 Task: Search one way flight ticket for 3 adults, 3 children in business from Jackson: Jackson Hole Airport to Gillette: Gillette Campbell County Airport on 5-1-2023. Choice of flights is American. Number of bags: 4 checked bags. Price is upto 108000. Outbound departure time preference is 8:15.
Action: Mouse moved to (309, 506)
Screenshot: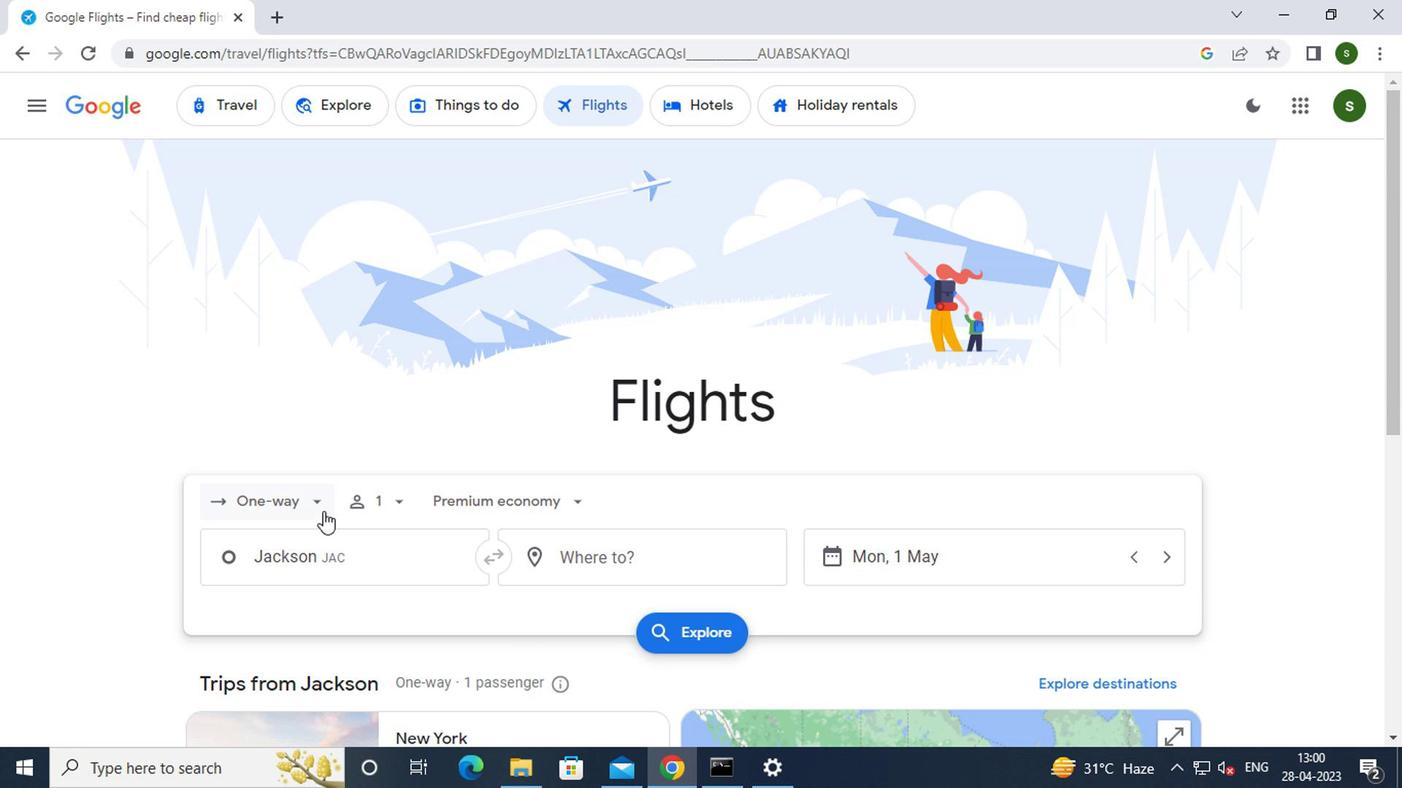 
Action: Mouse pressed left at (309, 506)
Screenshot: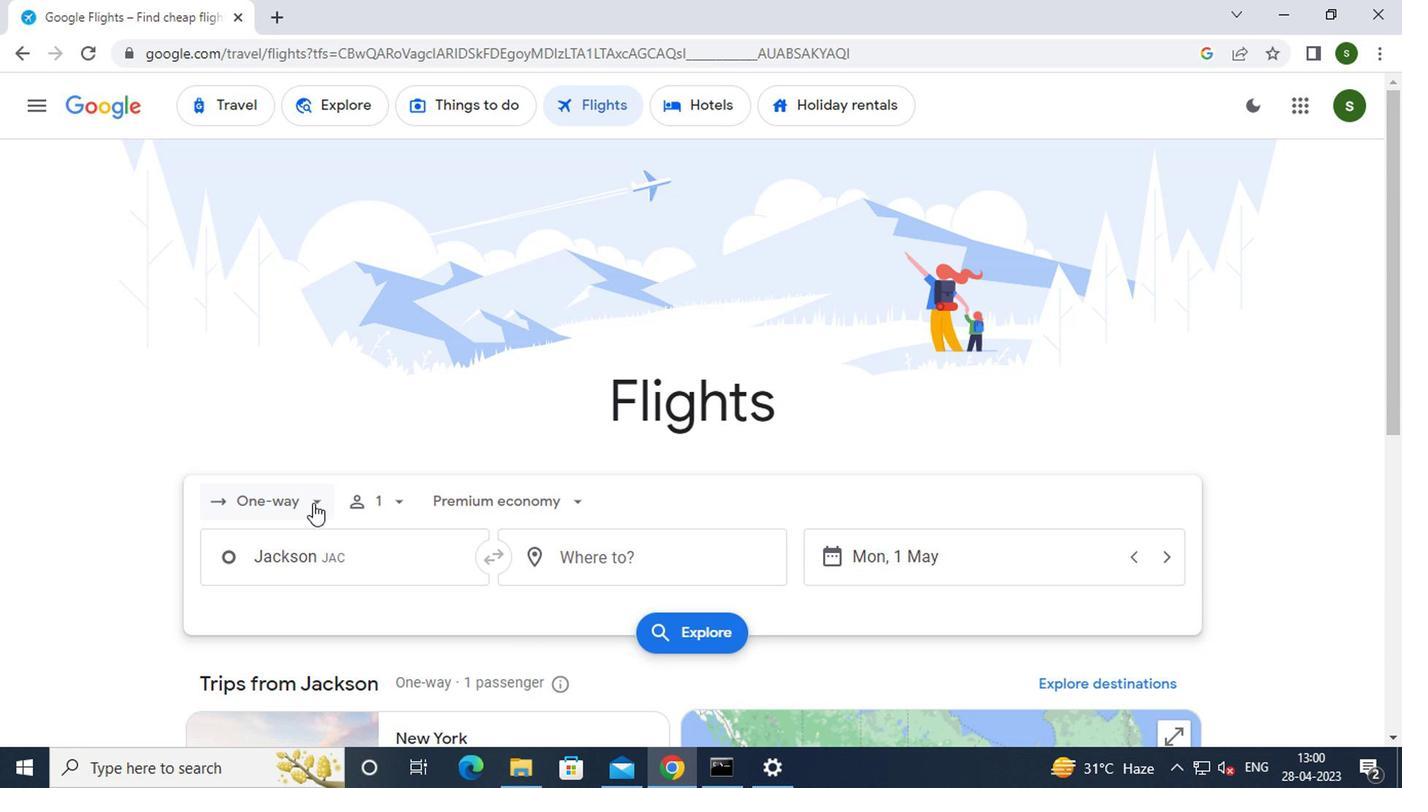 
Action: Mouse moved to (309, 601)
Screenshot: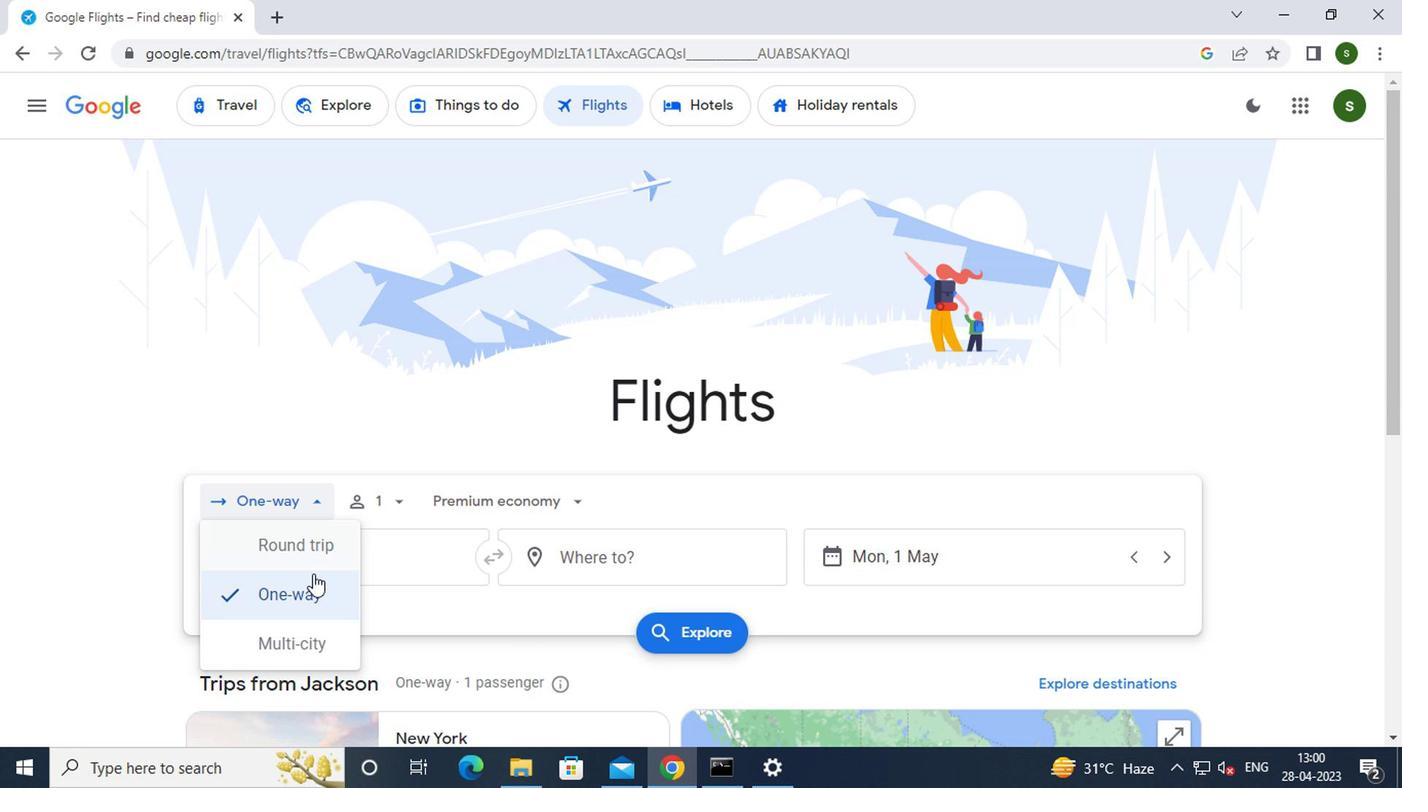 
Action: Mouse pressed left at (309, 601)
Screenshot: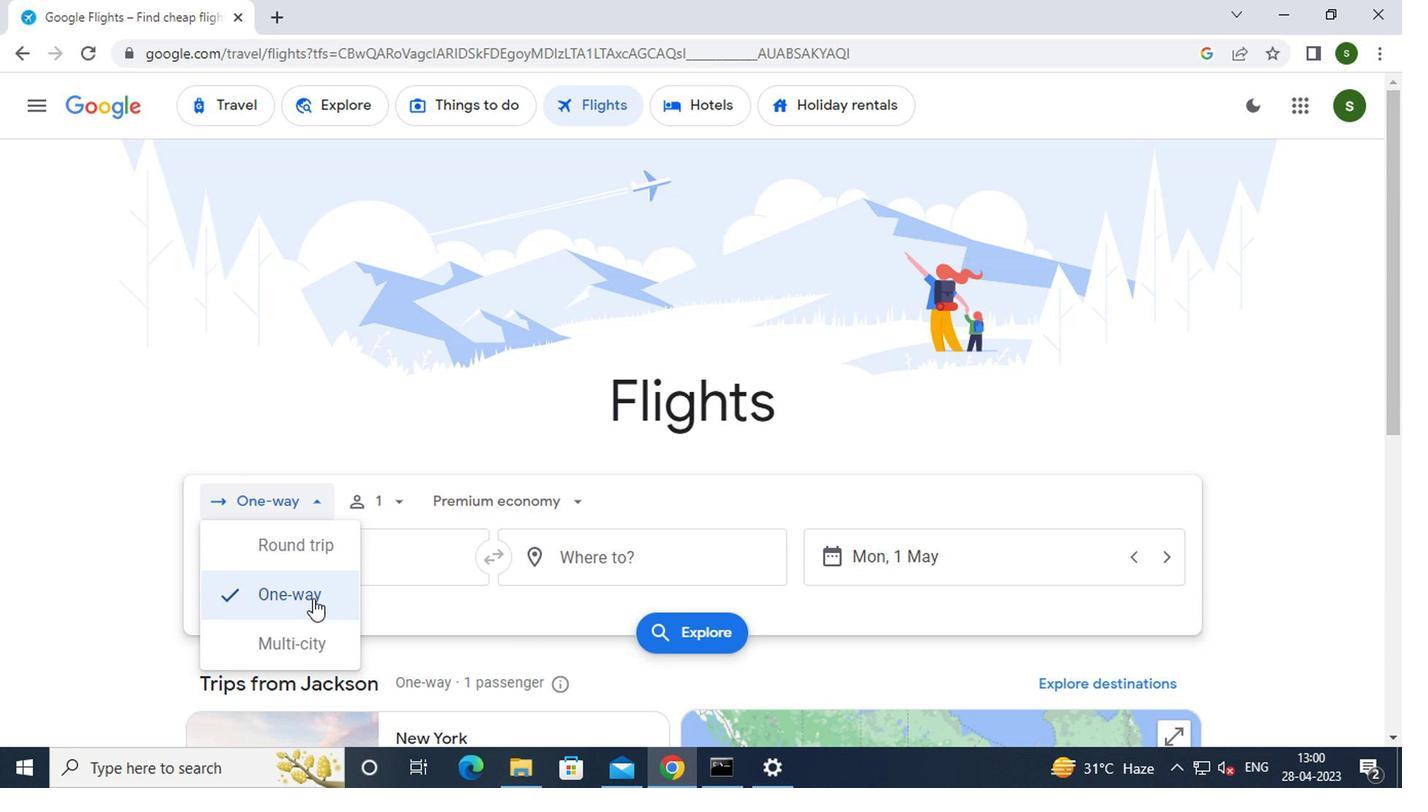 
Action: Mouse moved to (390, 508)
Screenshot: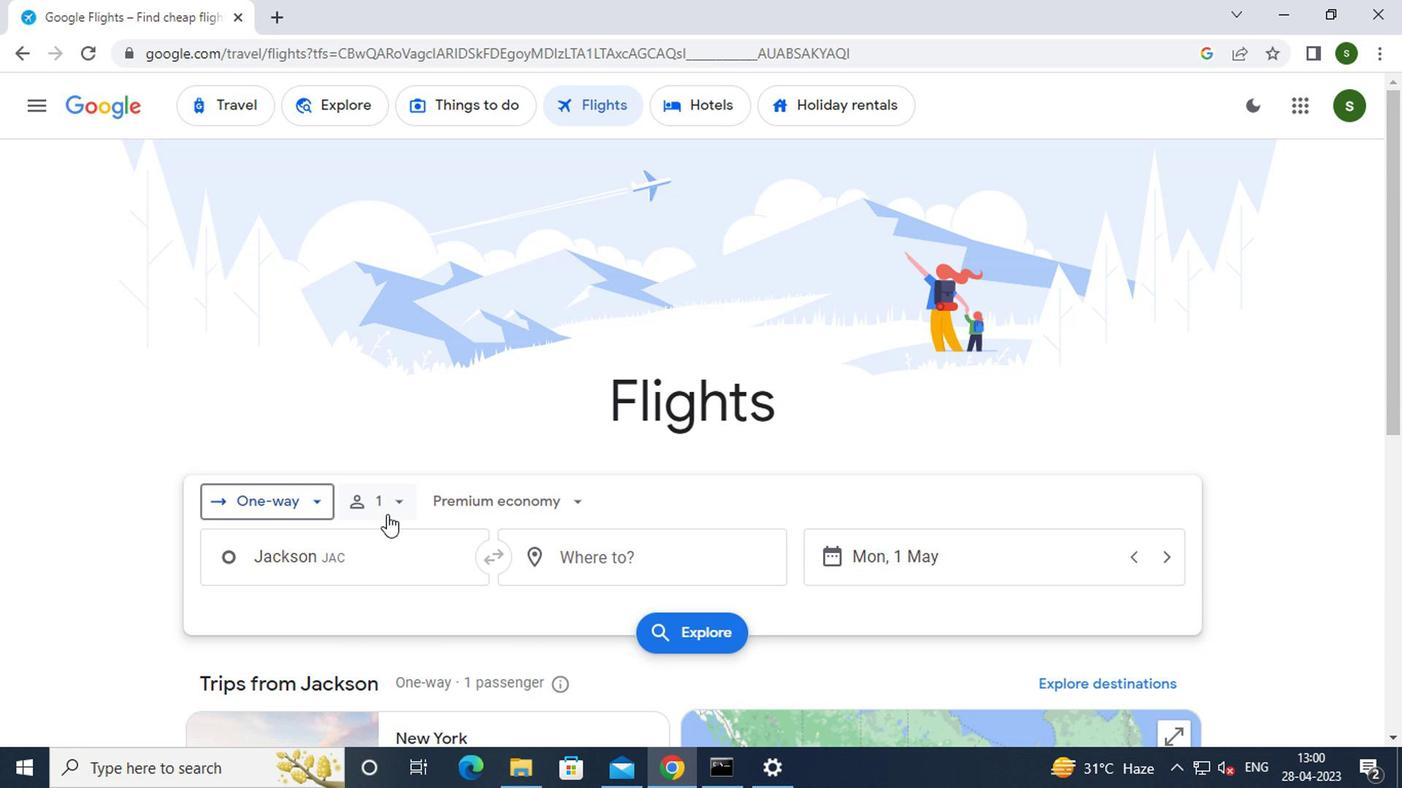 
Action: Mouse pressed left at (390, 508)
Screenshot: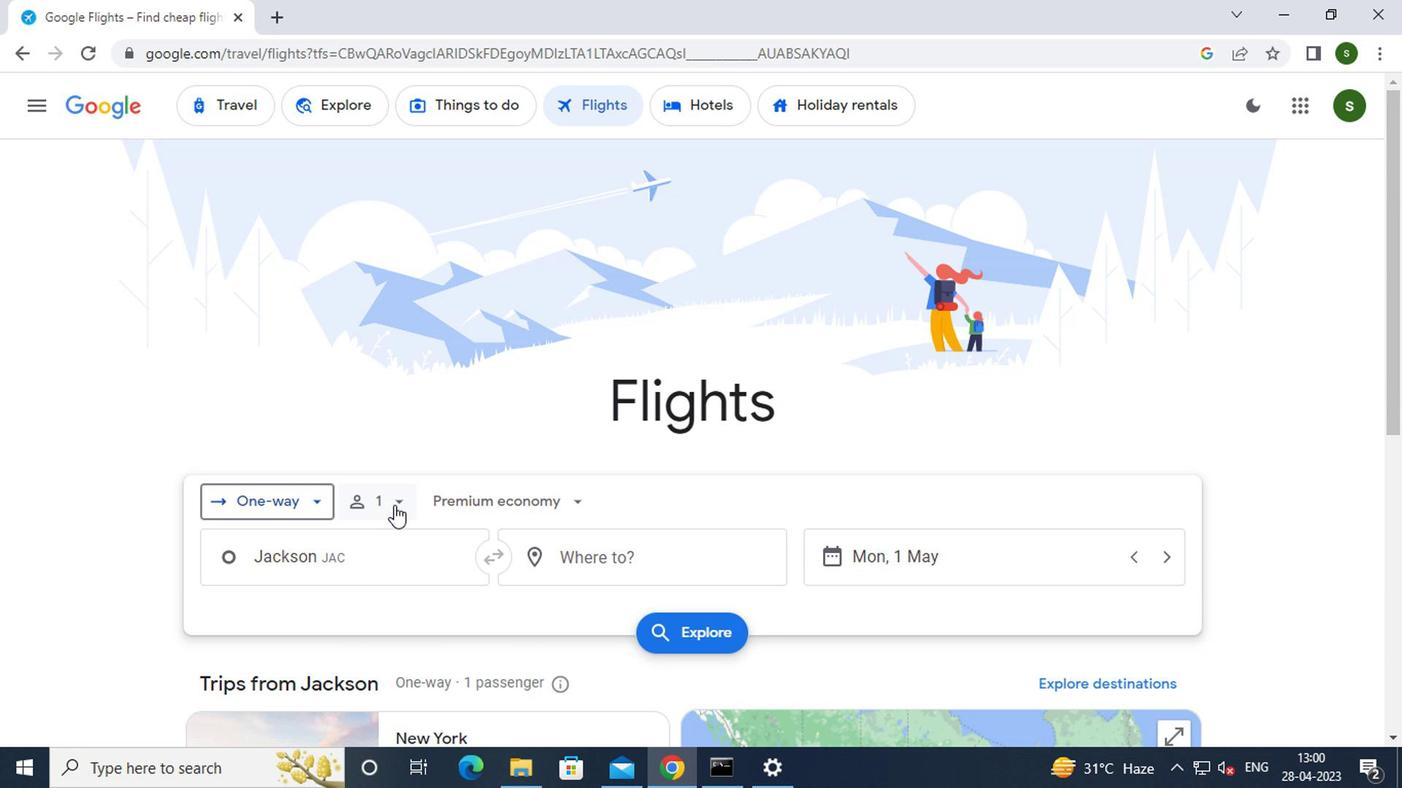 
Action: Mouse moved to (561, 560)
Screenshot: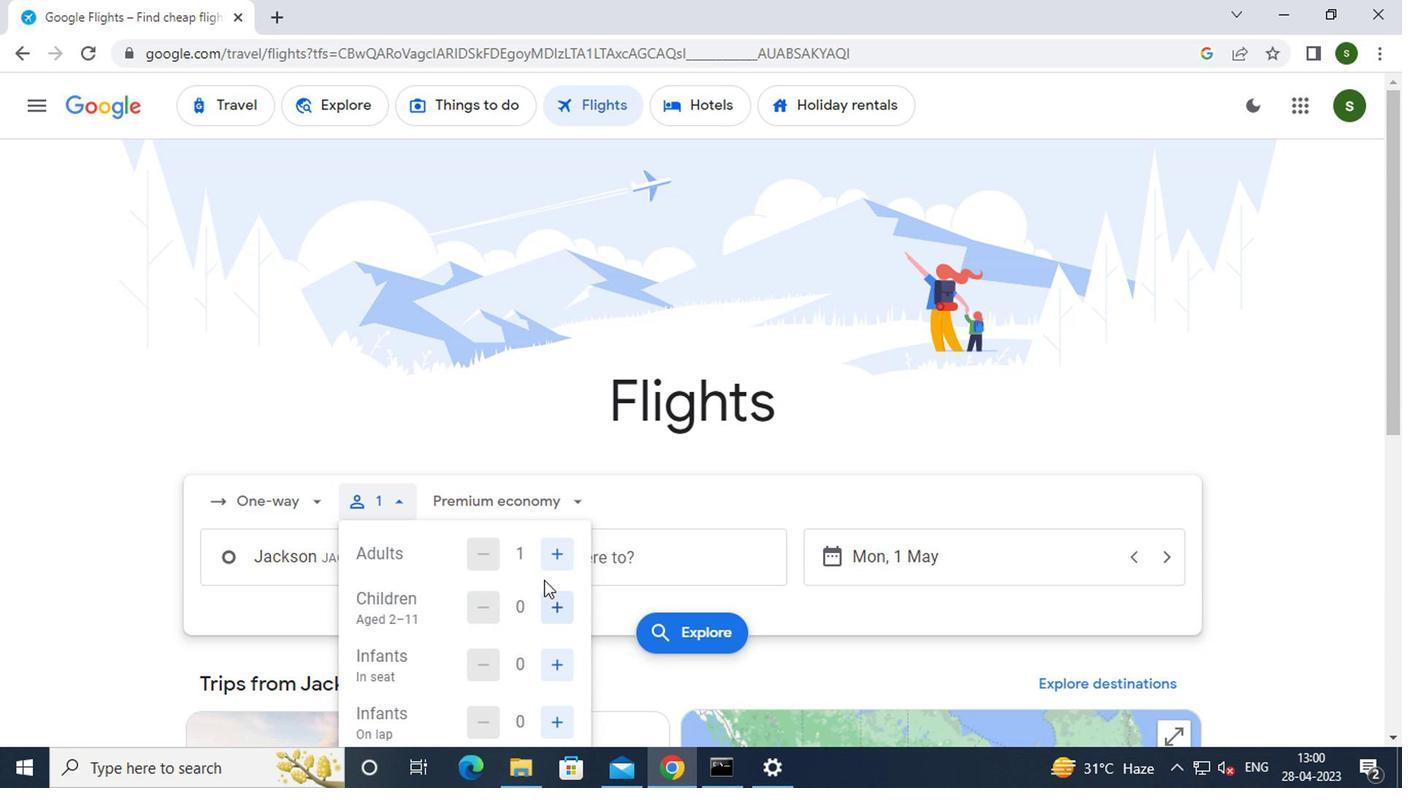 
Action: Mouse pressed left at (561, 560)
Screenshot: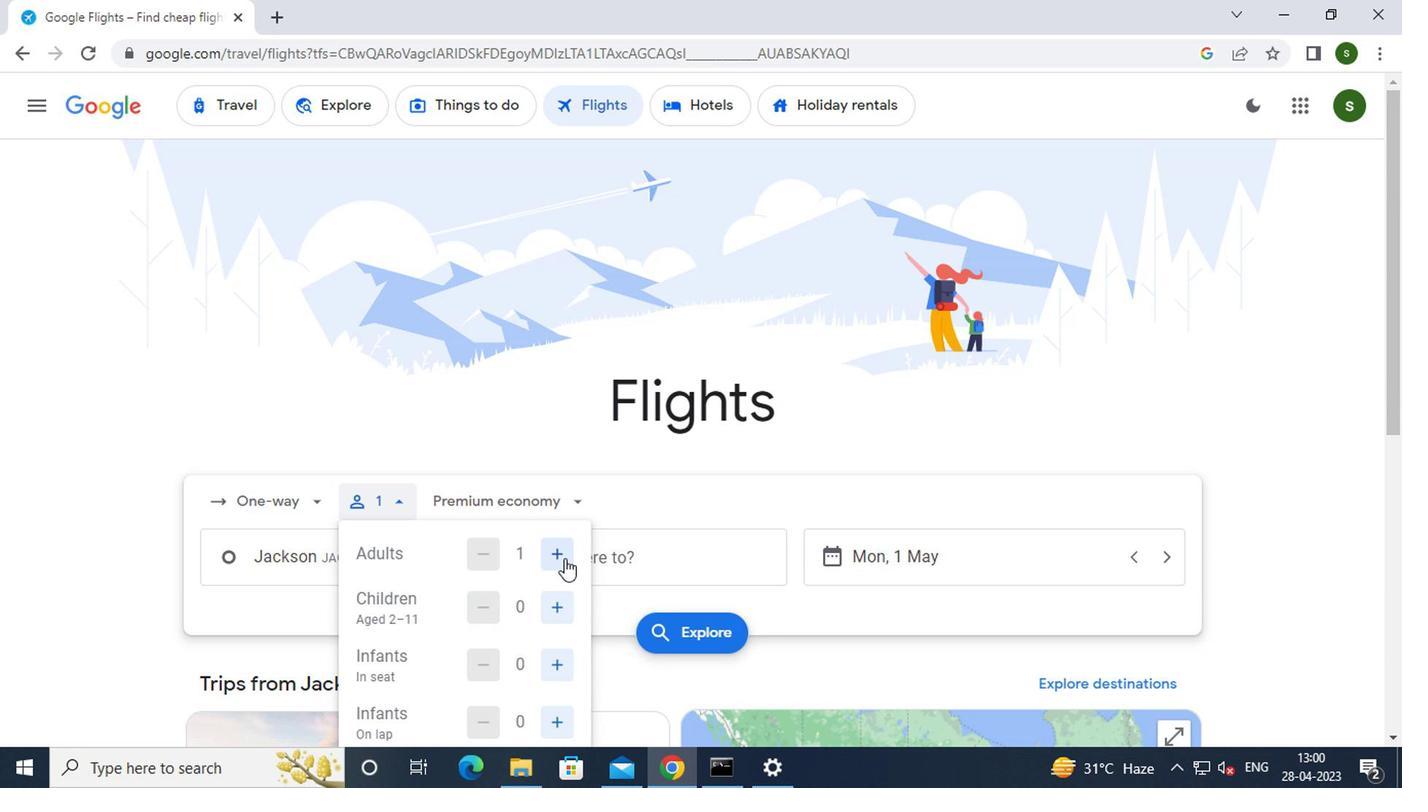 
Action: Mouse pressed left at (561, 560)
Screenshot: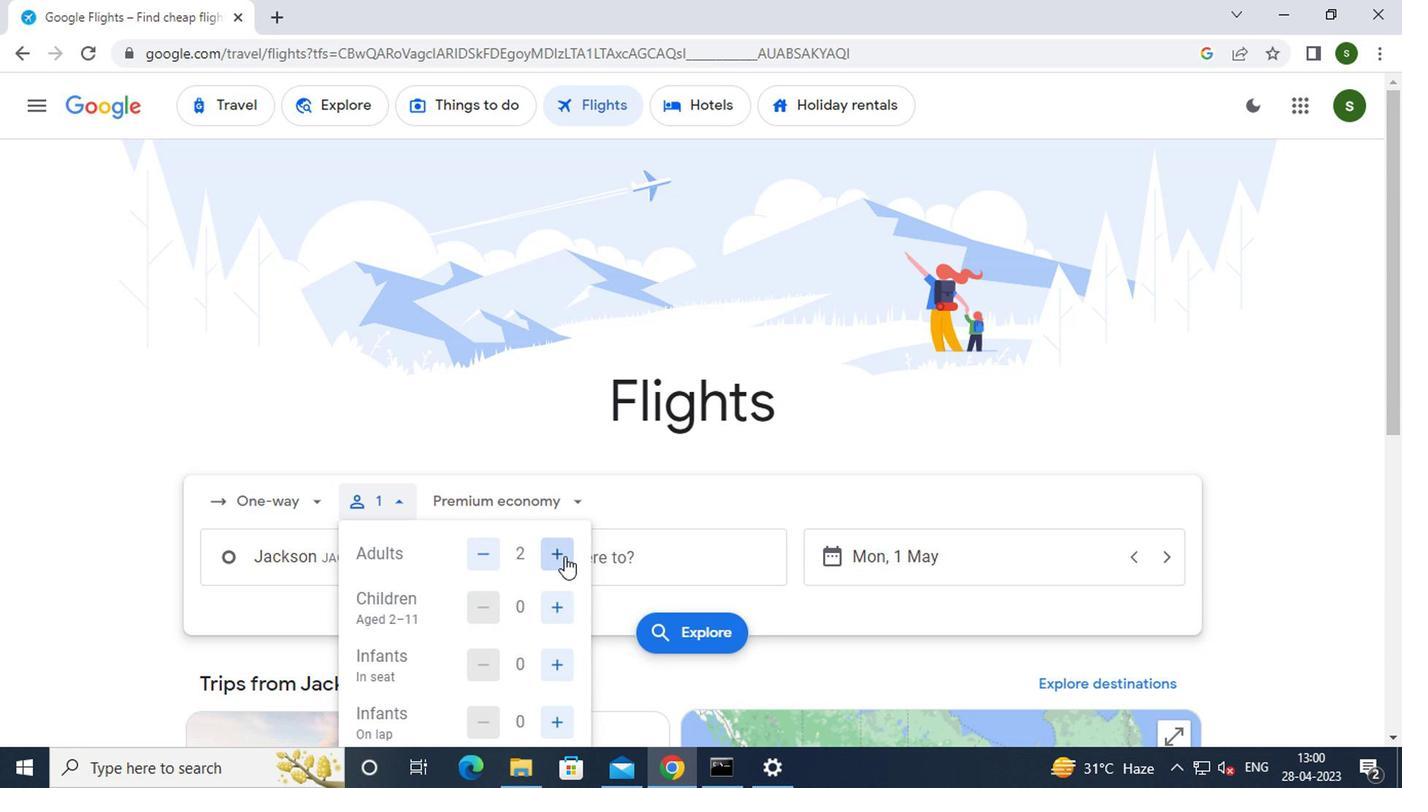 
Action: Mouse moved to (562, 603)
Screenshot: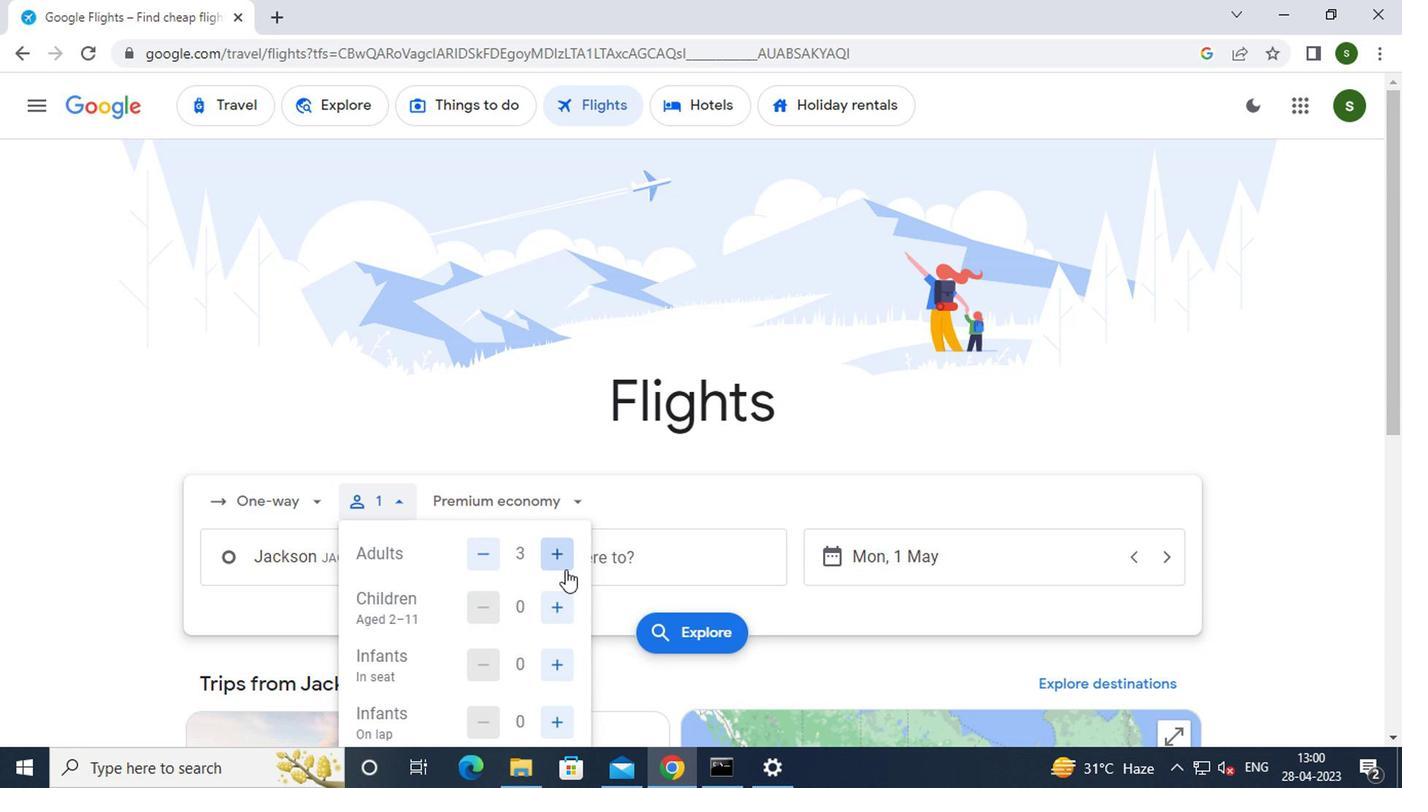 
Action: Mouse pressed left at (562, 603)
Screenshot: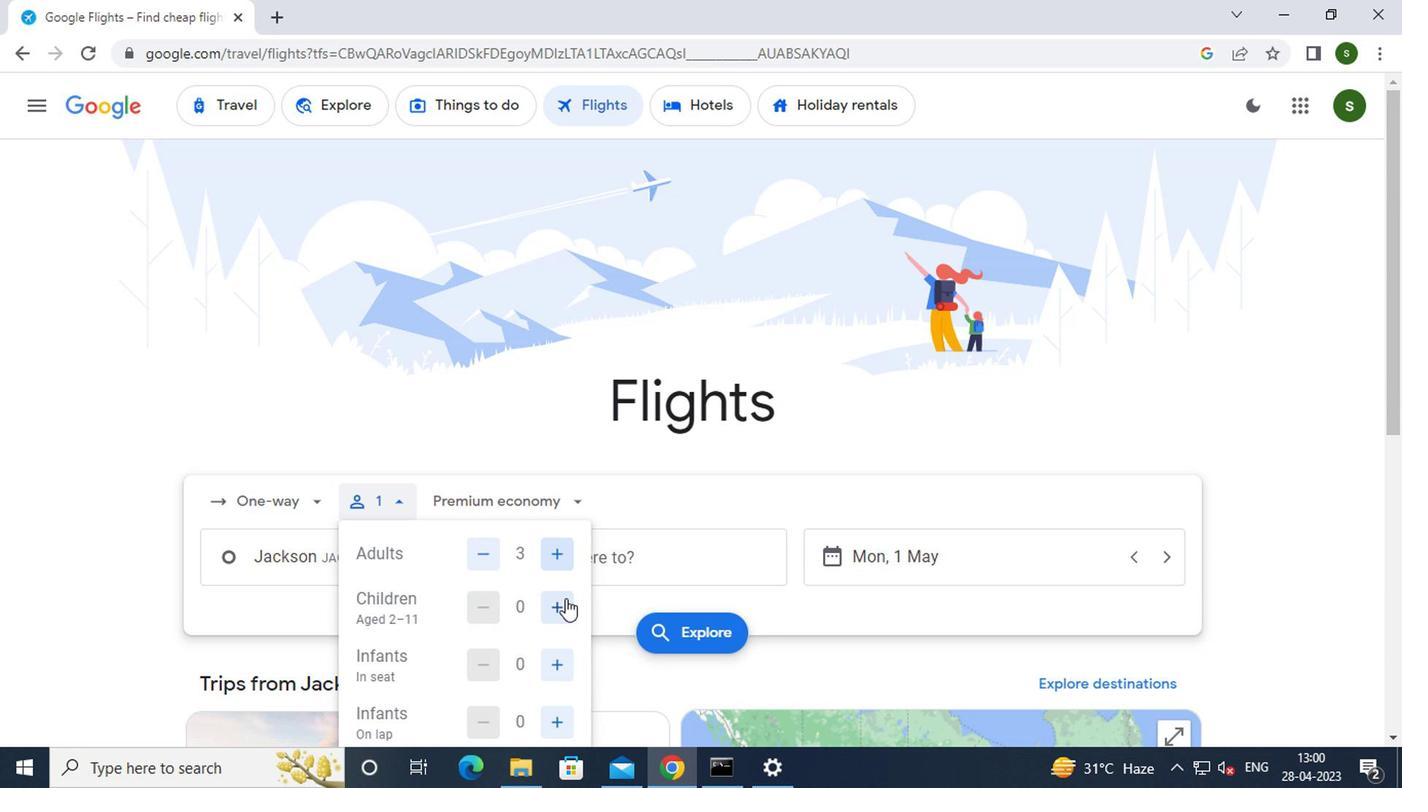 
Action: Mouse pressed left at (562, 603)
Screenshot: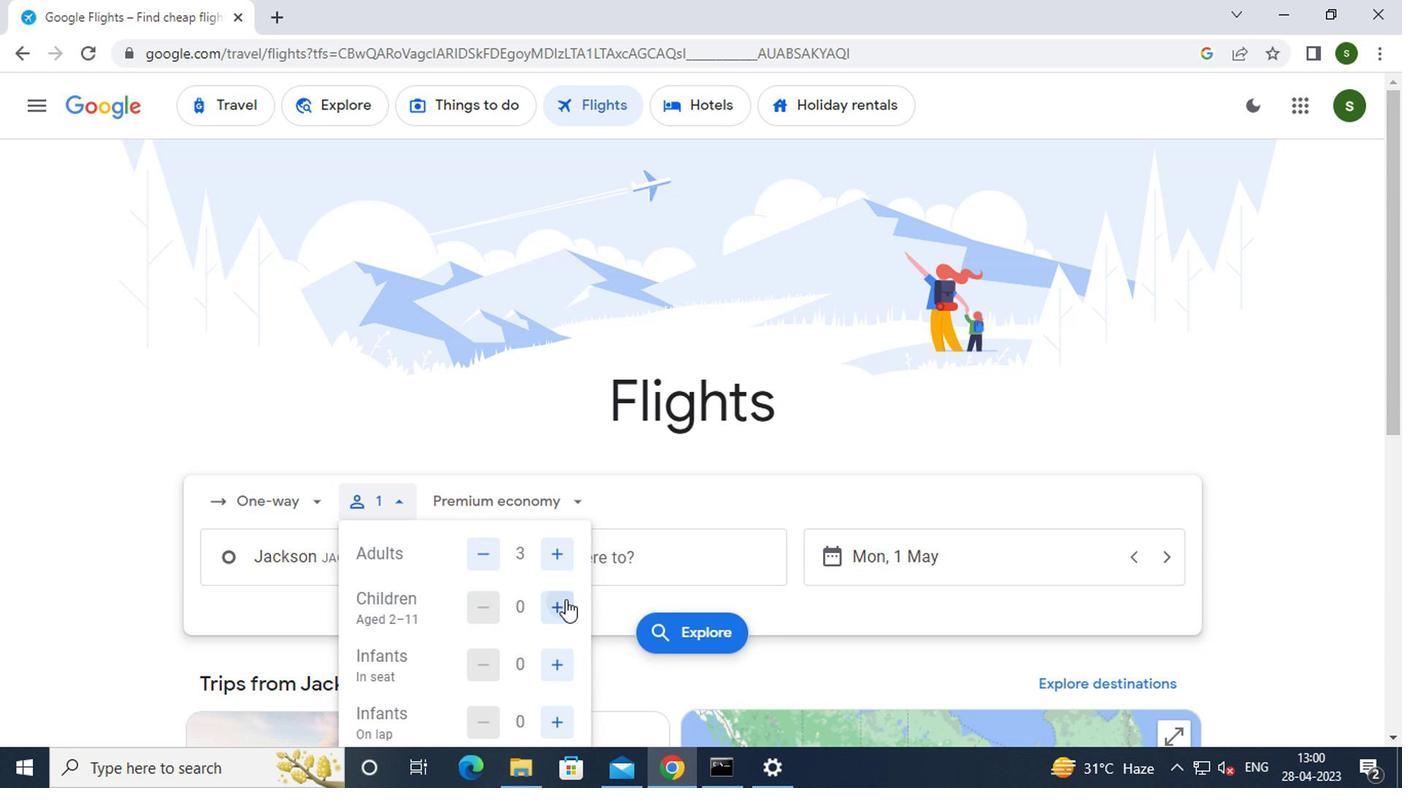 
Action: Mouse pressed left at (562, 603)
Screenshot: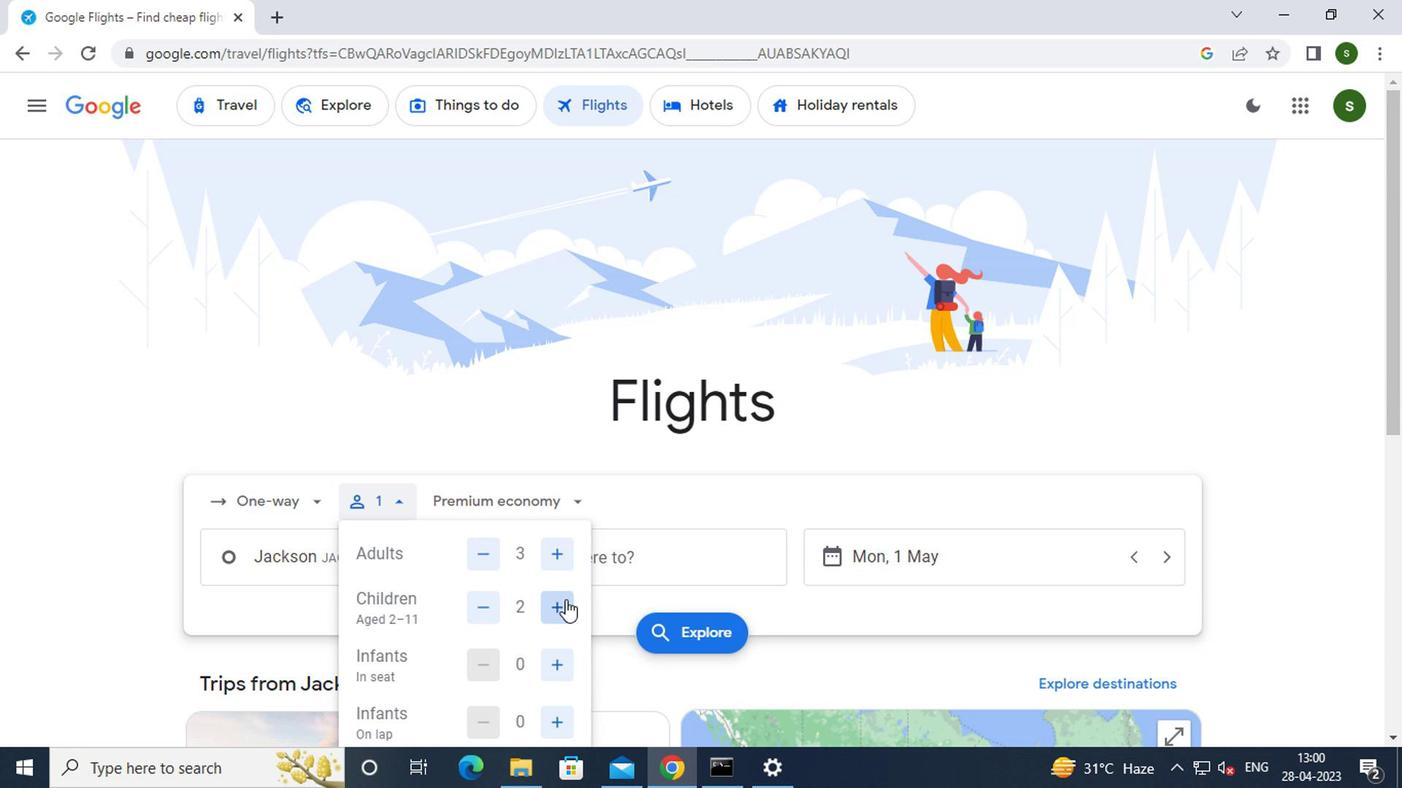 
Action: Mouse moved to (514, 498)
Screenshot: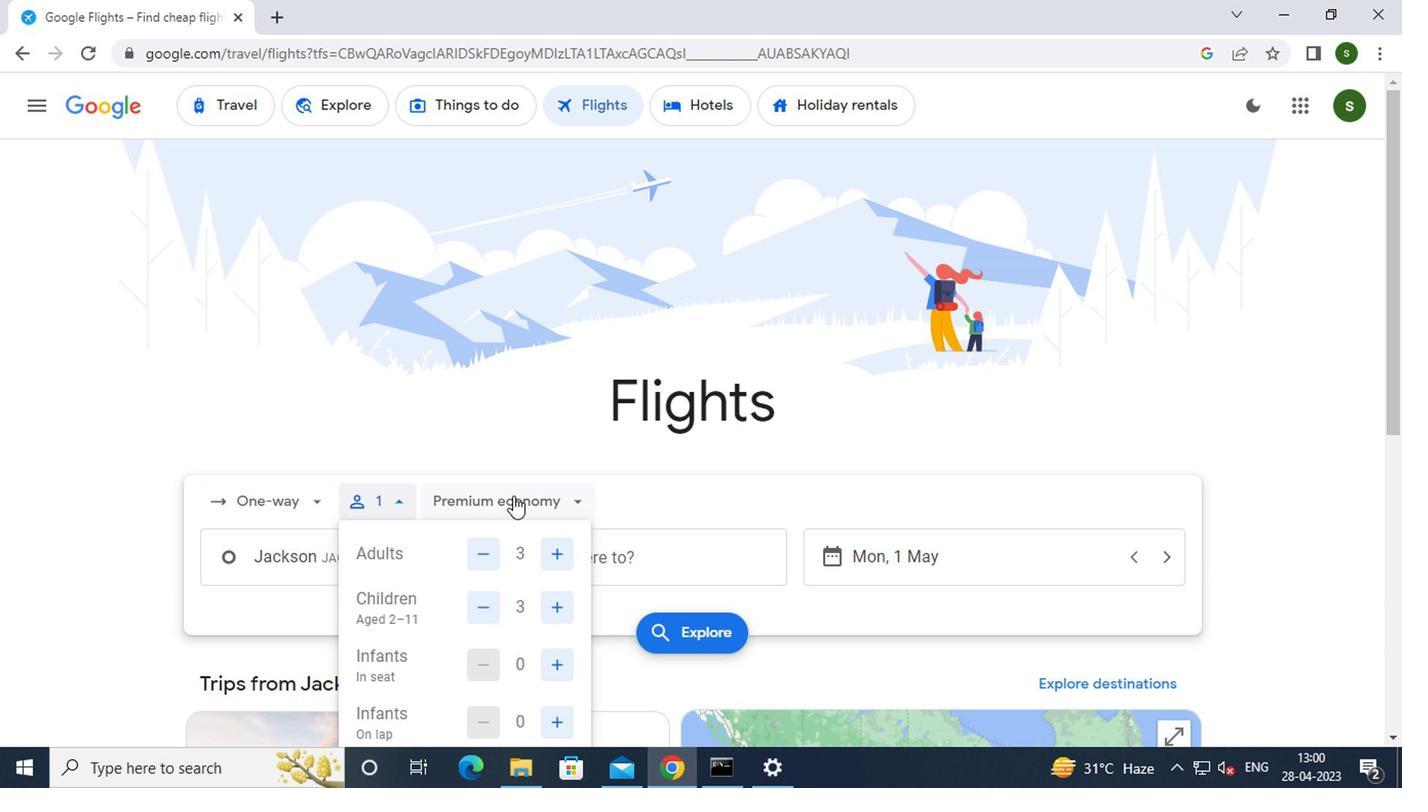 
Action: Mouse pressed left at (514, 498)
Screenshot: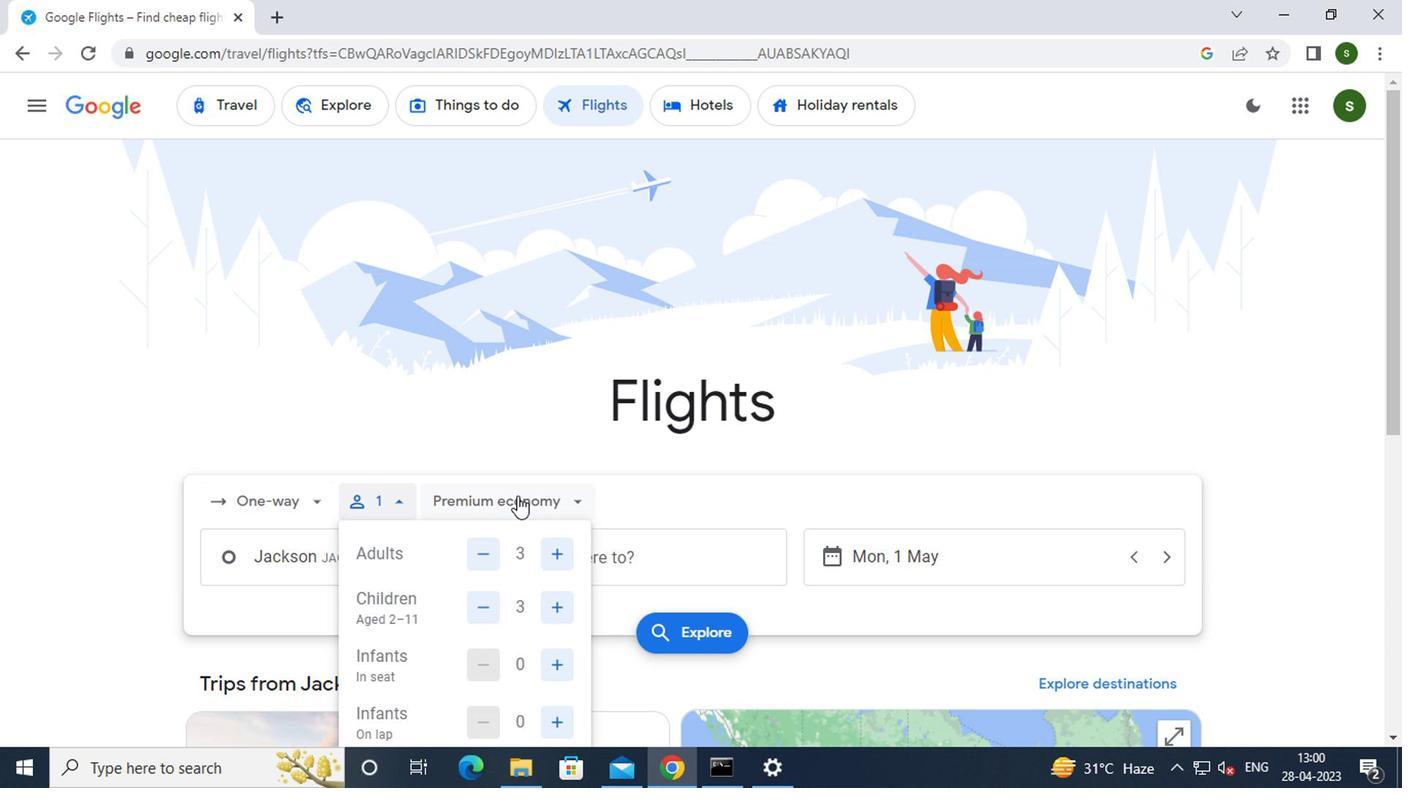 
Action: Mouse moved to (547, 642)
Screenshot: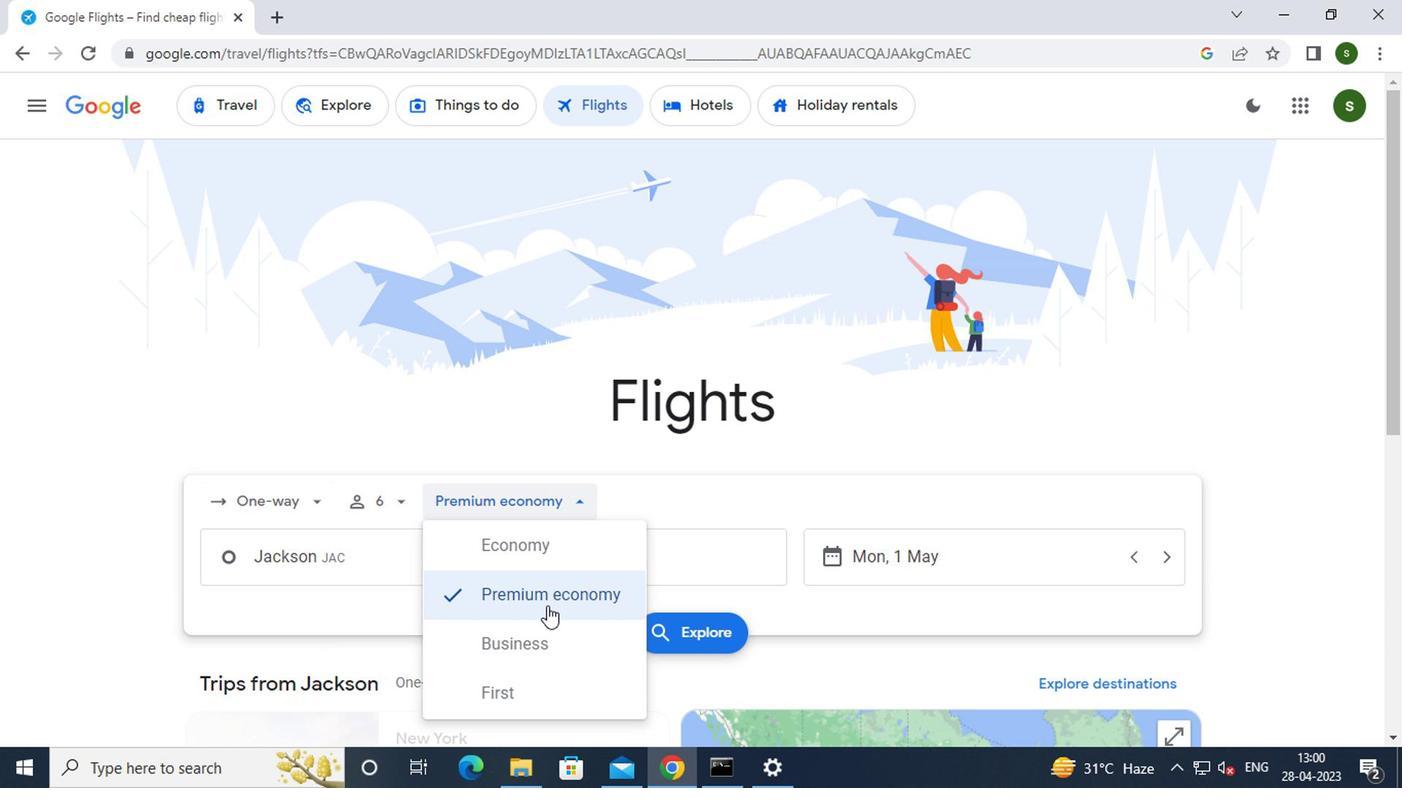 
Action: Mouse pressed left at (547, 642)
Screenshot: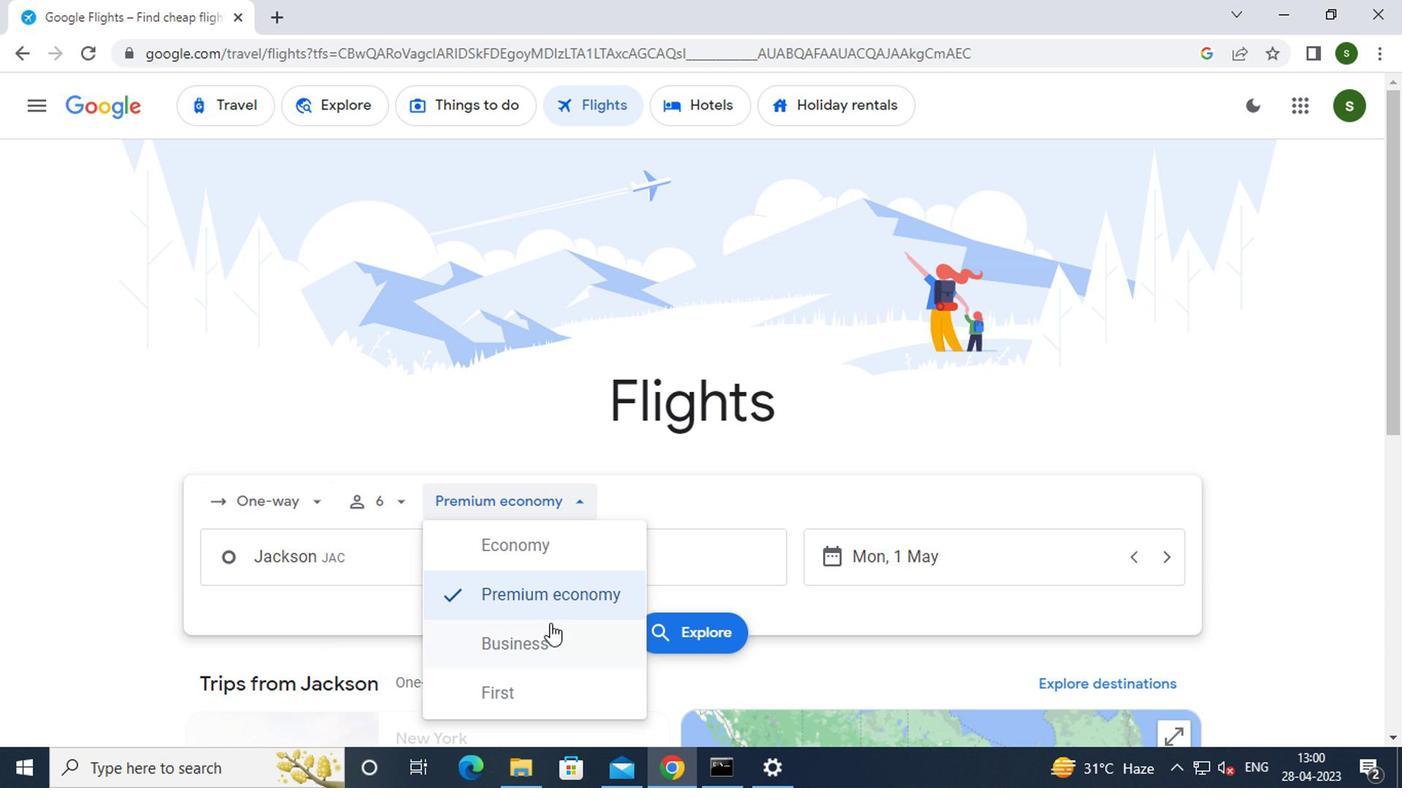 
Action: Mouse moved to (410, 565)
Screenshot: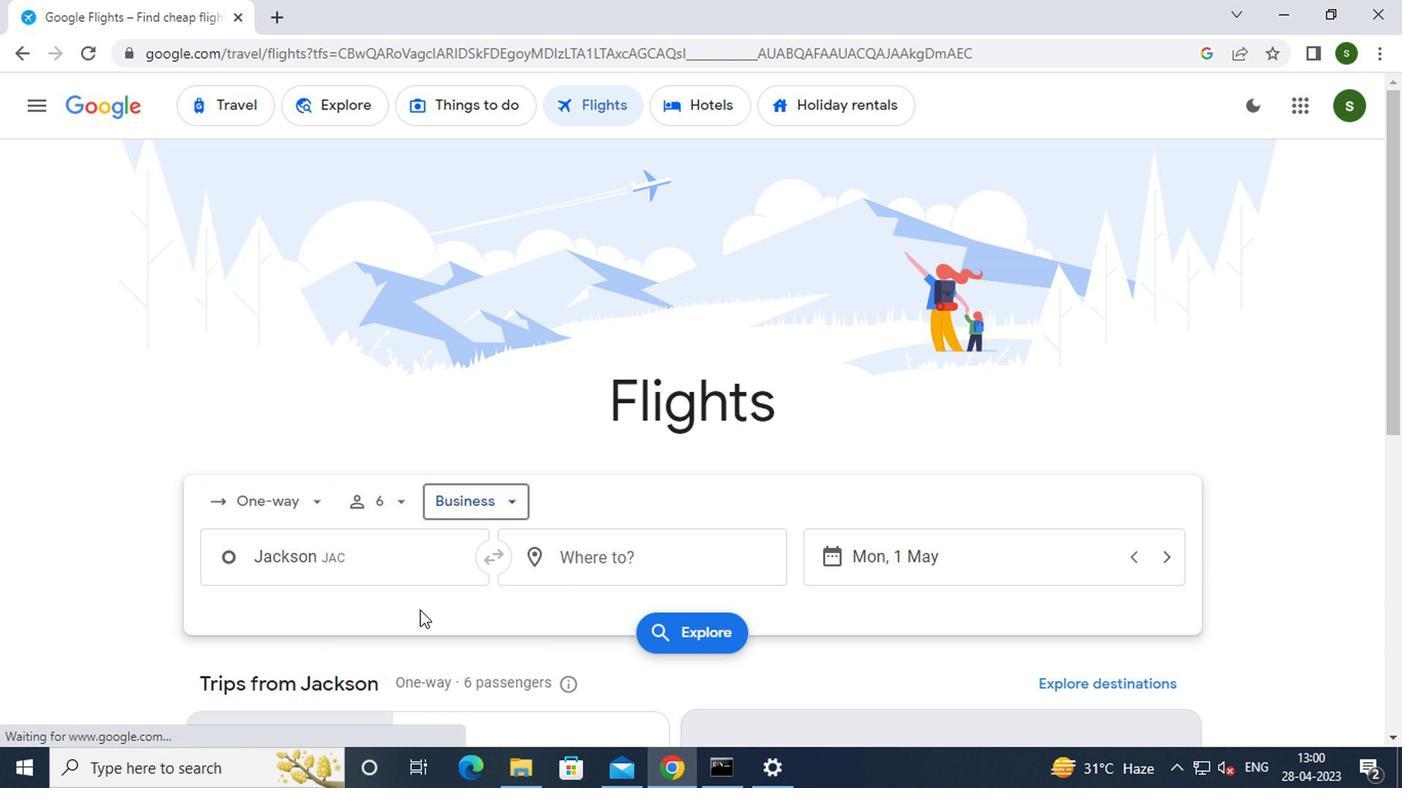 
Action: Mouse pressed left at (410, 565)
Screenshot: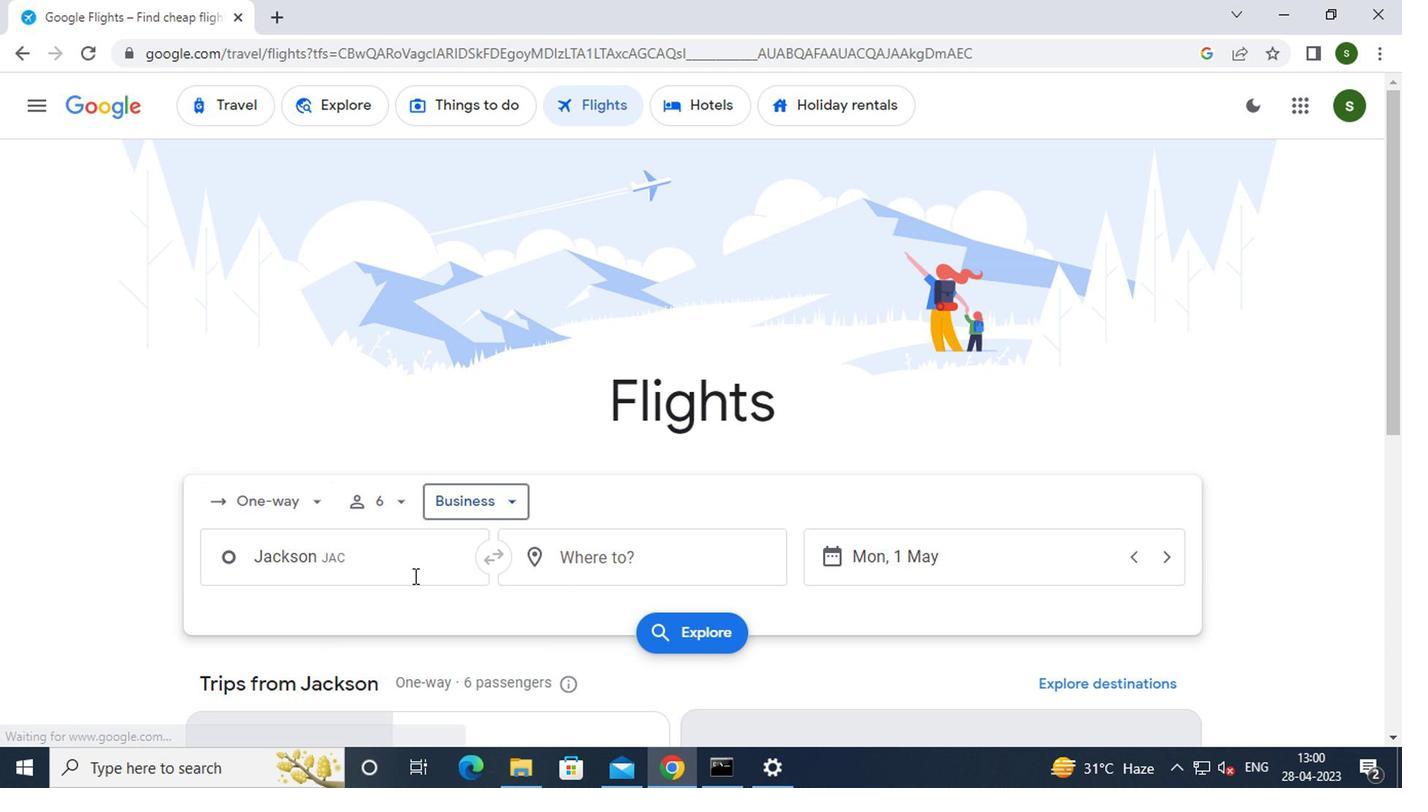 
Action: Mouse moved to (411, 560)
Screenshot: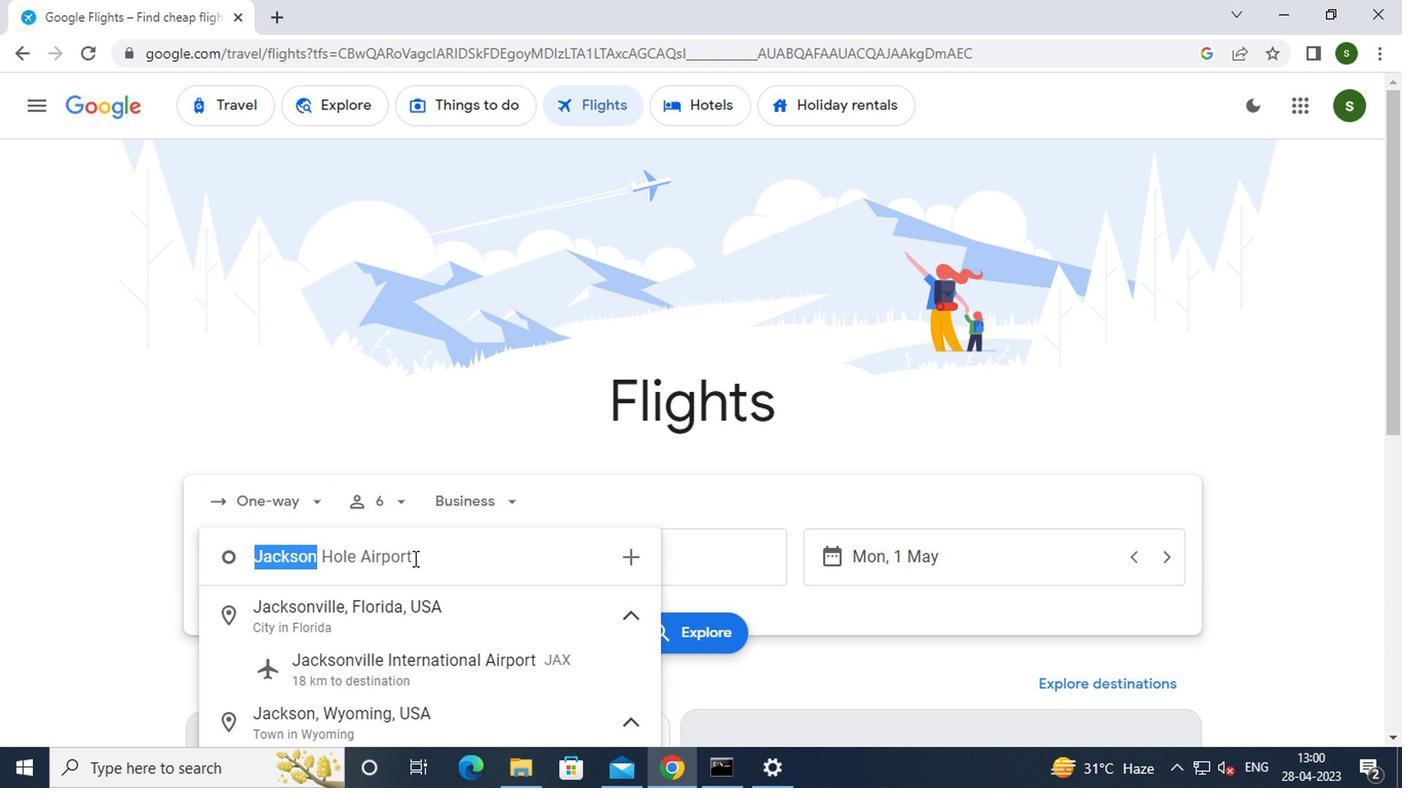 
Action: Key pressed j<Key.caps_lock>ackson<Key.space><Key.caps_lock>h<Key.caps_lock>ole
Screenshot: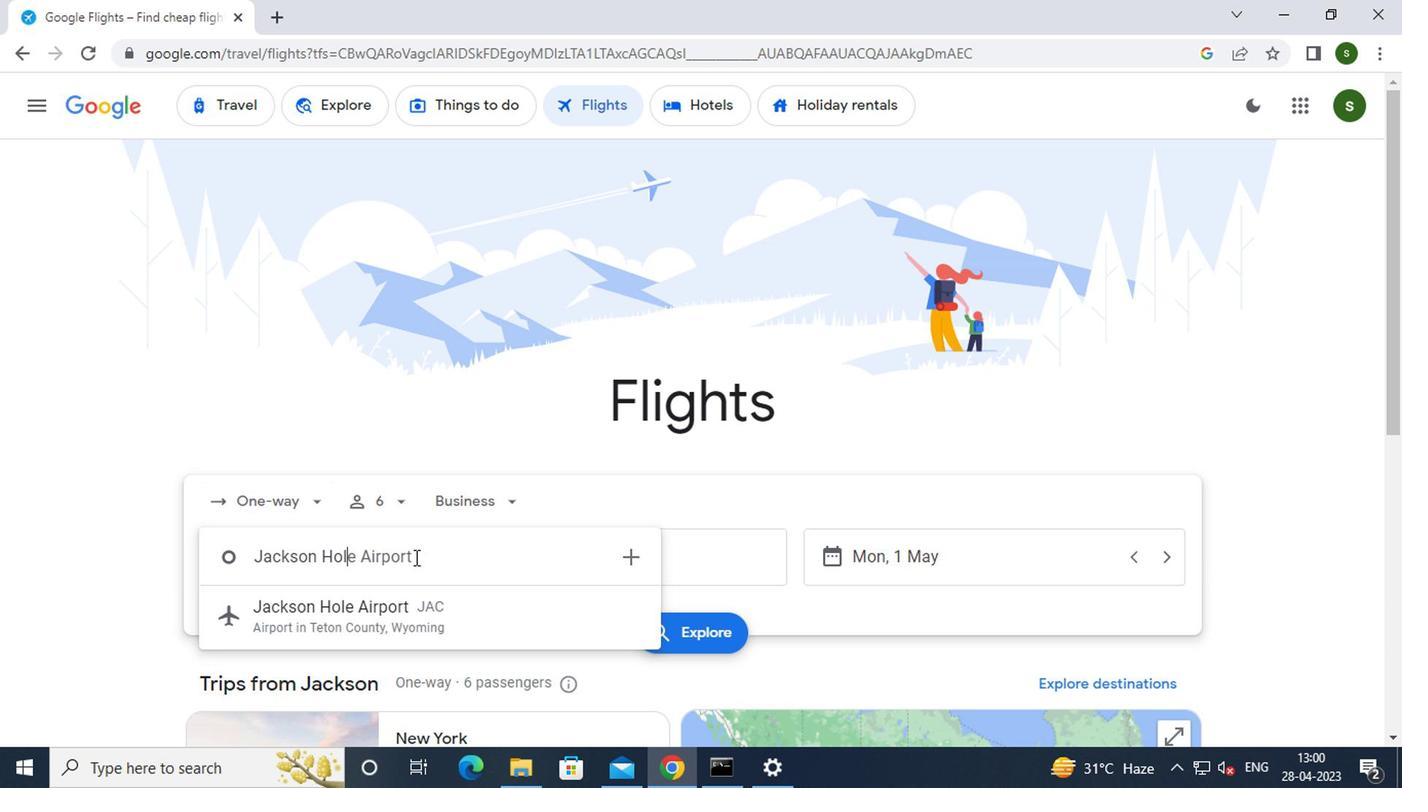 
Action: Mouse moved to (413, 625)
Screenshot: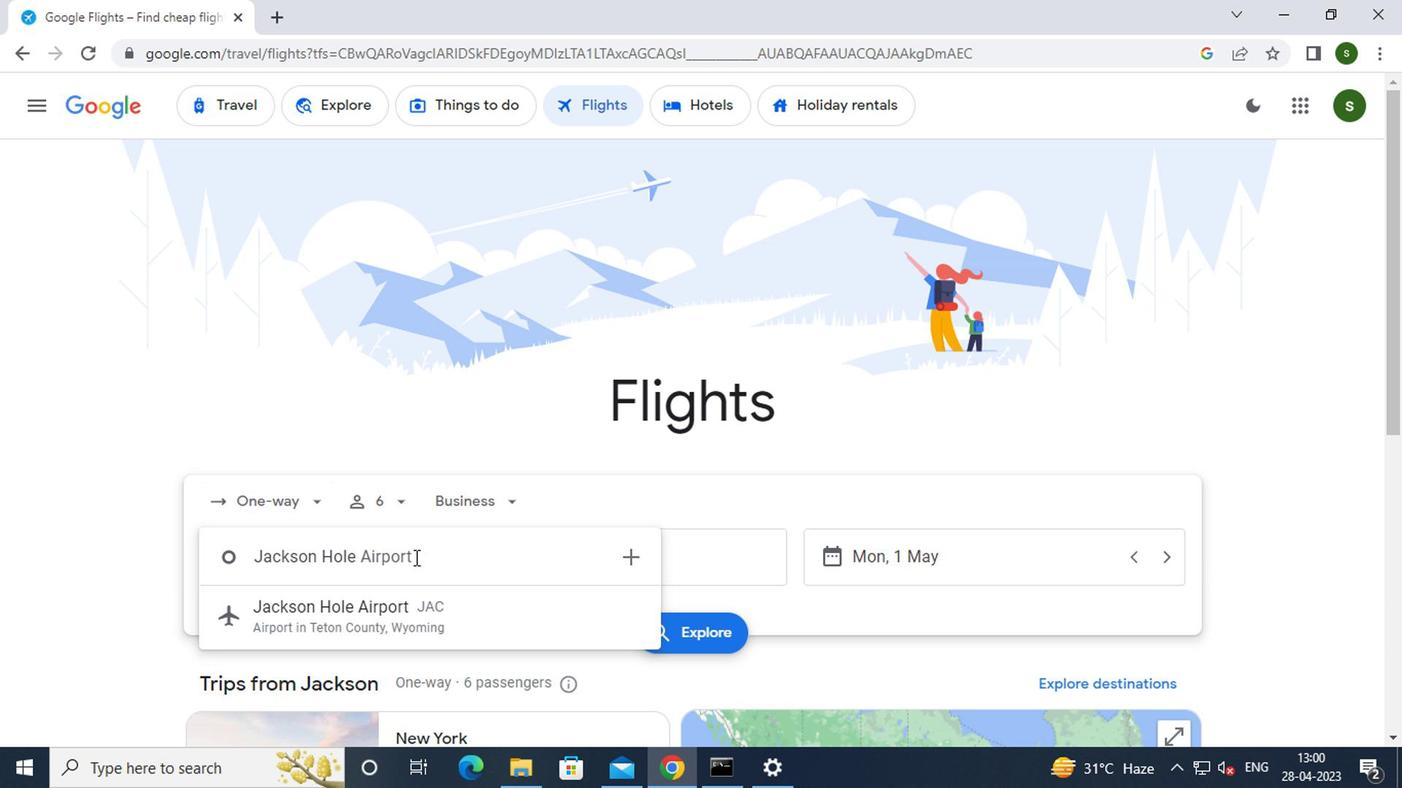 
Action: Mouse pressed left at (413, 625)
Screenshot: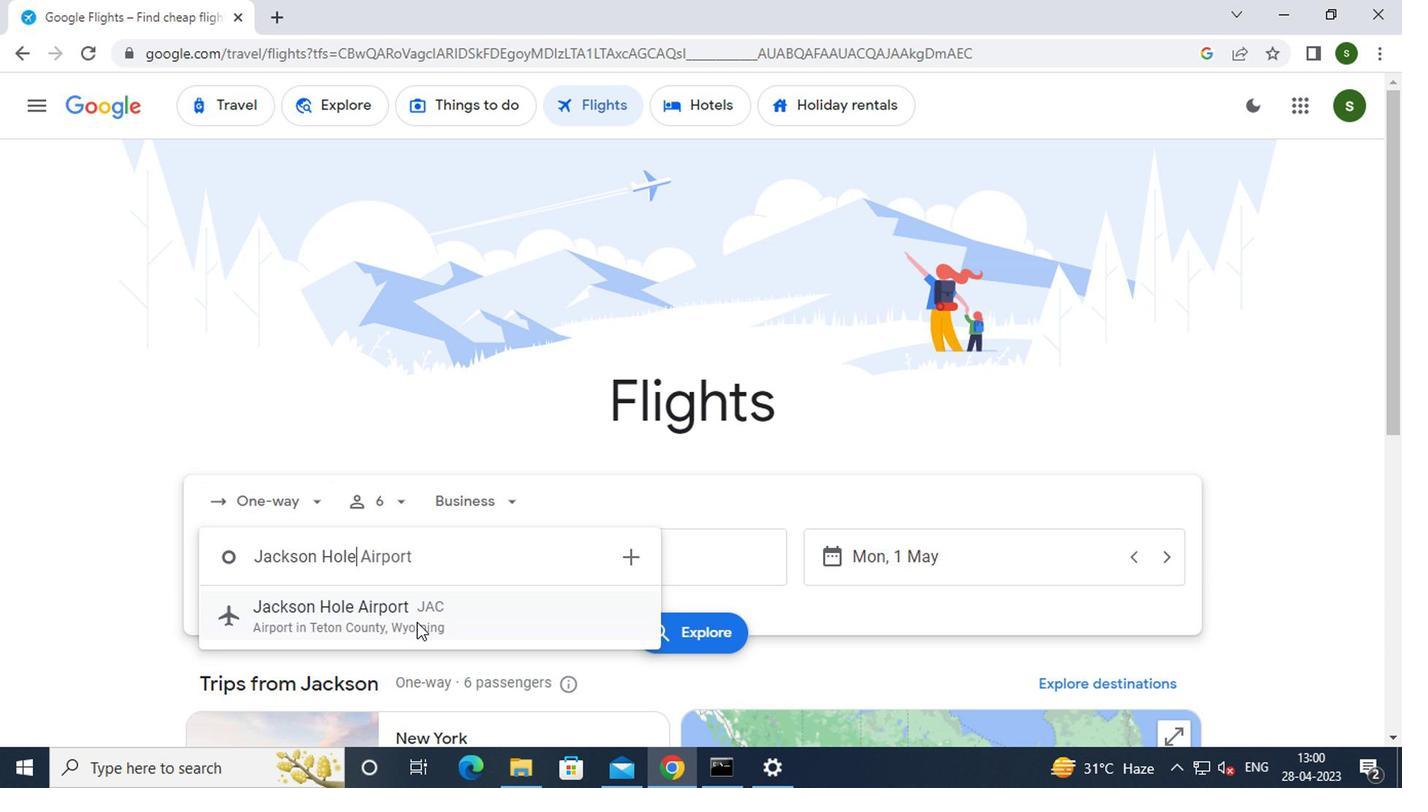 
Action: Mouse moved to (631, 552)
Screenshot: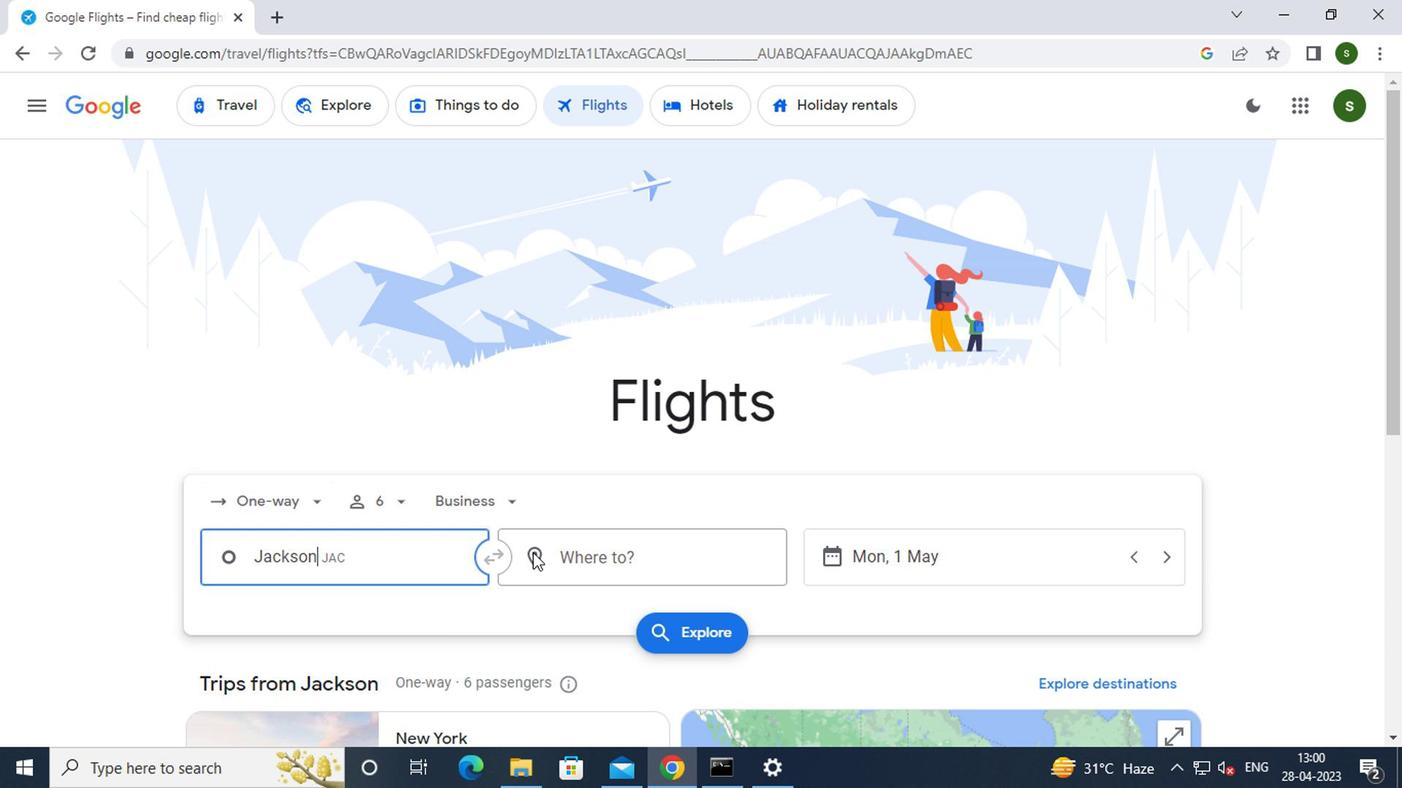 
Action: Mouse pressed left at (631, 552)
Screenshot: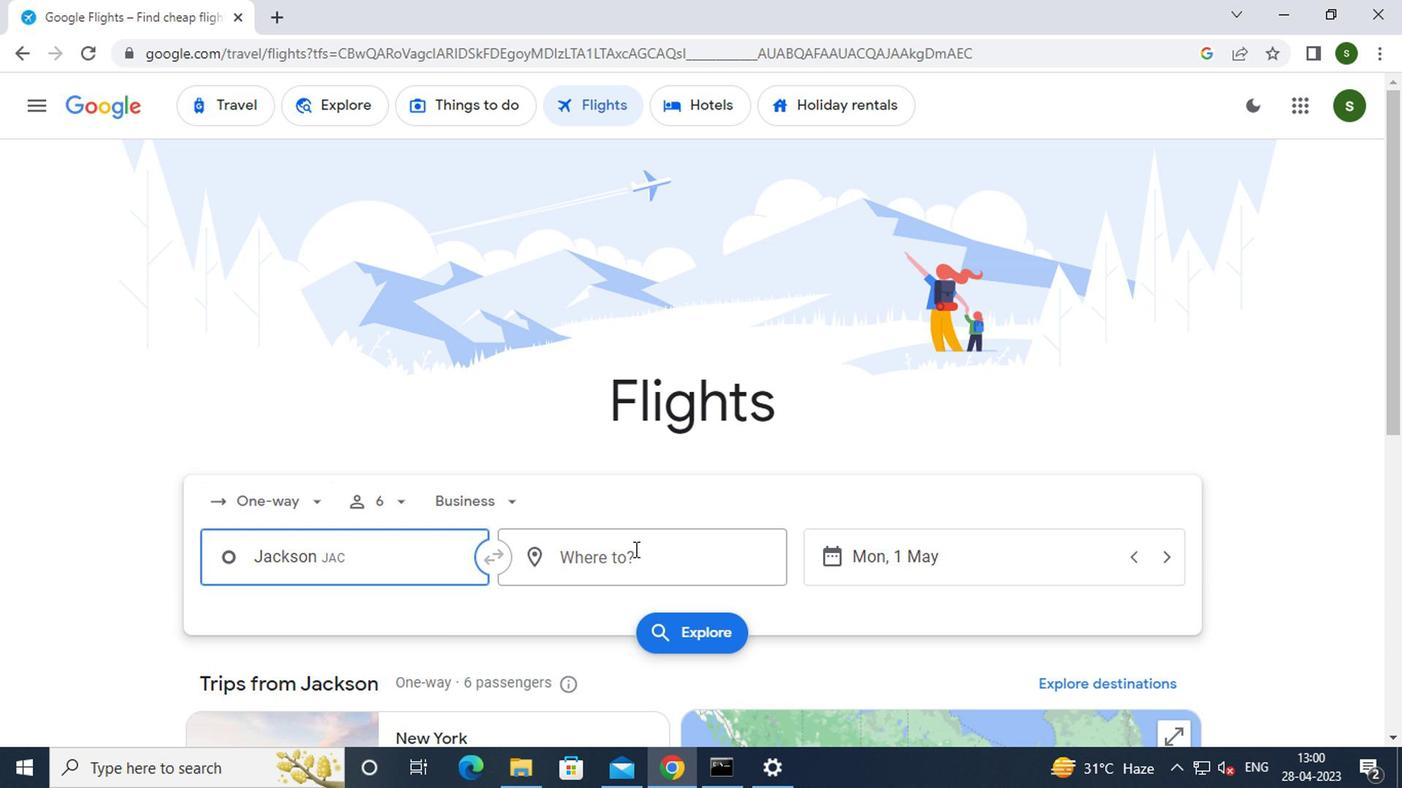 
Action: Key pressed <Key.caps_lock>g<Key.caps_lock>illette<Key.enter>
Screenshot: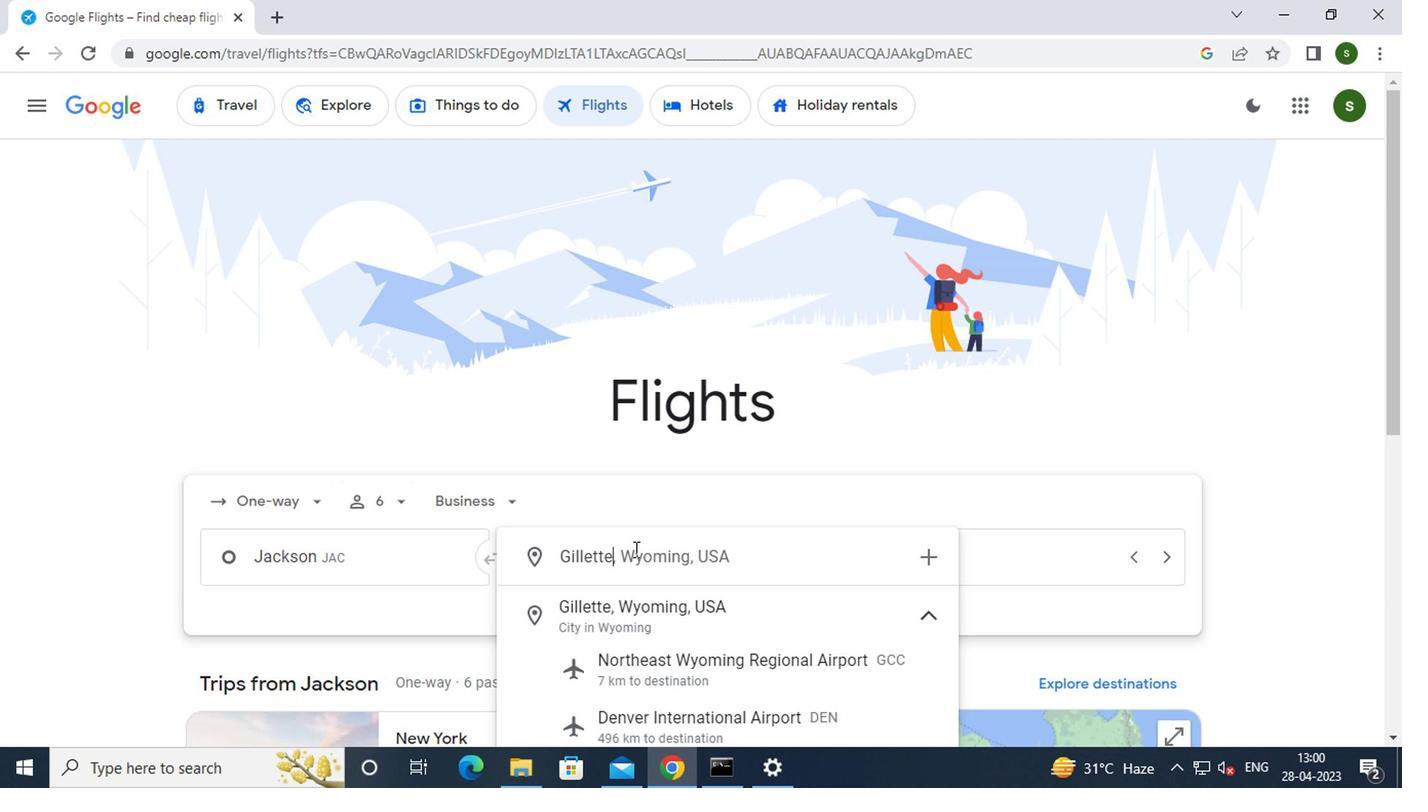
Action: Mouse moved to (1020, 573)
Screenshot: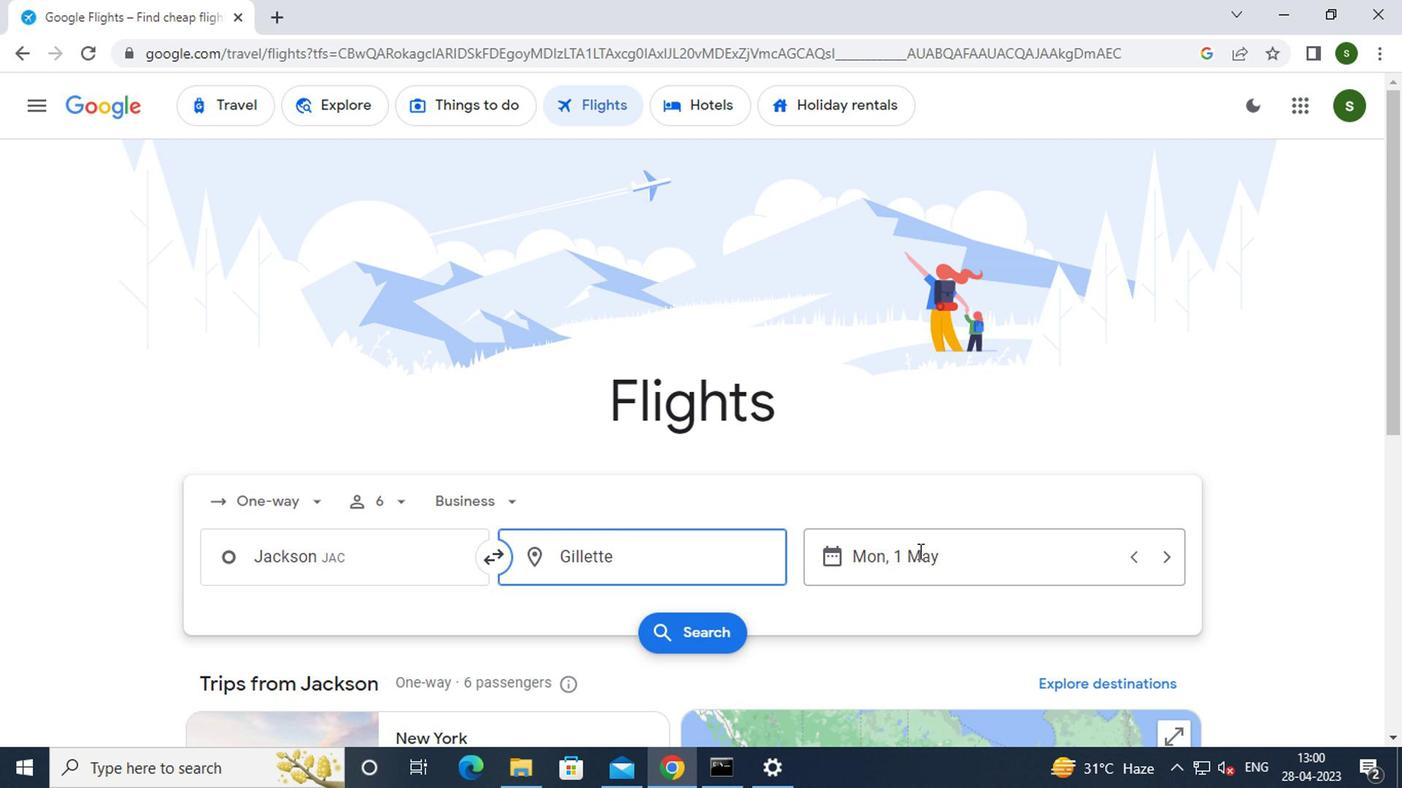 
Action: Mouse pressed left at (1020, 573)
Screenshot: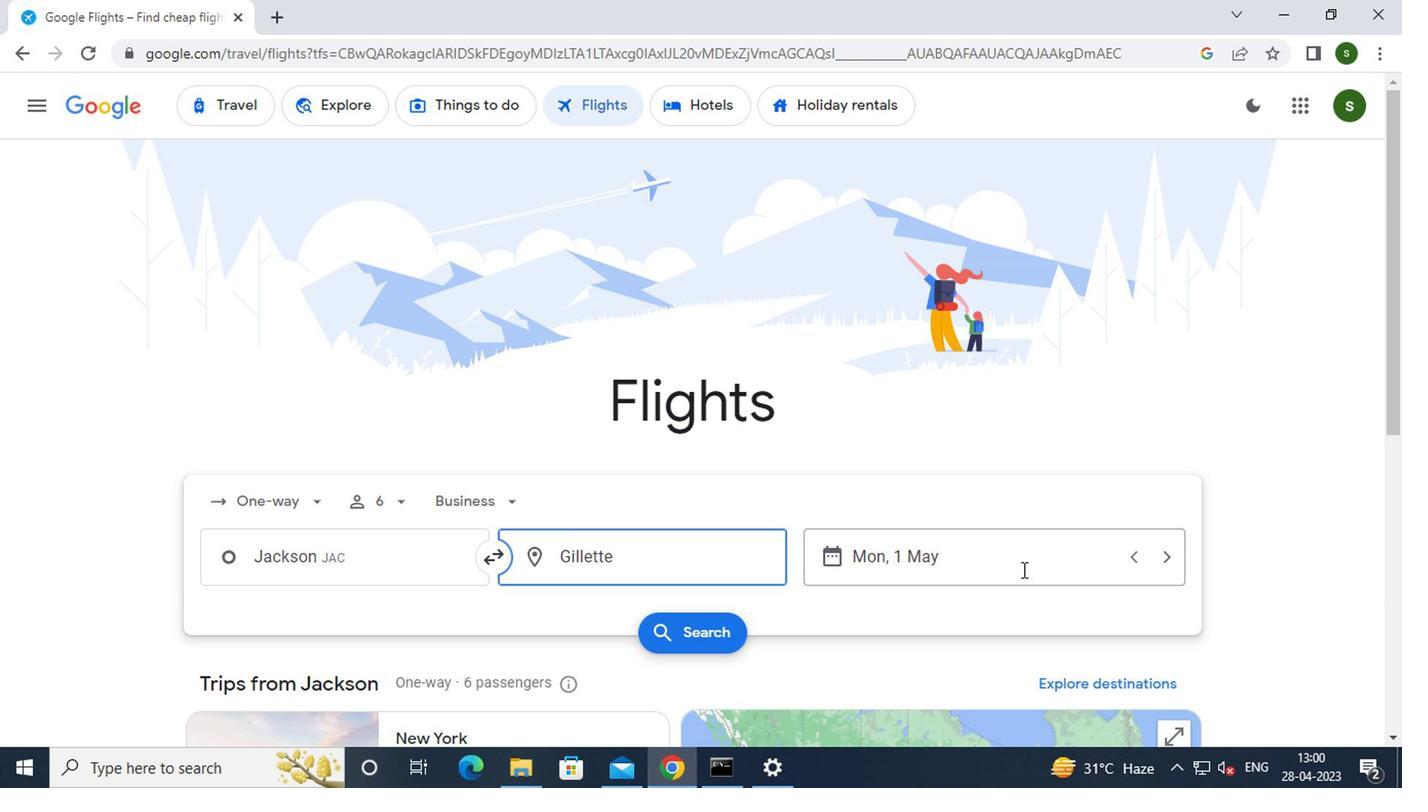 
Action: Mouse moved to (906, 365)
Screenshot: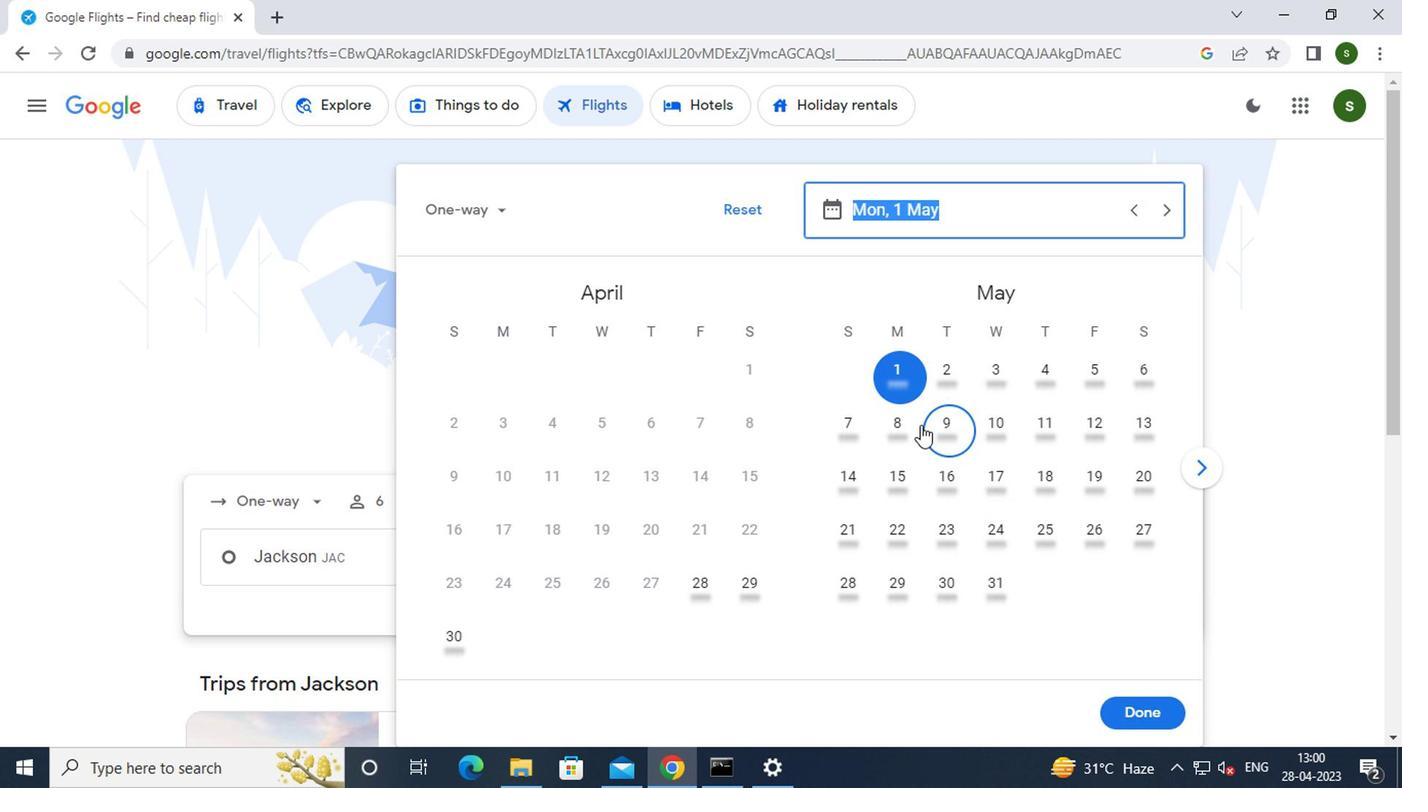 
Action: Mouse pressed left at (906, 365)
Screenshot: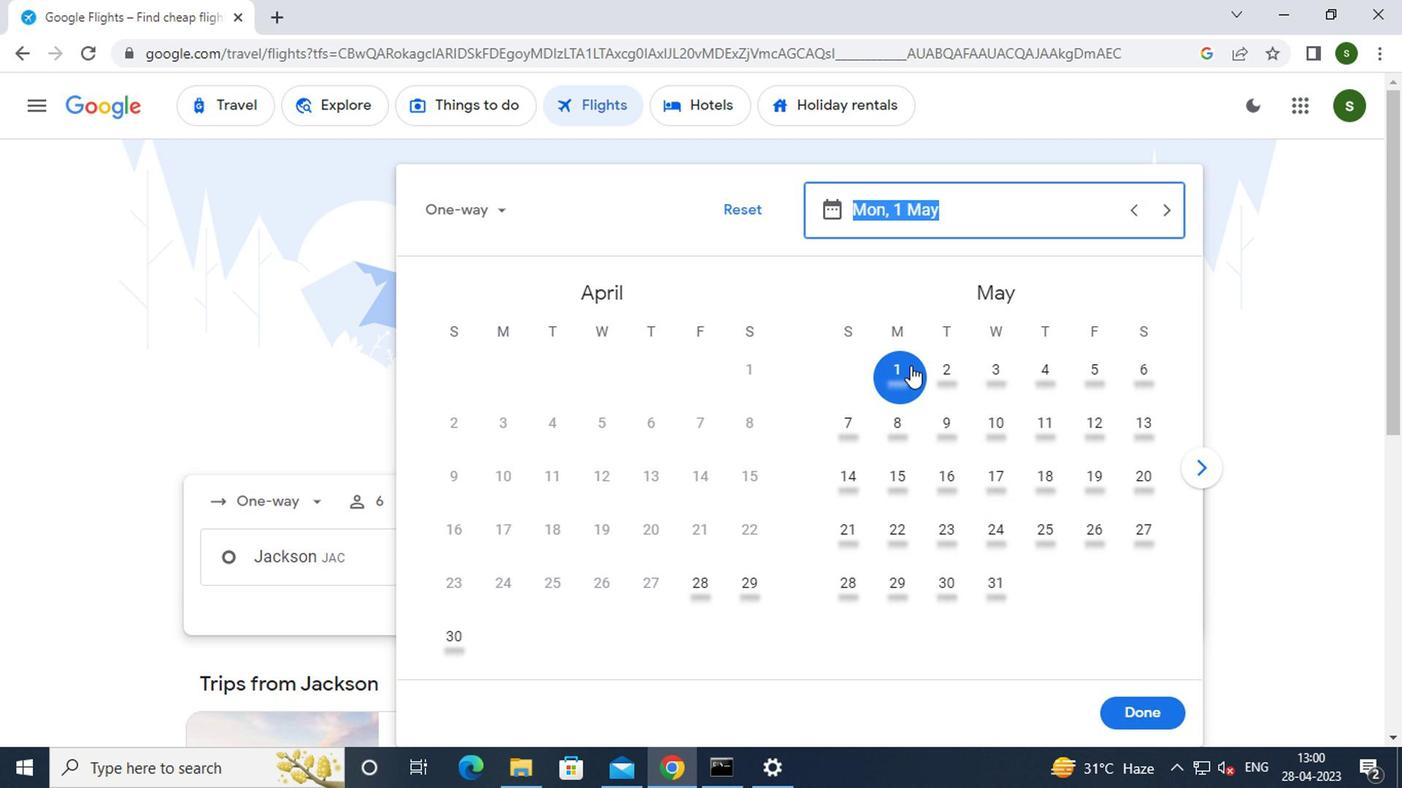 
Action: Mouse moved to (1133, 712)
Screenshot: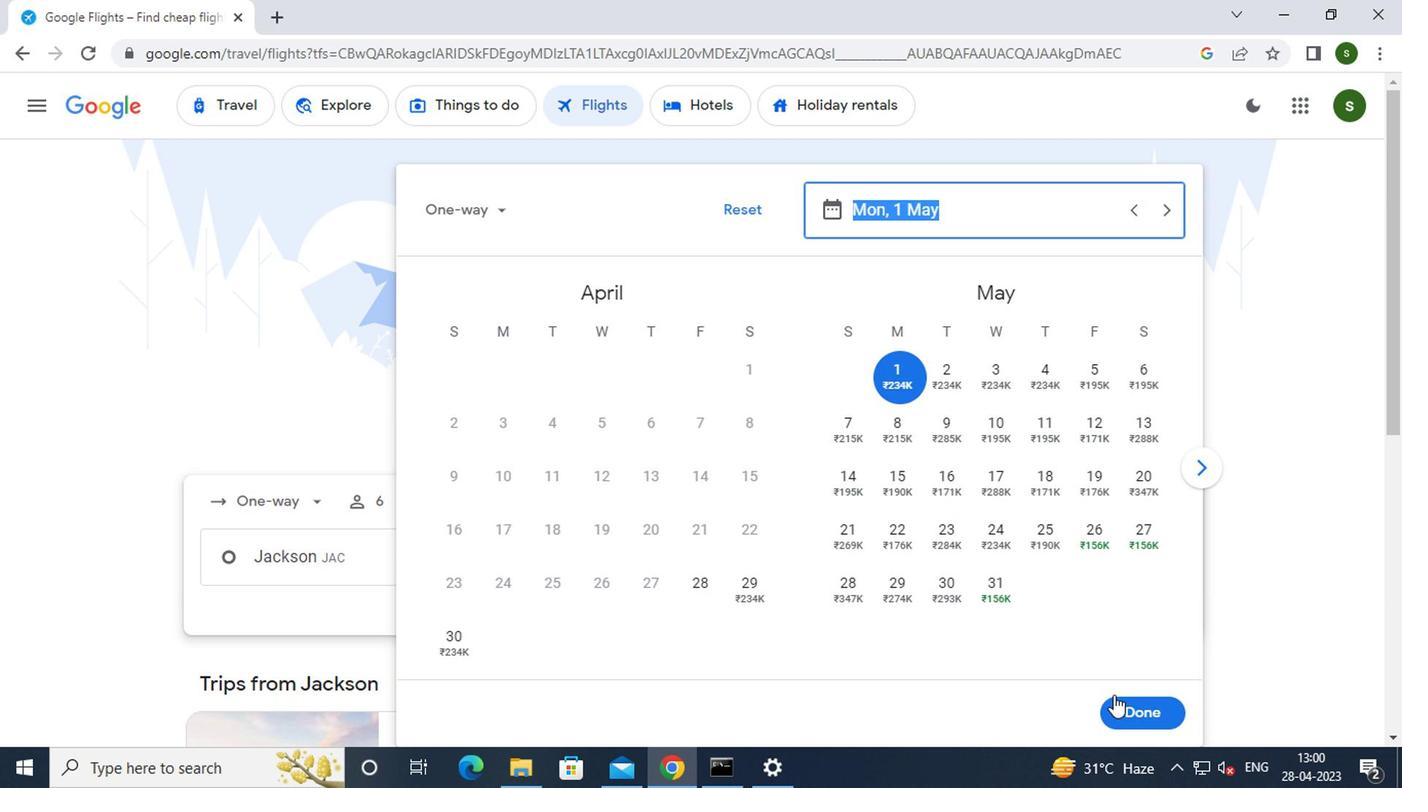 
Action: Mouse pressed left at (1133, 712)
Screenshot: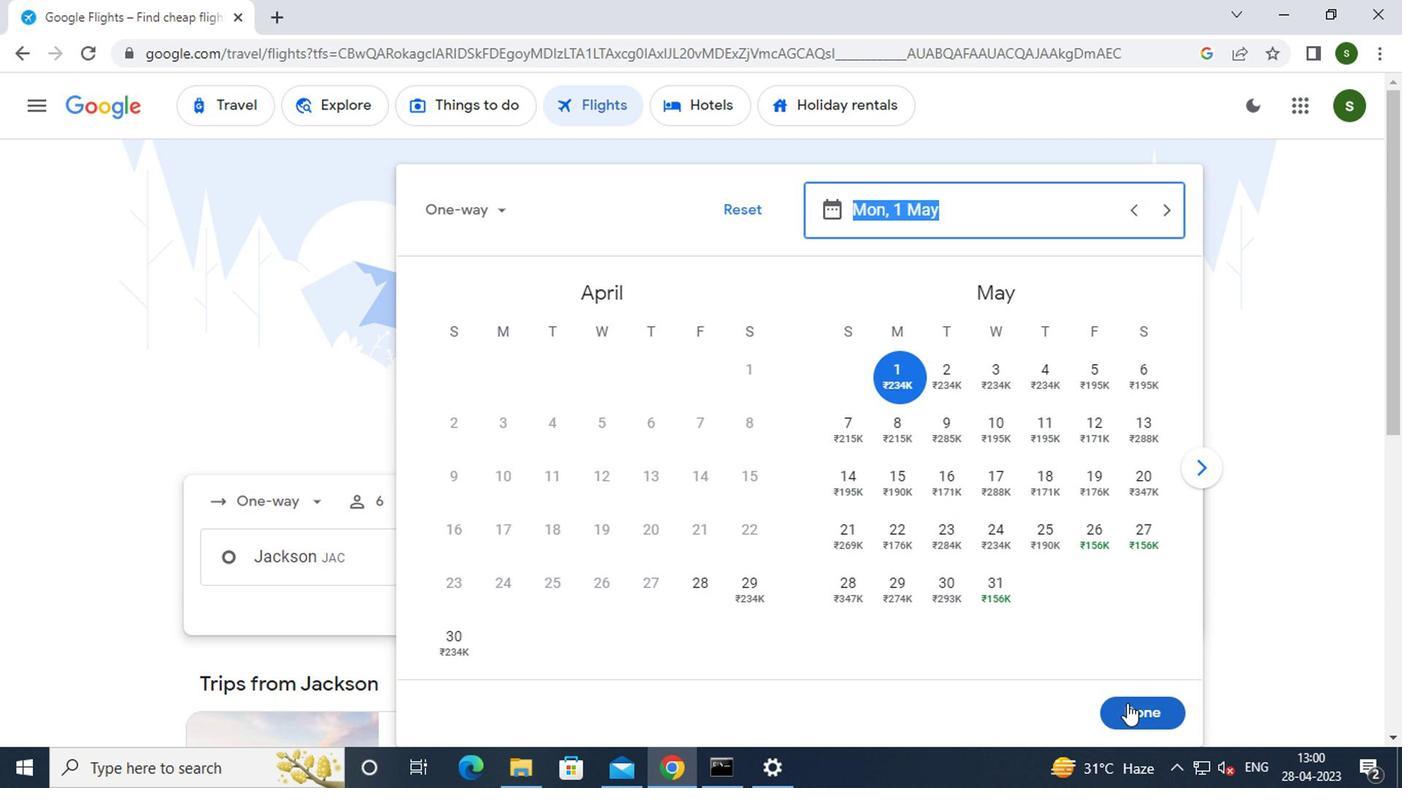 
Action: Mouse moved to (712, 639)
Screenshot: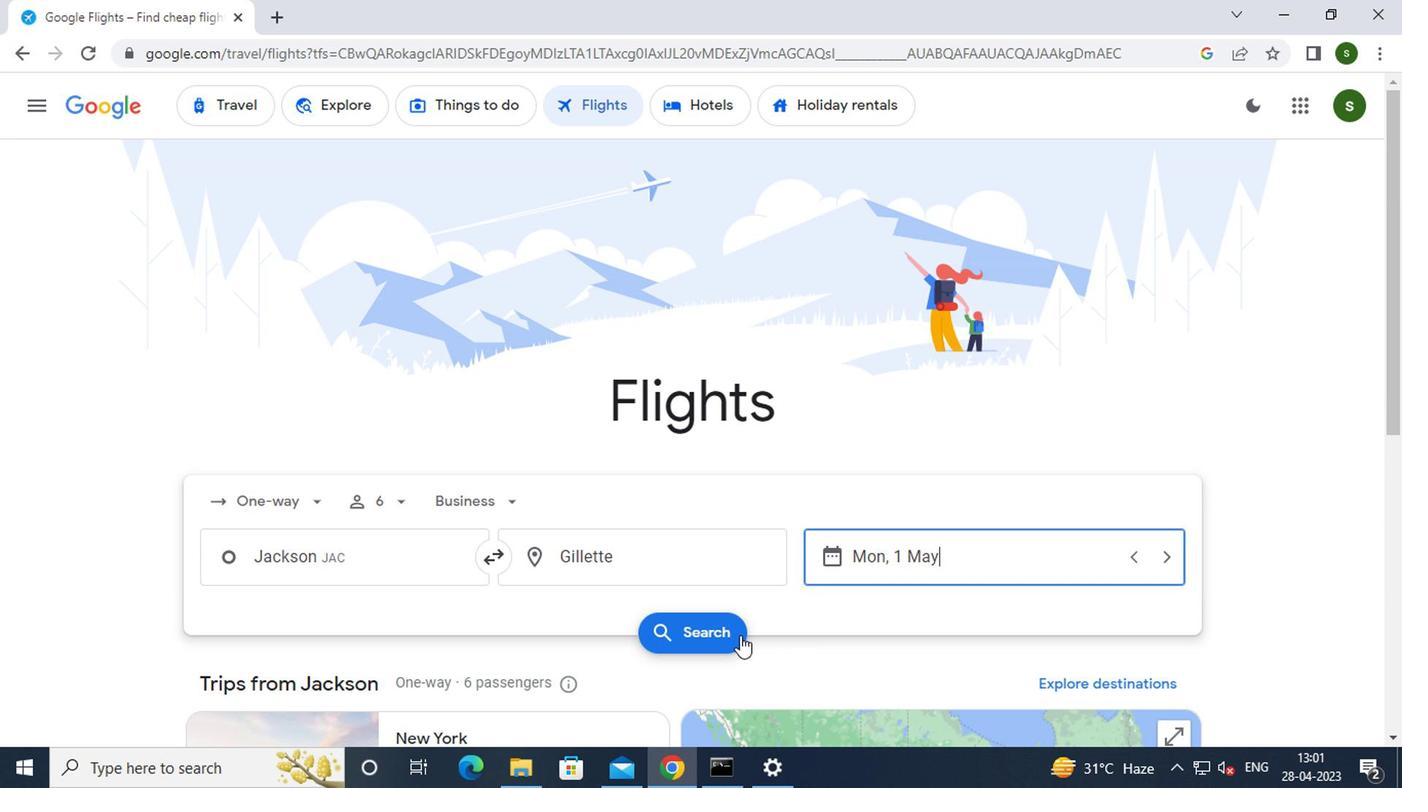 
Action: Mouse pressed left at (712, 639)
Screenshot: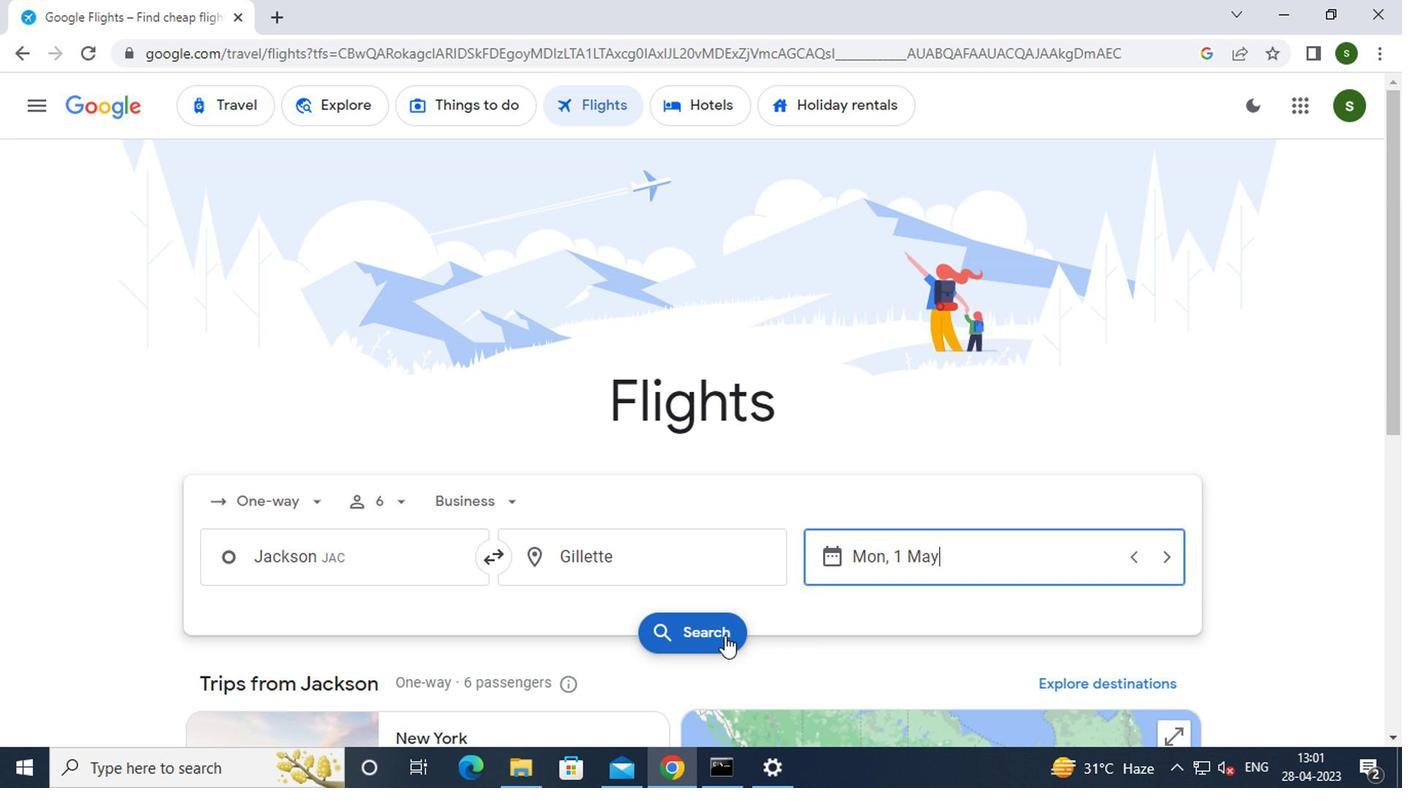 
Action: Mouse moved to (237, 292)
Screenshot: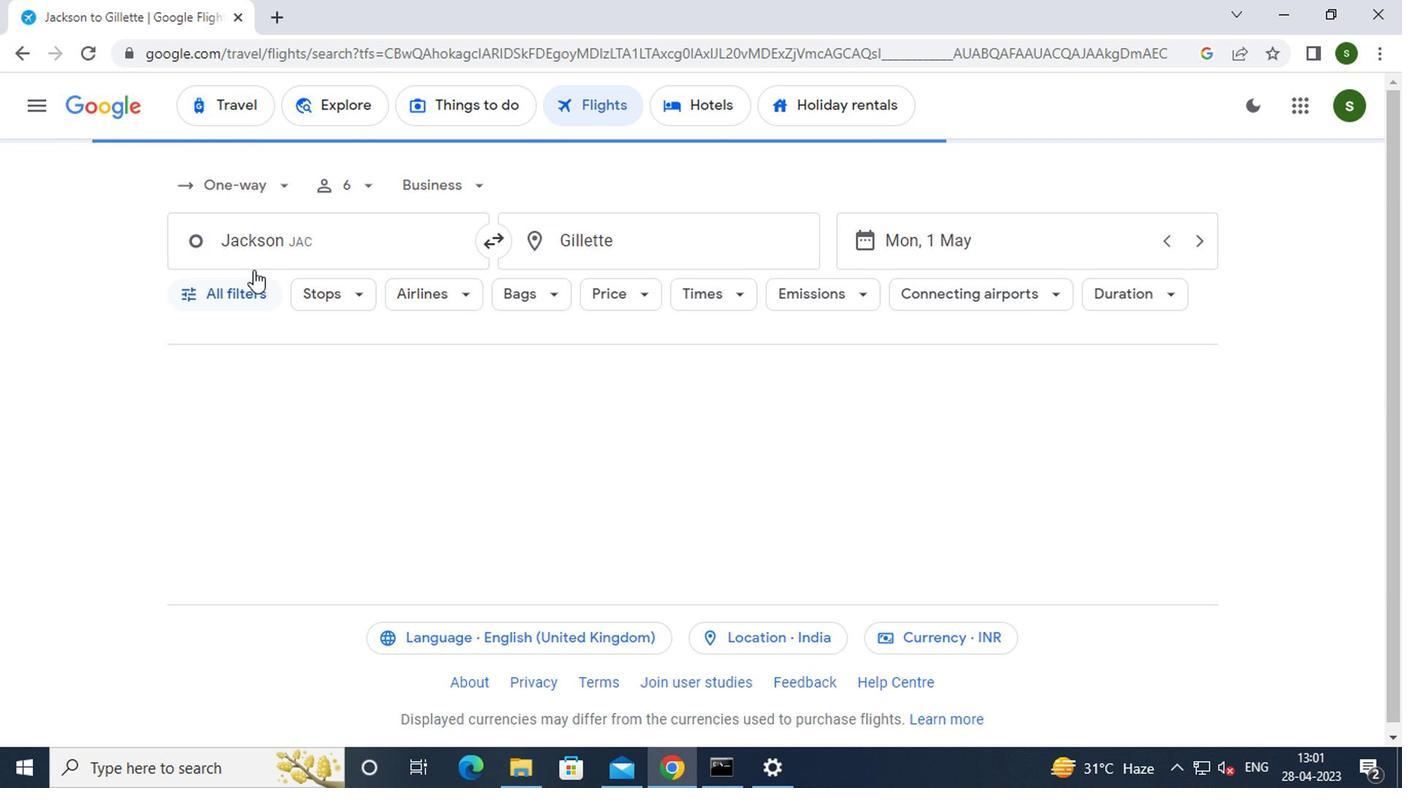 
Action: Mouse pressed left at (237, 292)
Screenshot: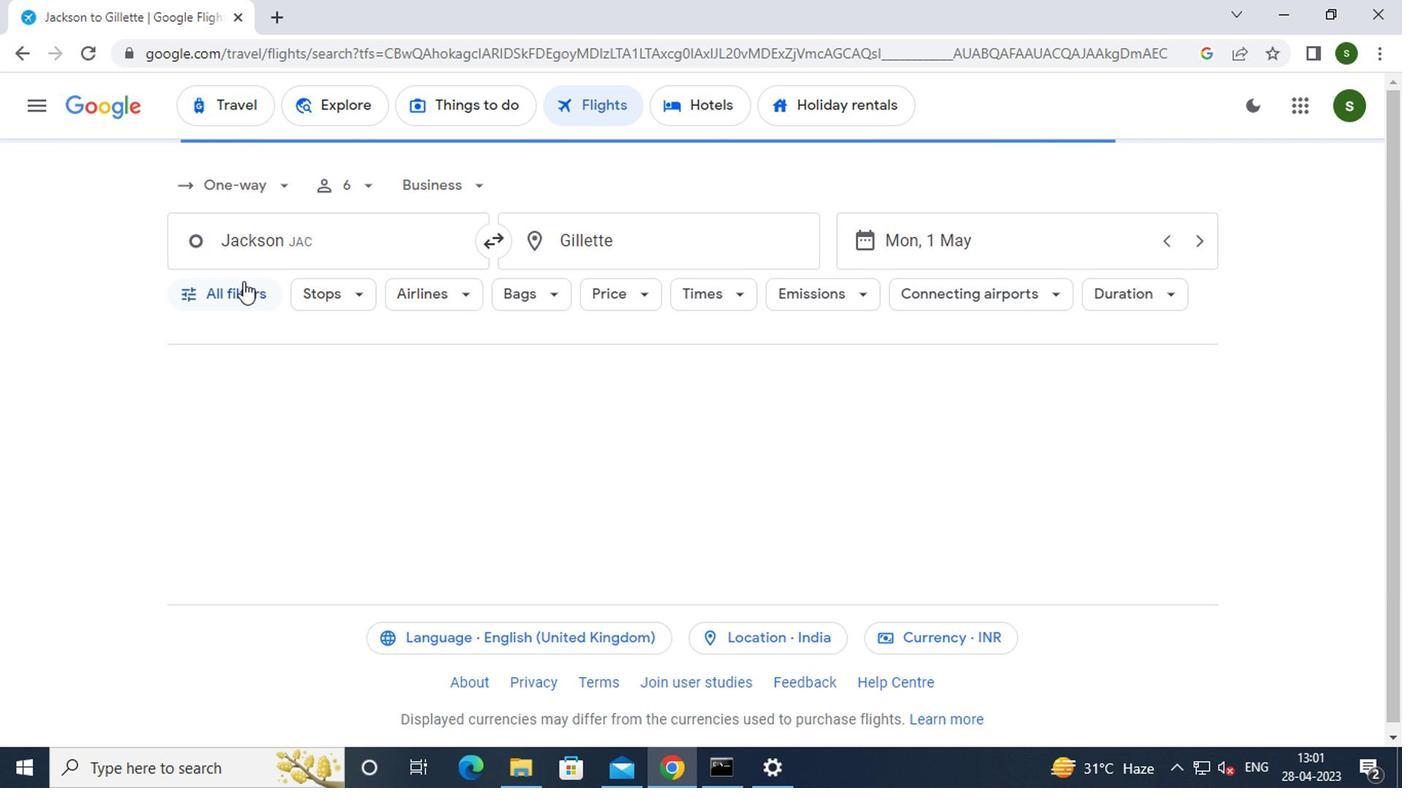 
Action: Mouse moved to (409, 482)
Screenshot: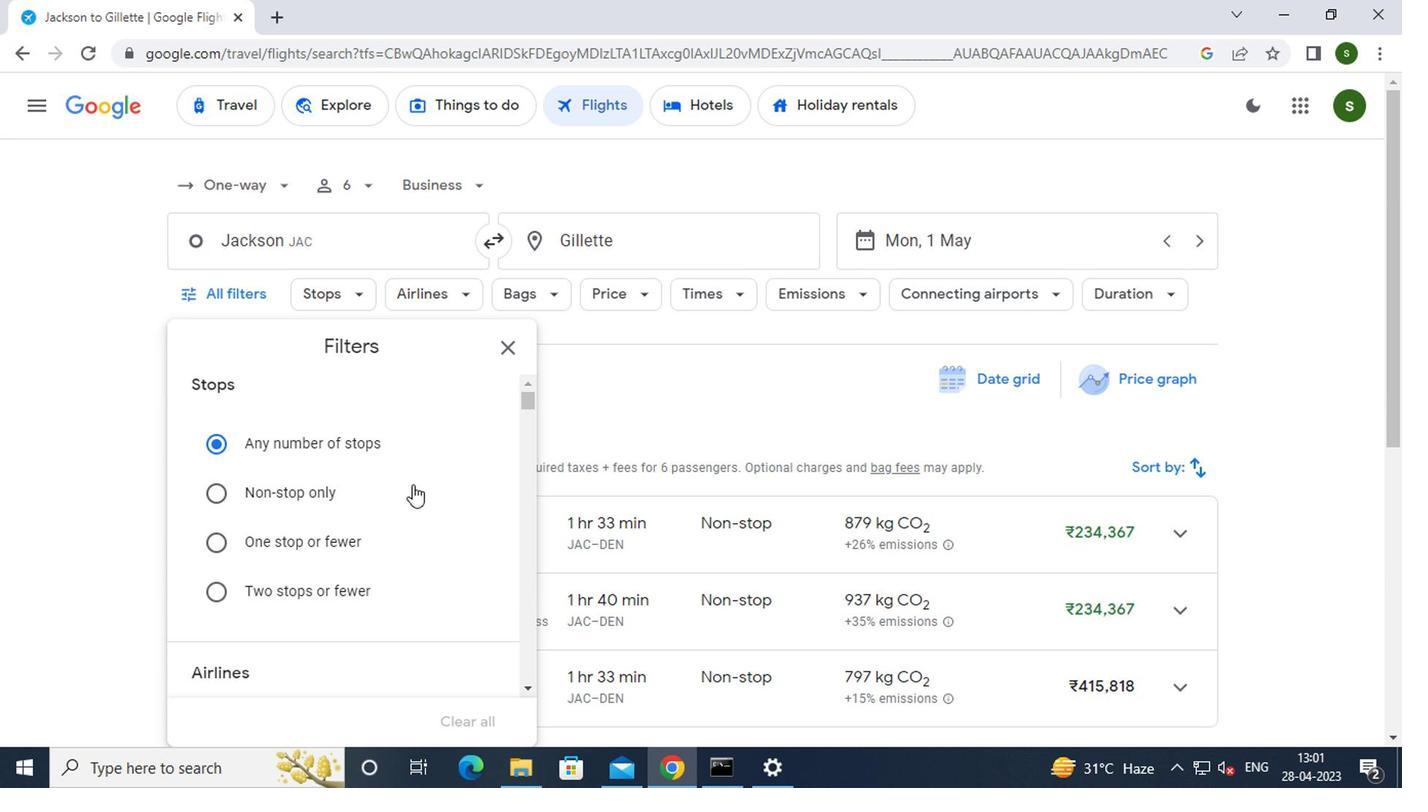 
Action: Mouse scrolled (409, 482) with delta (0, 0)
Screenshot: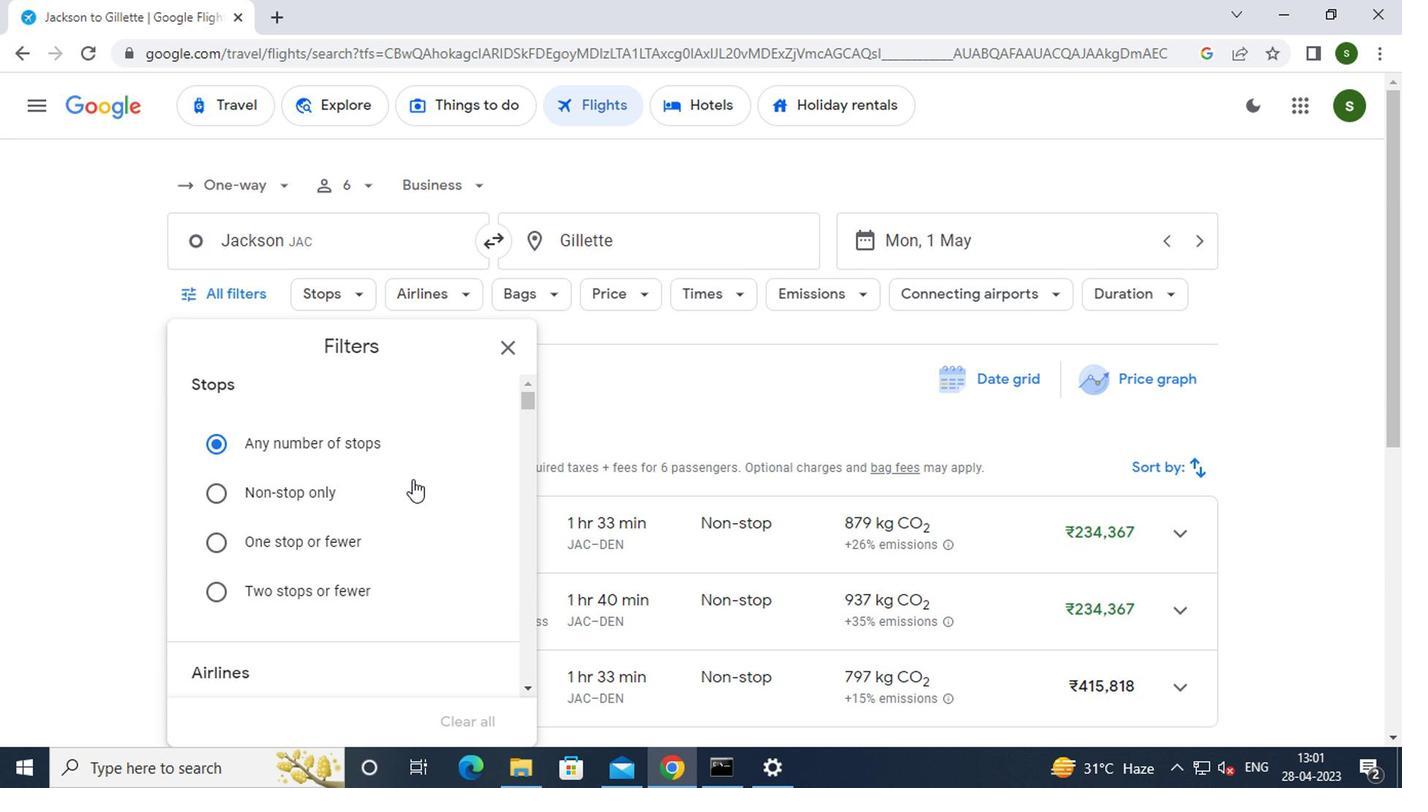 
Action: Mouse scrolled (409, 482) with delta (0, 0)
Screenshot: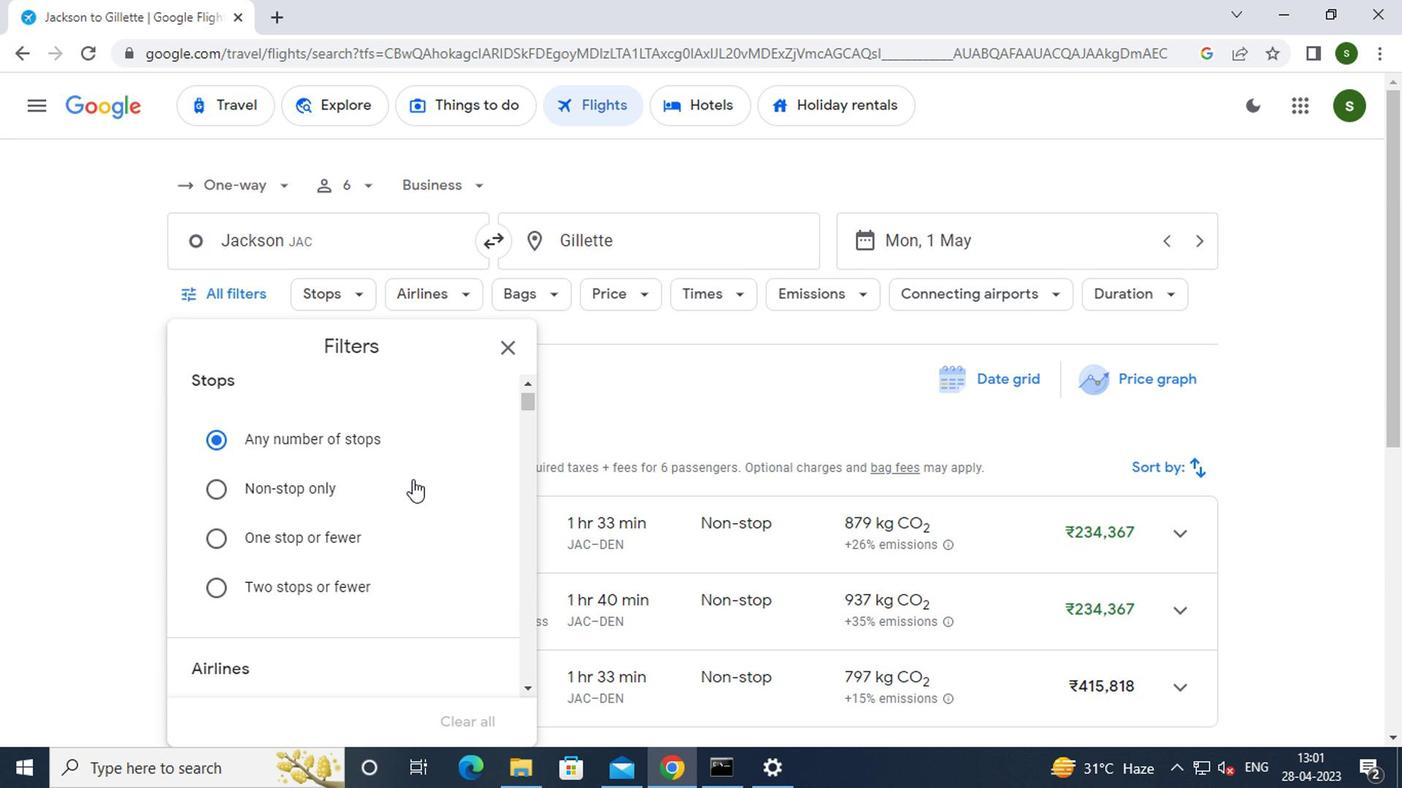 
Action: Mouse moved to (476, 526)
Screenshot: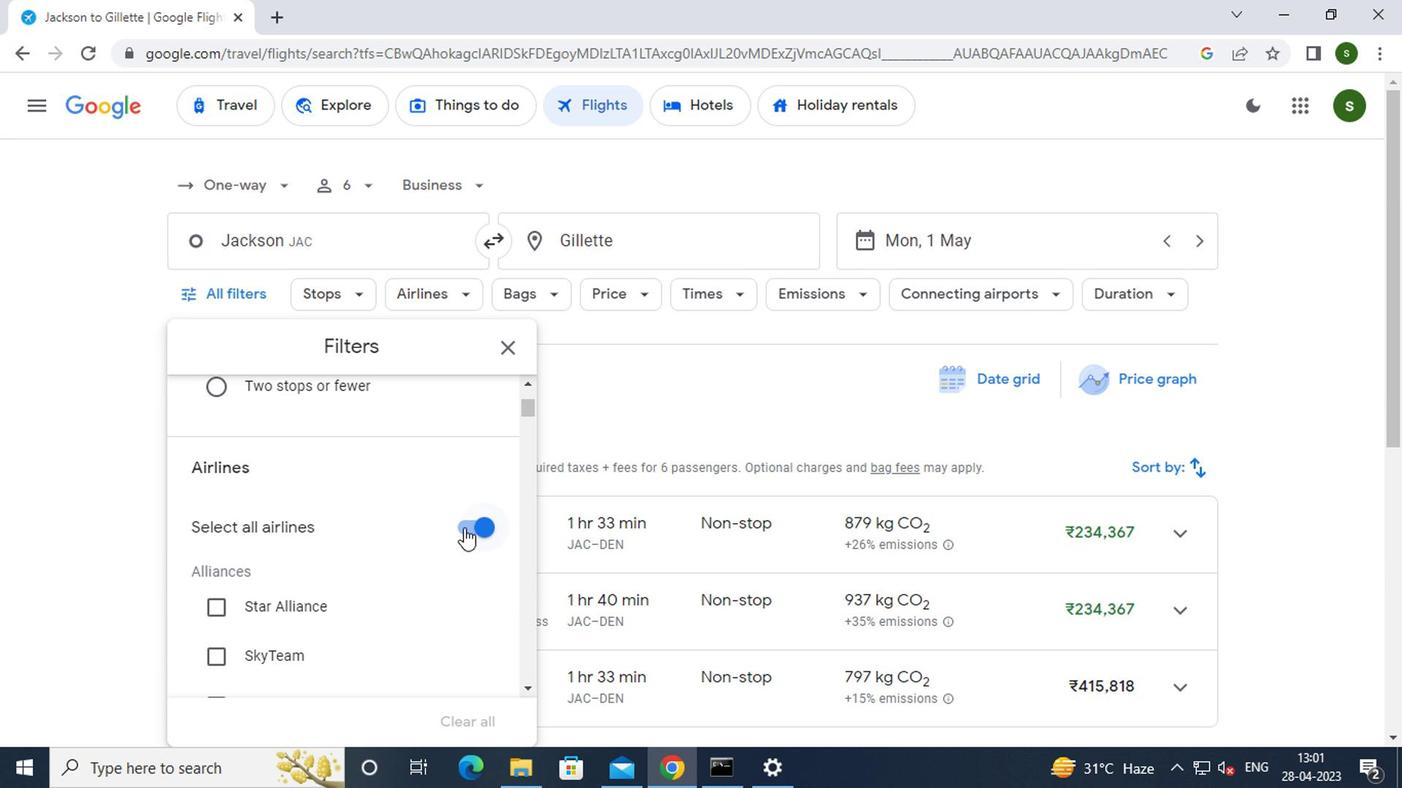 
Action: Mouse pressed left at (476, 526)
Screenshot: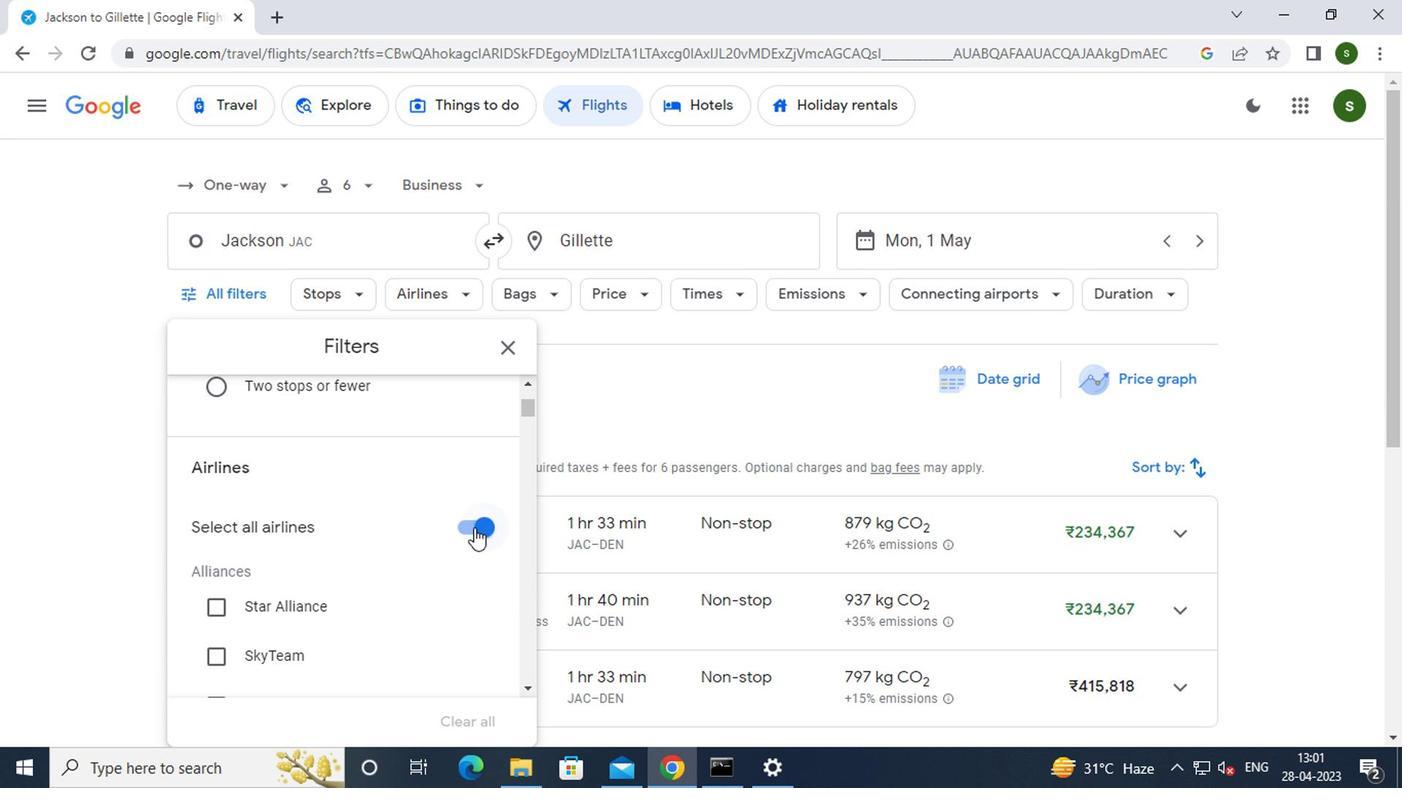 
Action: Mouse moved to (393, 488)
Screenshot: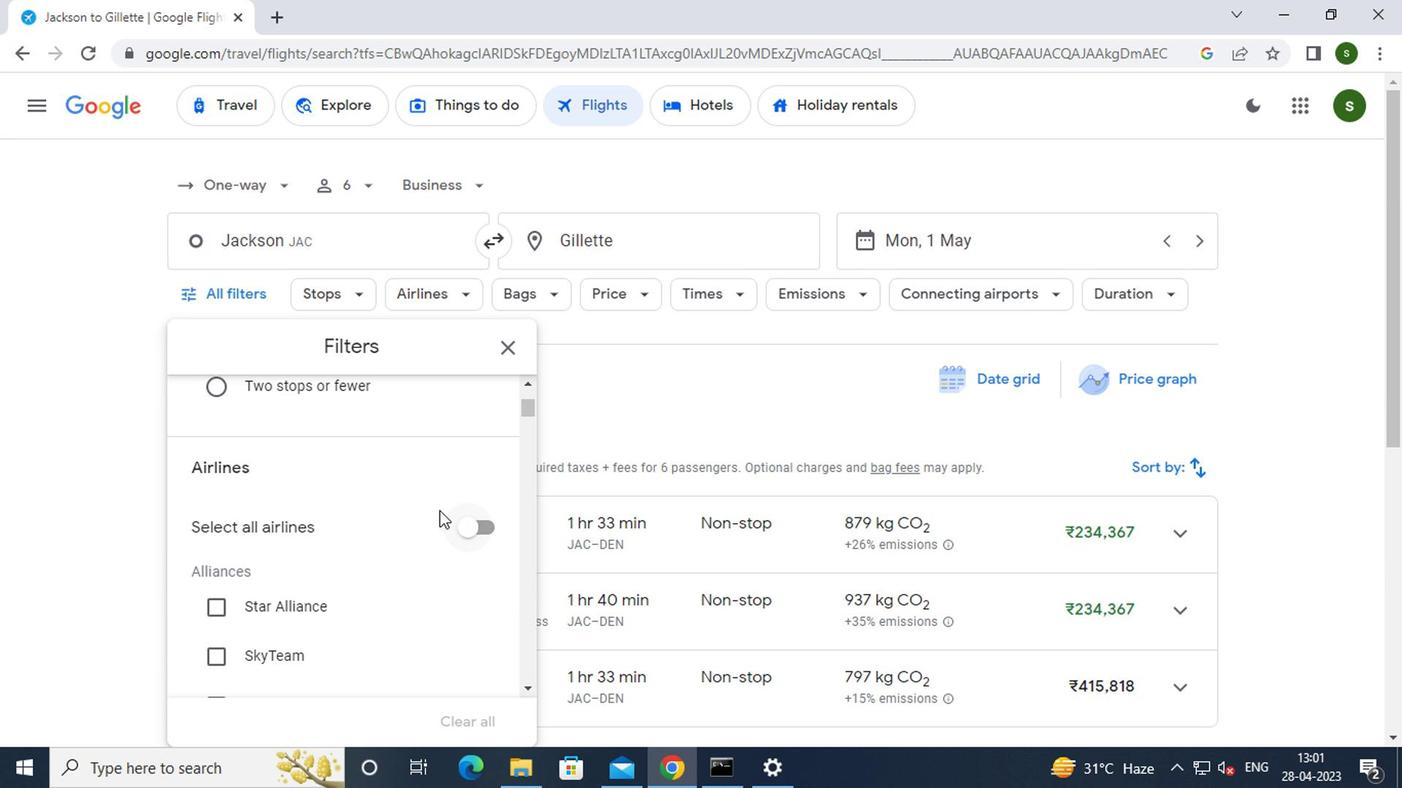 
Action: Mouse scrolled (393, 487) with delta (0, 0)
Screenshot: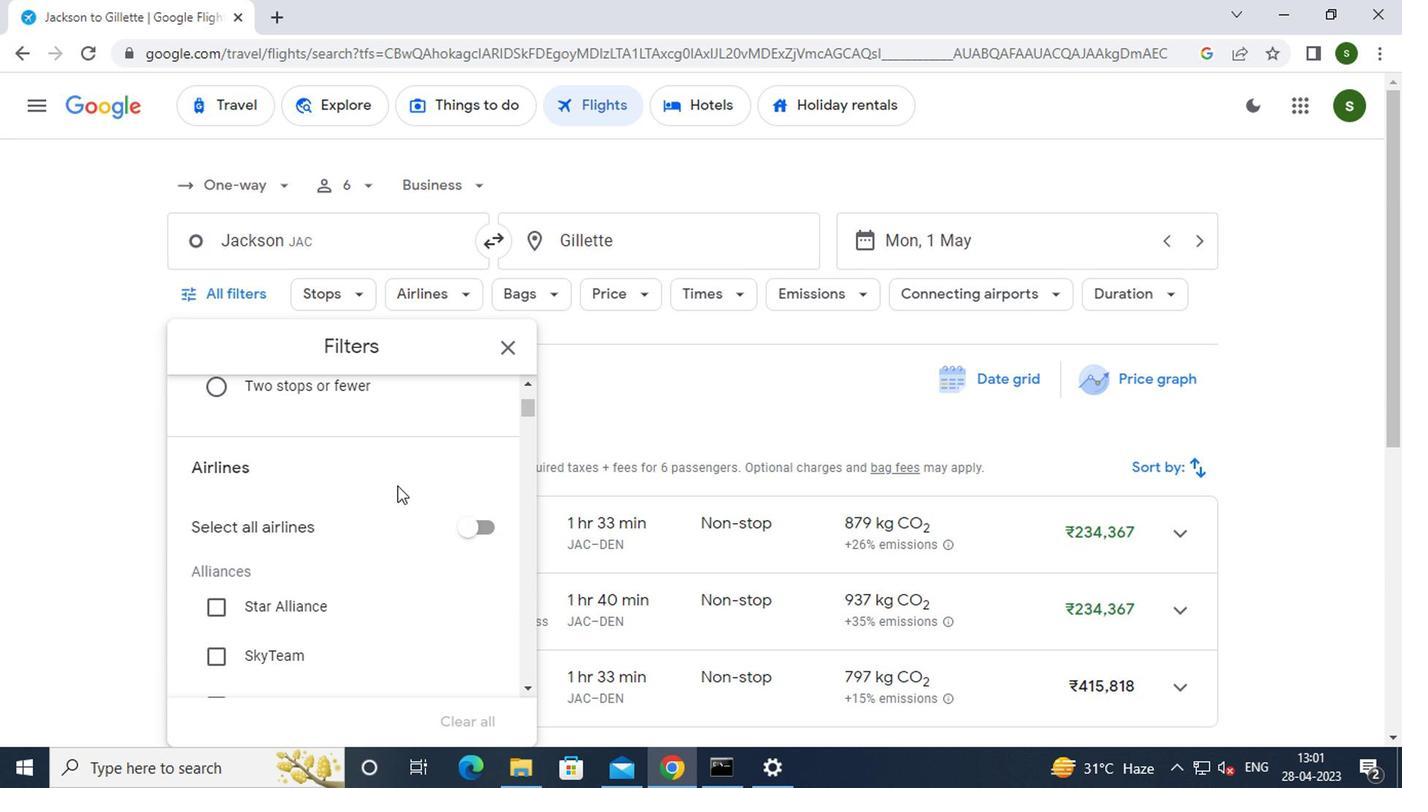 
Action: Mouse scrolled (393, 487) with delta (0, 0)
Screenshot: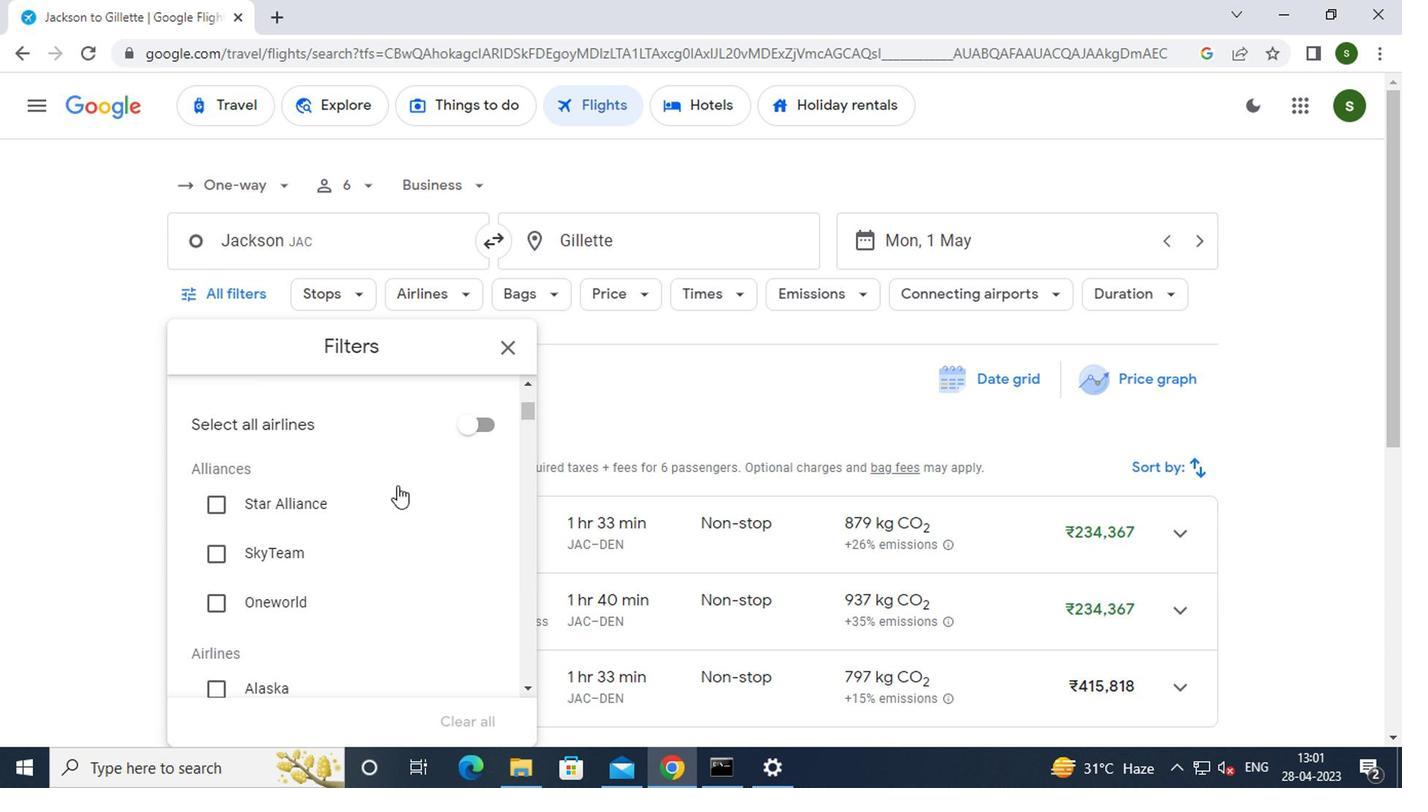 
Action: Mouse scrolled (393, 487) with delta (0, 0)
Screenshot: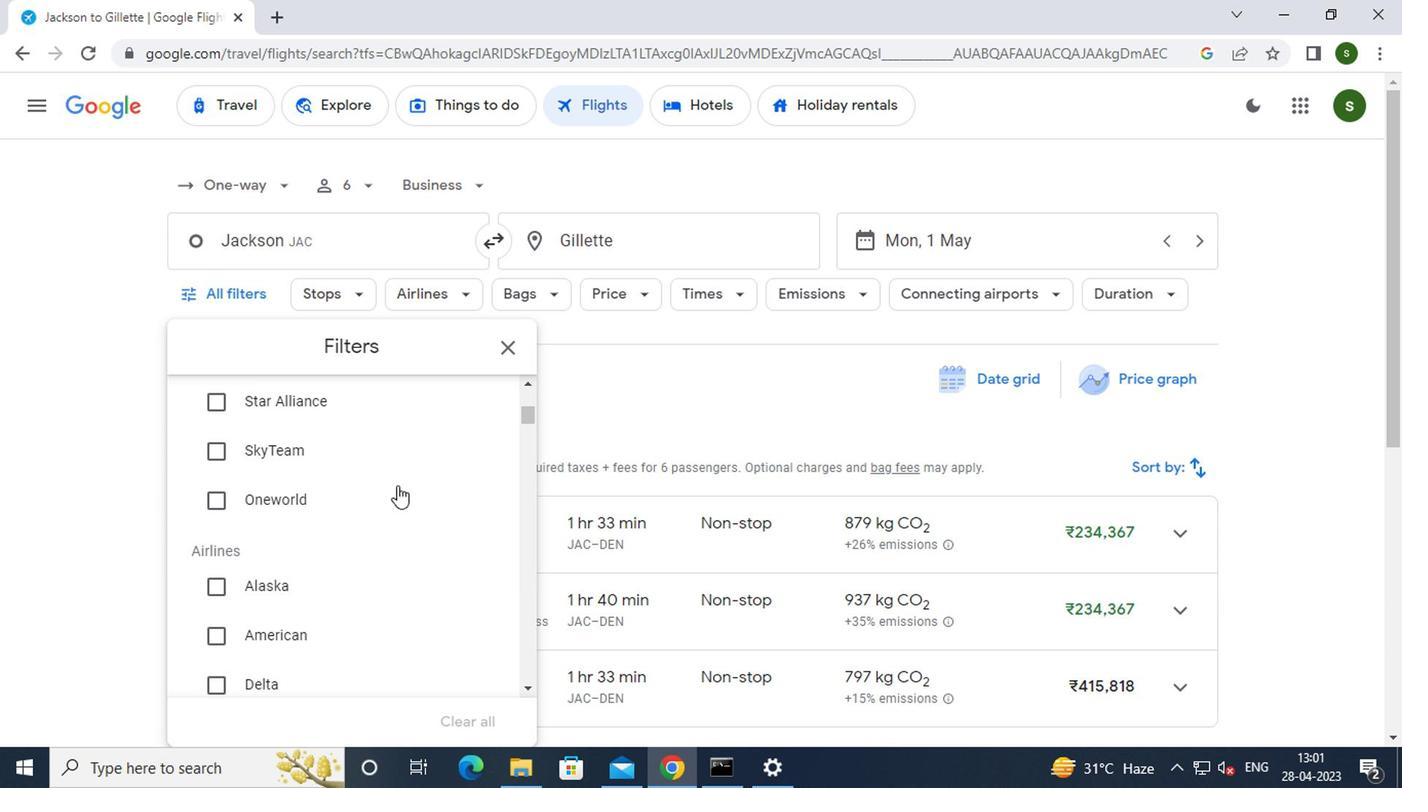
Action: Mouse moved to (285, 542)
Screenshot: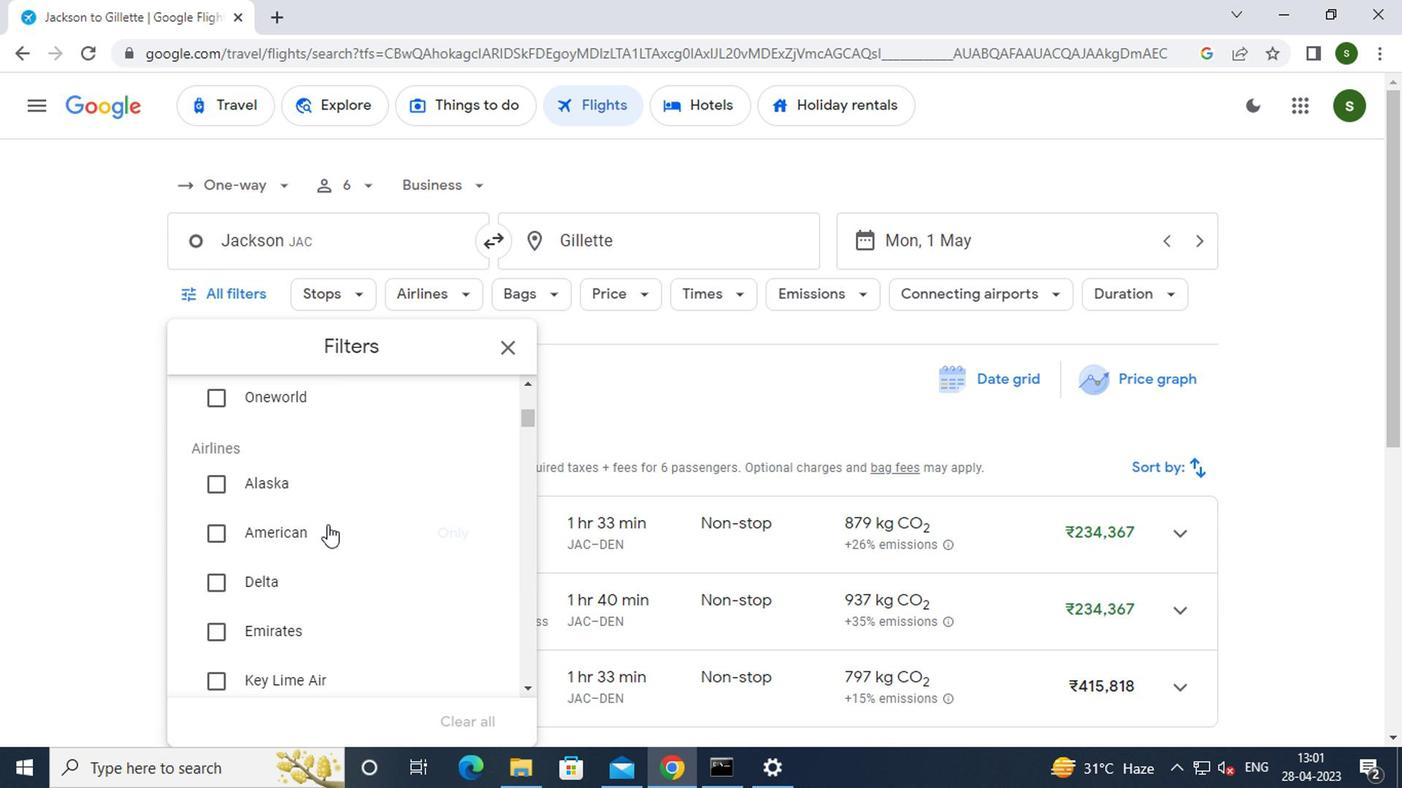 
Action: Mouse pressed left at (285, 542)
Screenshot: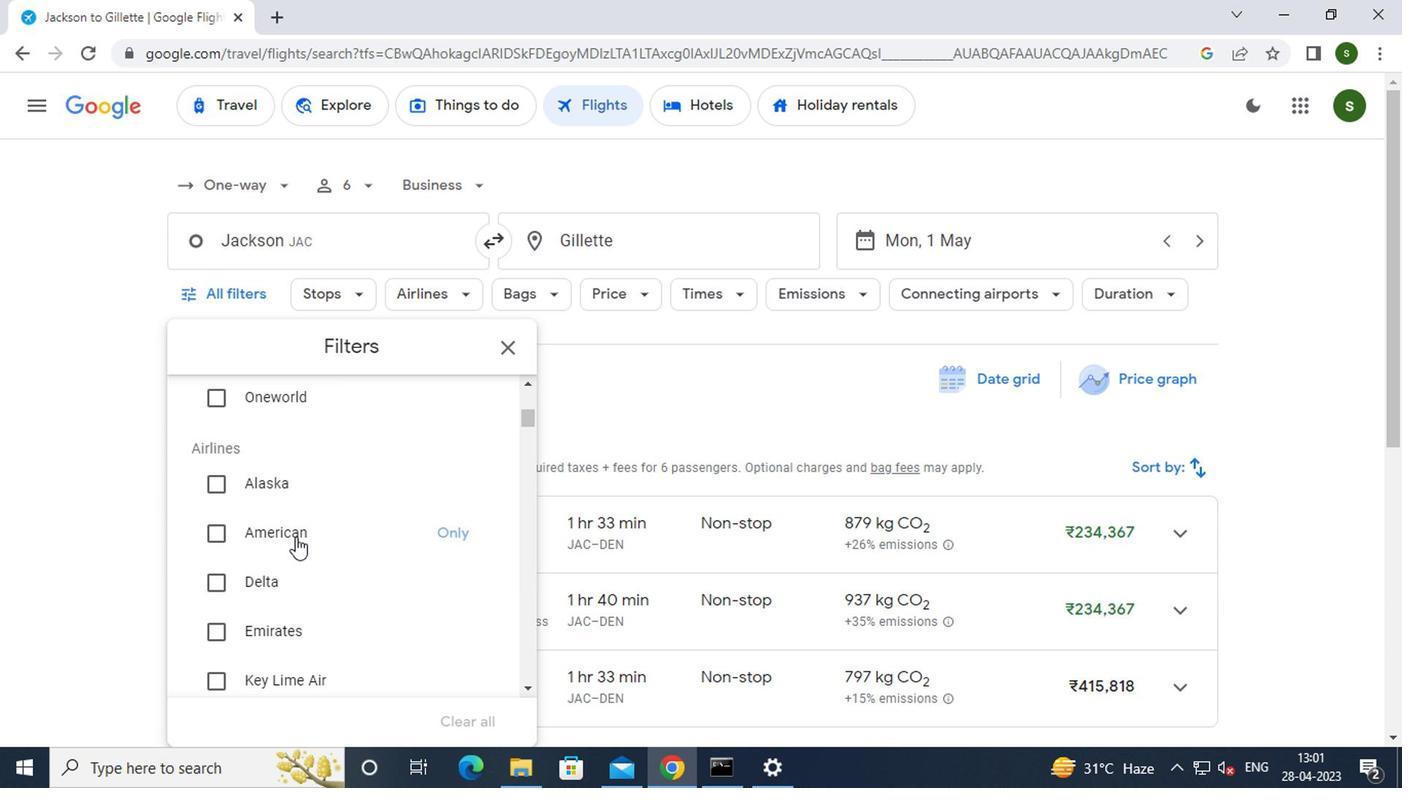 
Action: Mouse moved to (362, 536)
Screenshot: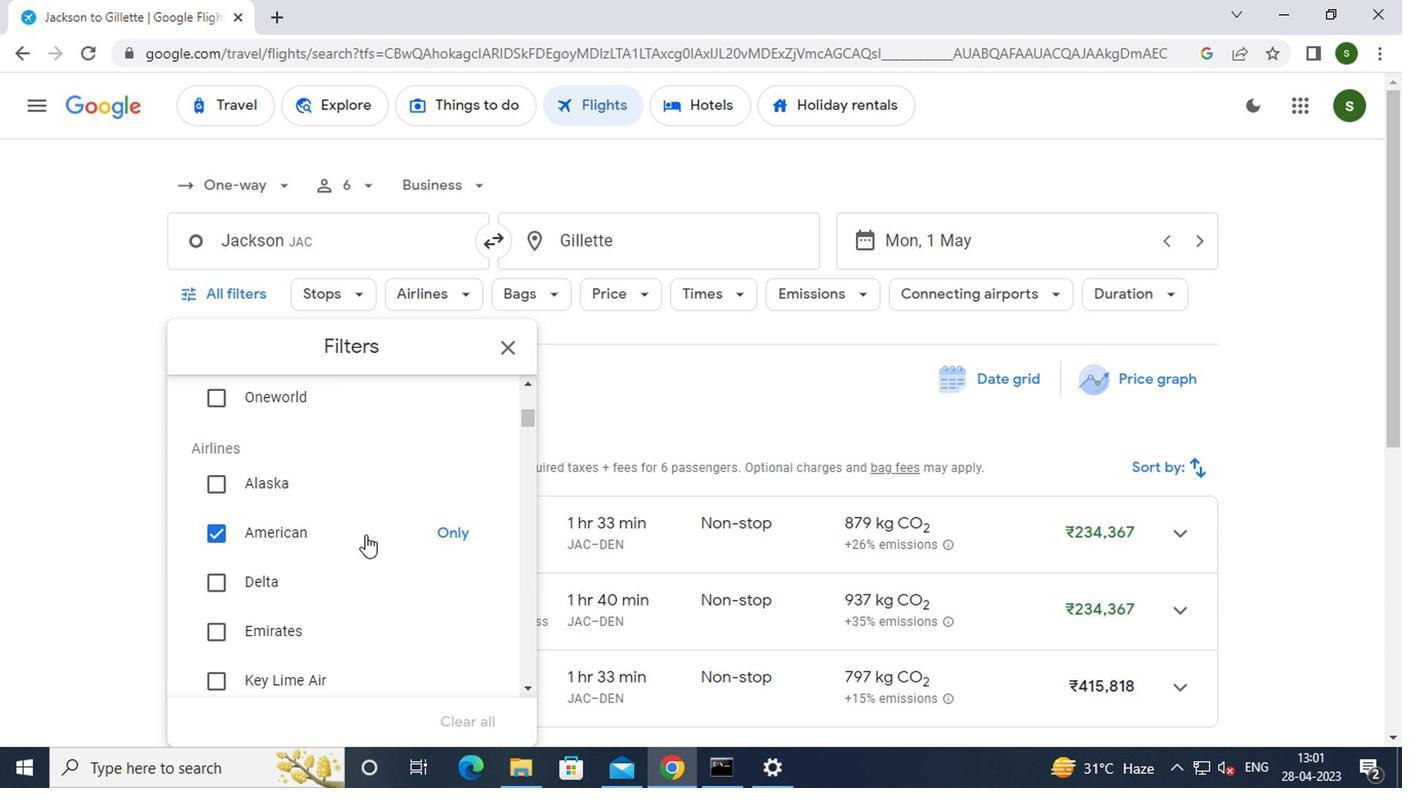 
Action: Mouse scrolled (362, 535) with delta (0, 0)
Screenshot: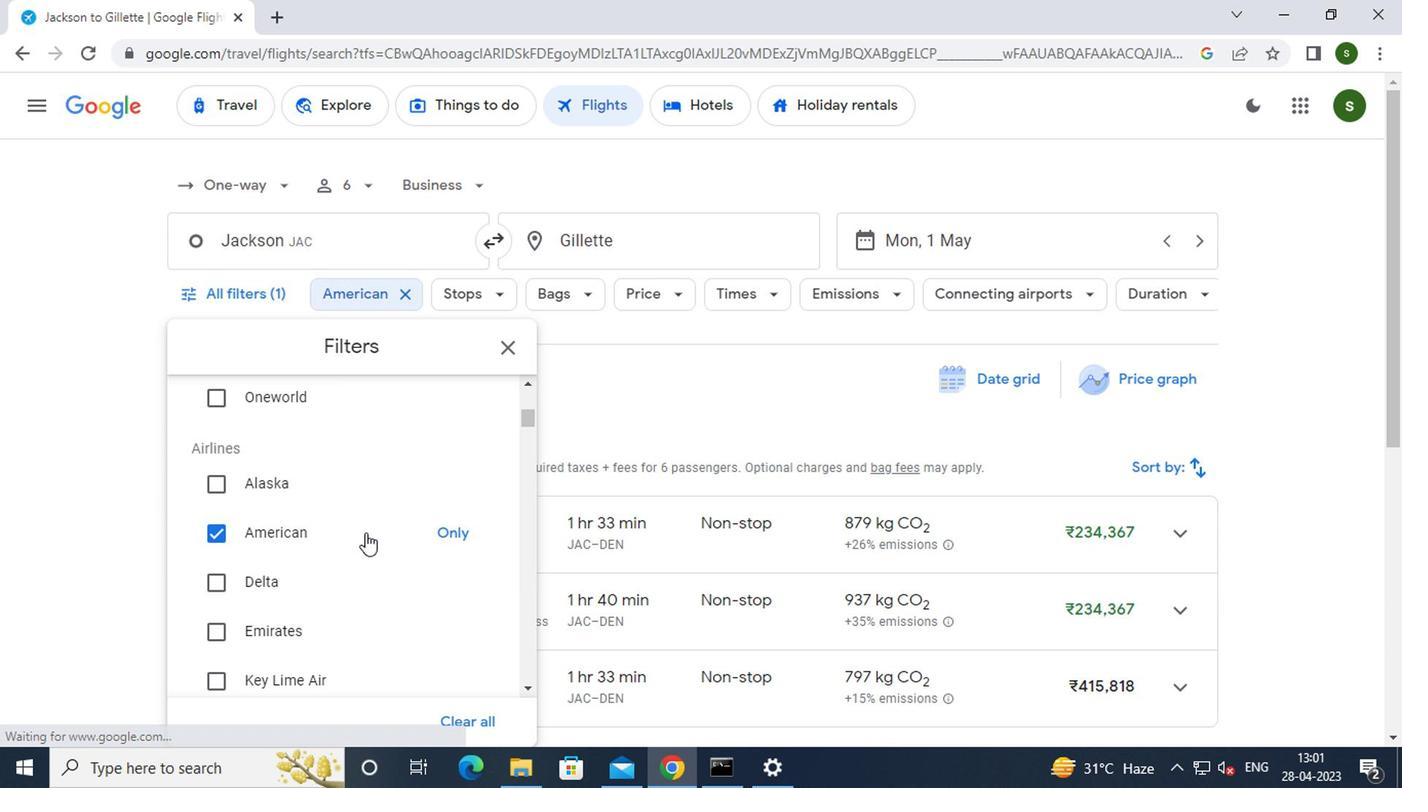 
Action: Mouse scrolled (362, 535) with delta (0, 0)
Screenshot: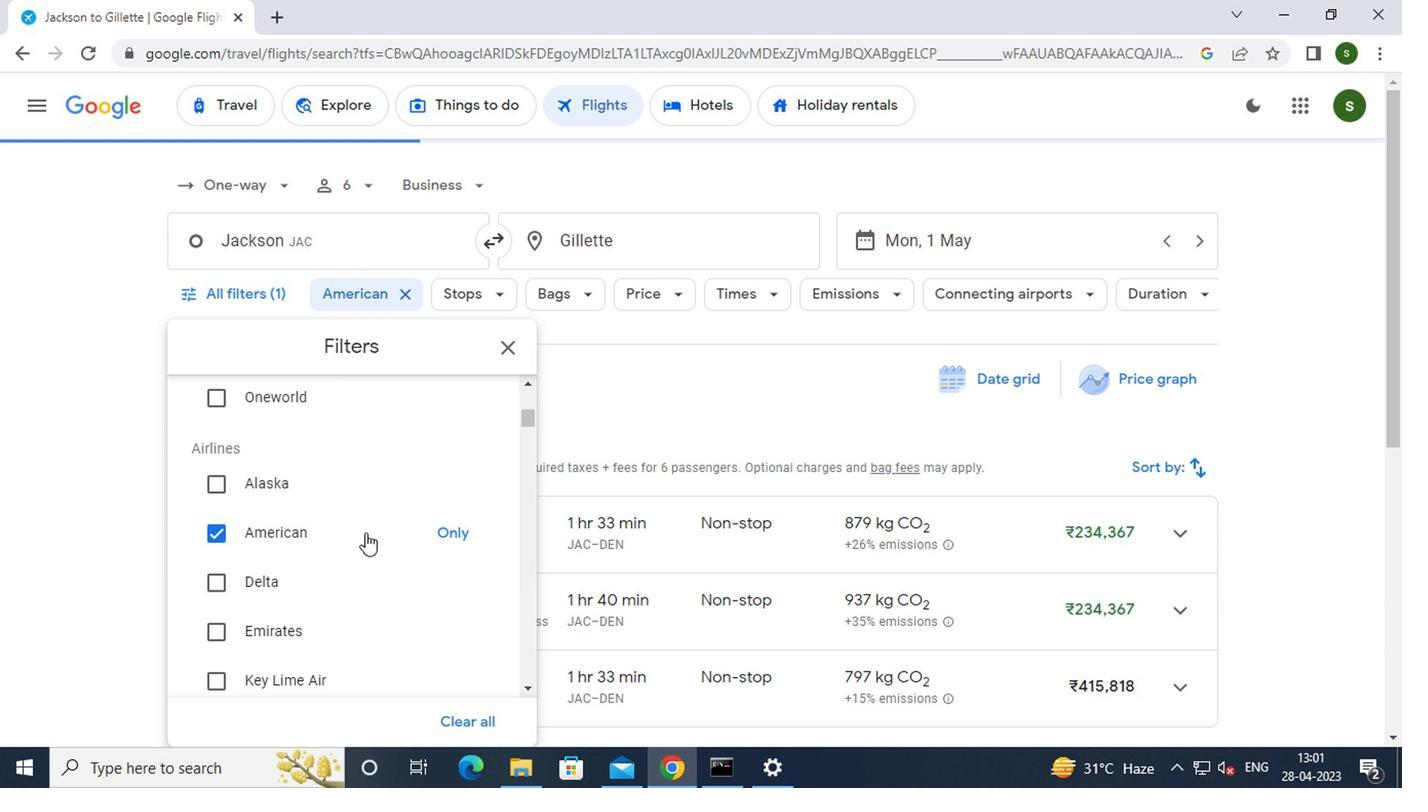 
Action: Mouse scrolled (362, 535) with delta (0, 0)
Screenshot: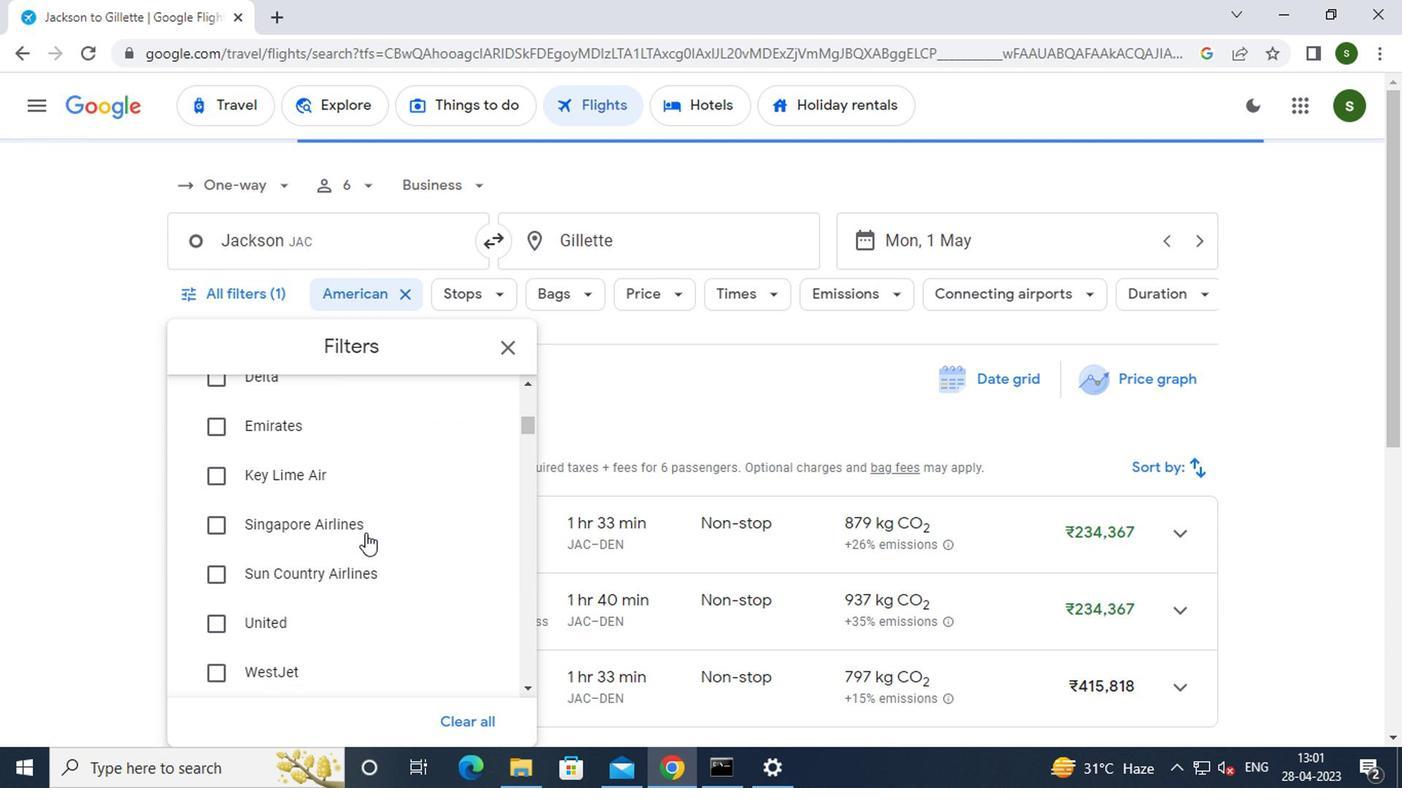 
Action: Mouse scrolled (362, 535) with delta (0, 0)
Screenshot: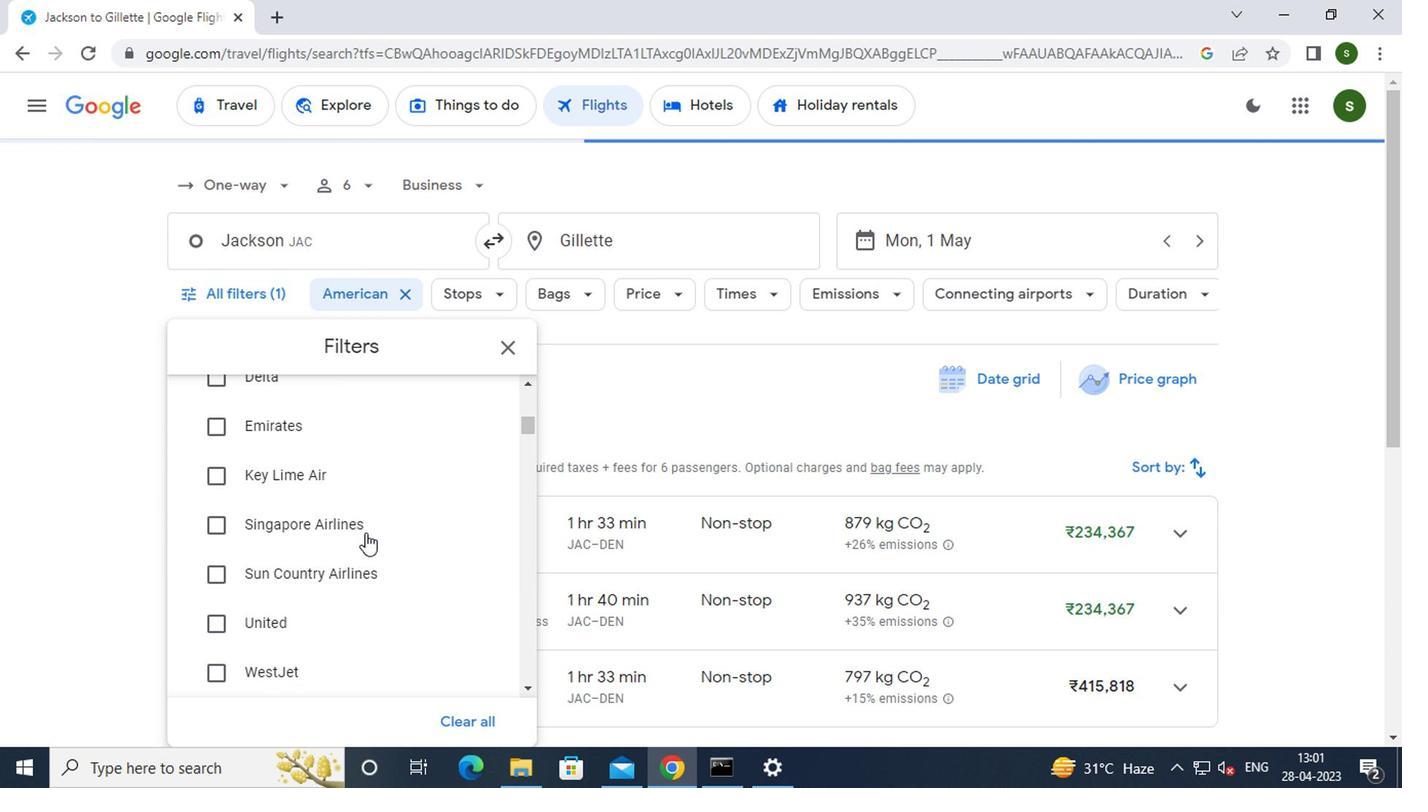 
Action: Mouse scrolled (362, 535) with delta (0, 0)
Screenshot: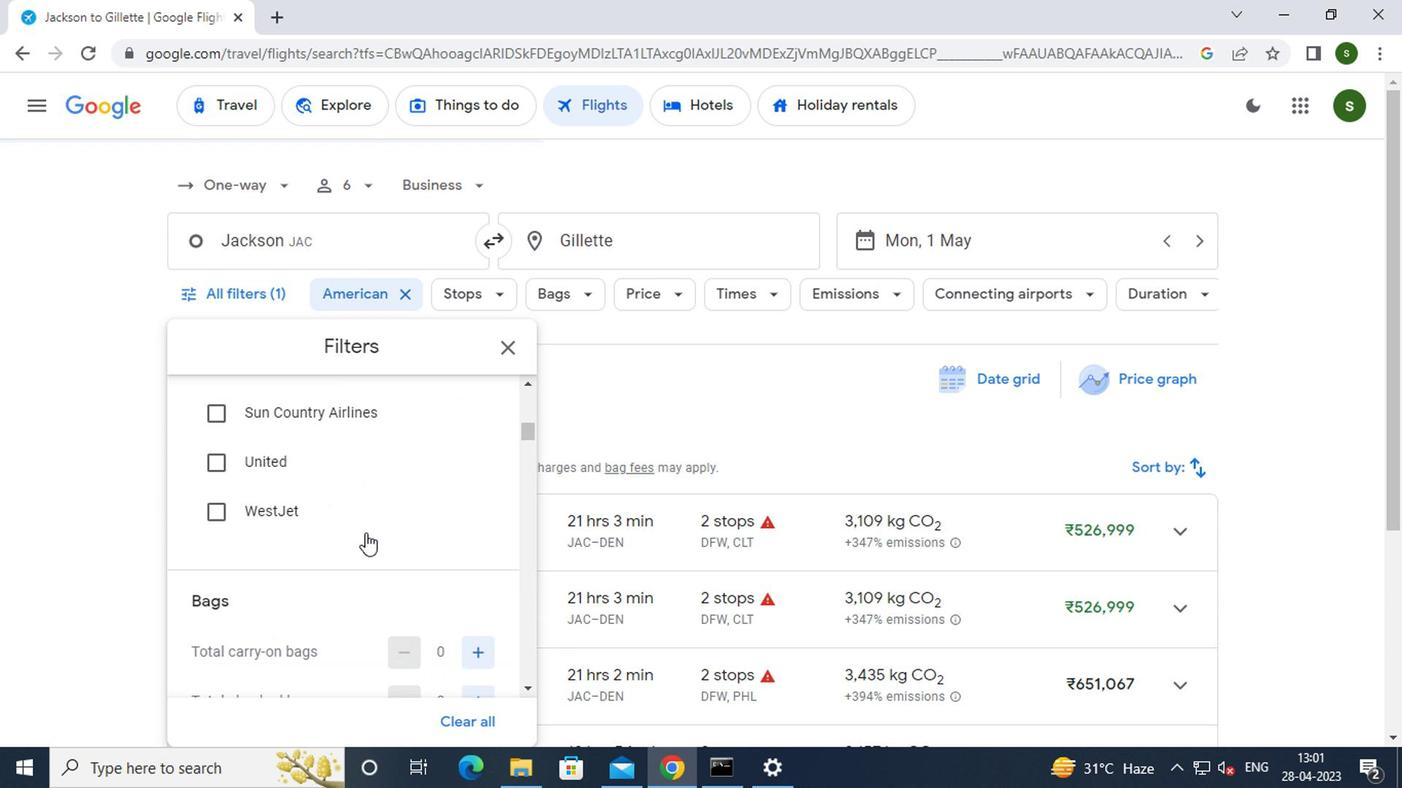 
Action: Mouse moved to (483, 560)
Screenshot: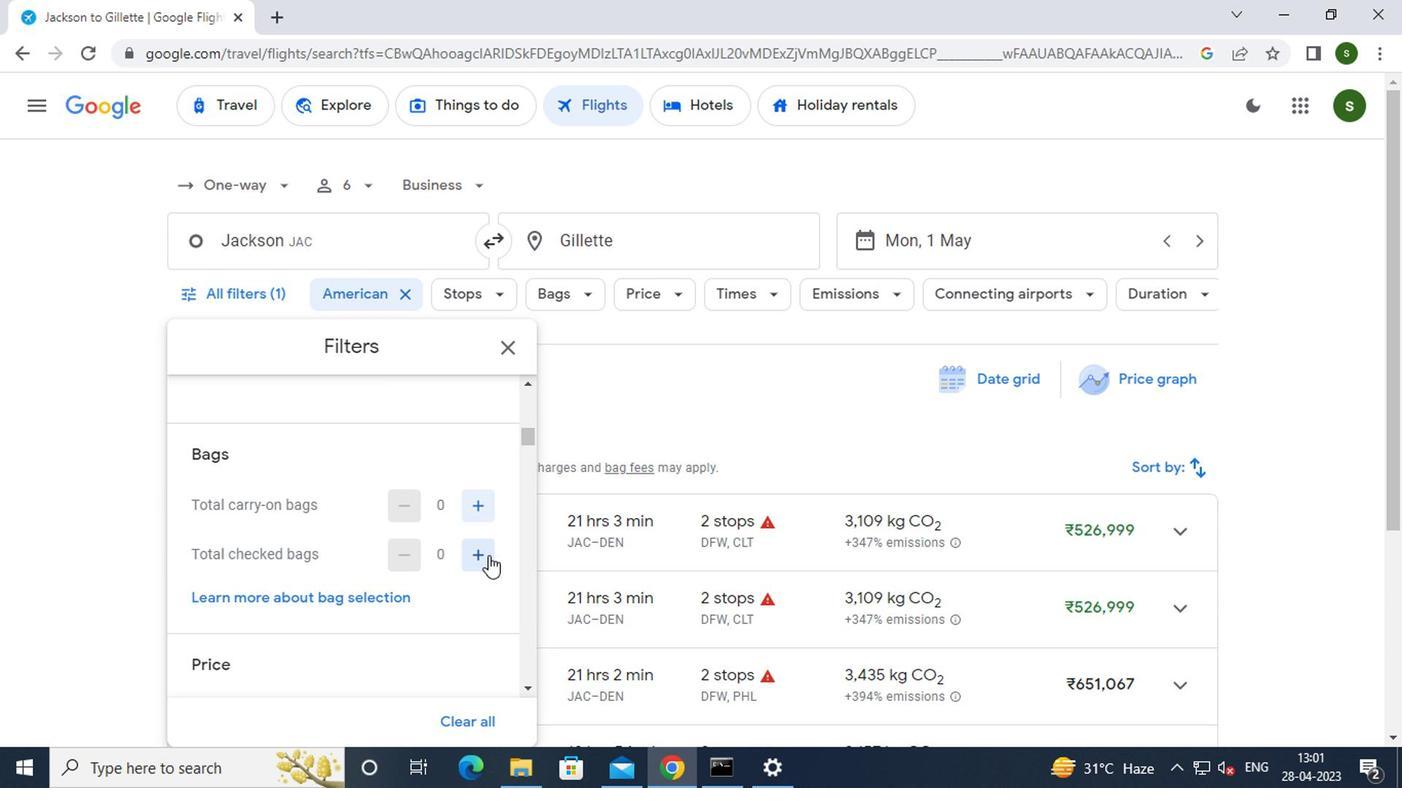 
Action: Mouse pressed left at (483, 560)
Screenshot: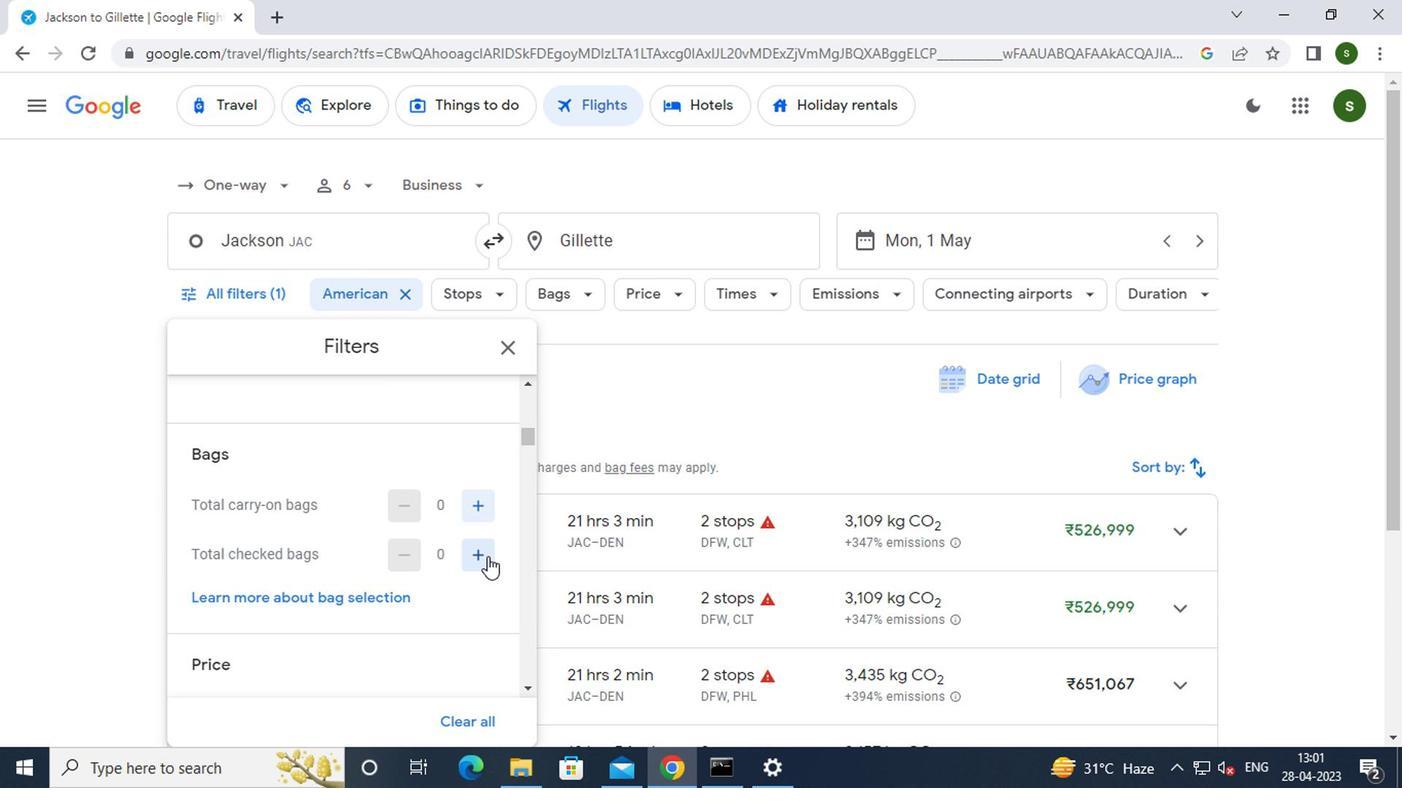 
Action: Mouse pressed left at (483, 560)
Screenshot: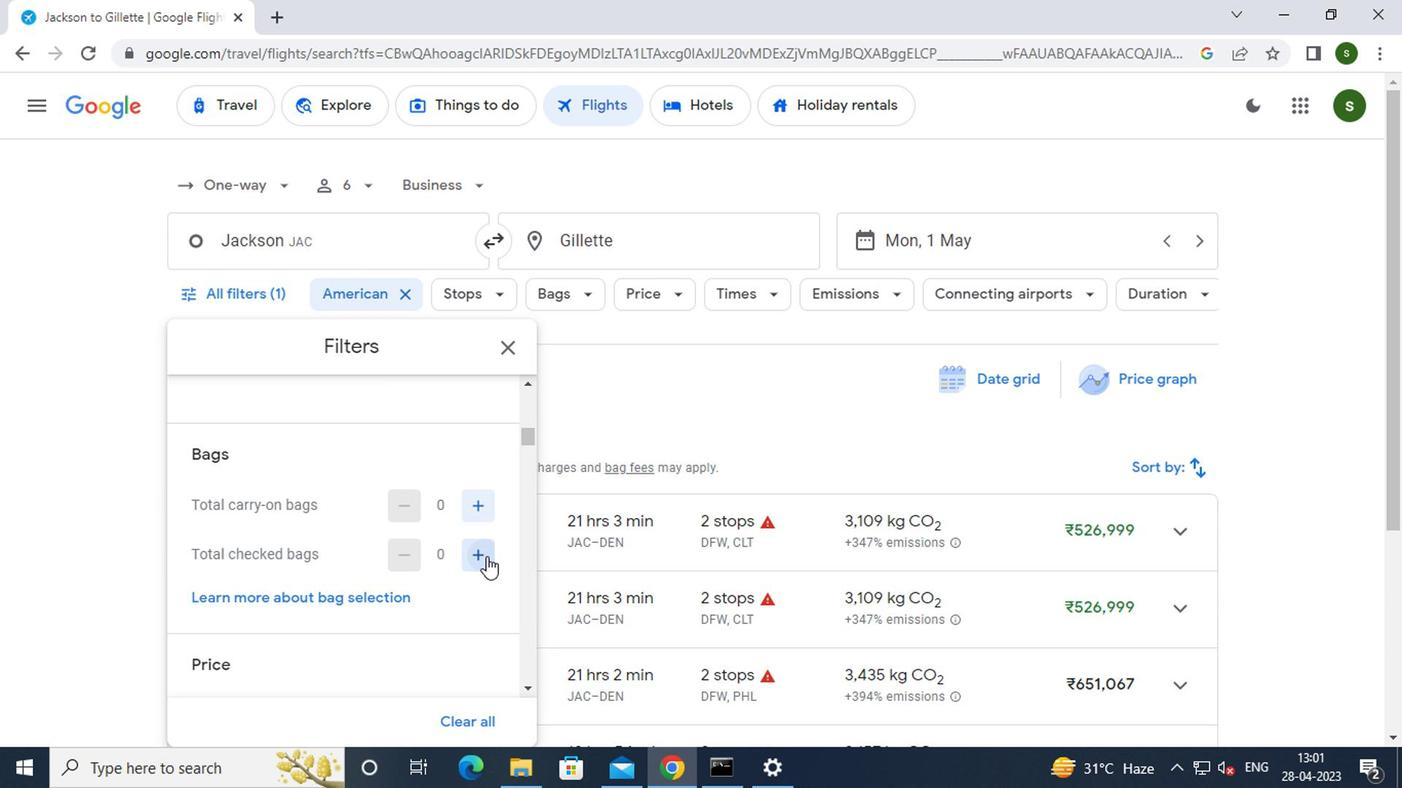 
Action: Mouse pressed left at (483, 560)
Screenshot: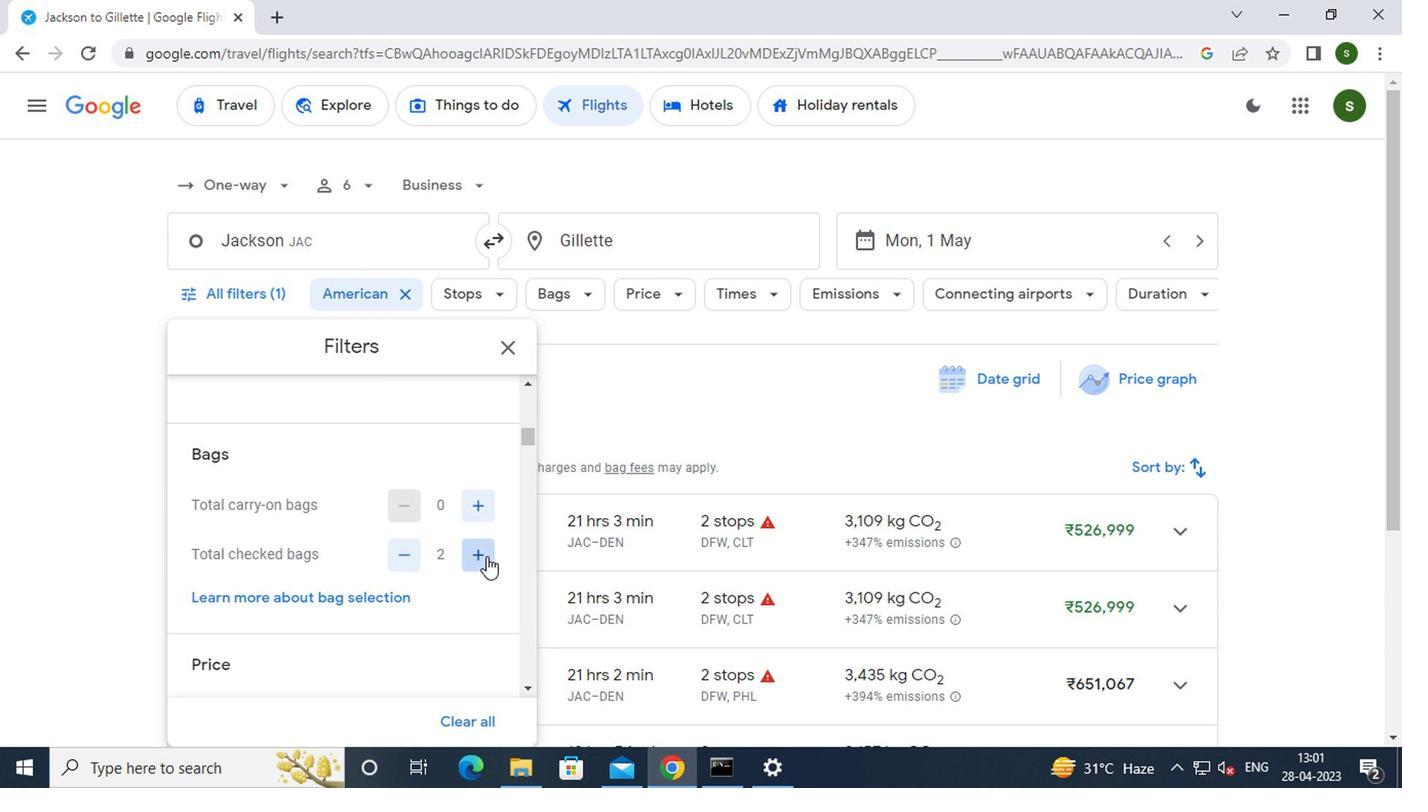 
Action: Mouse pressed left at (483, 560)
Screenshot: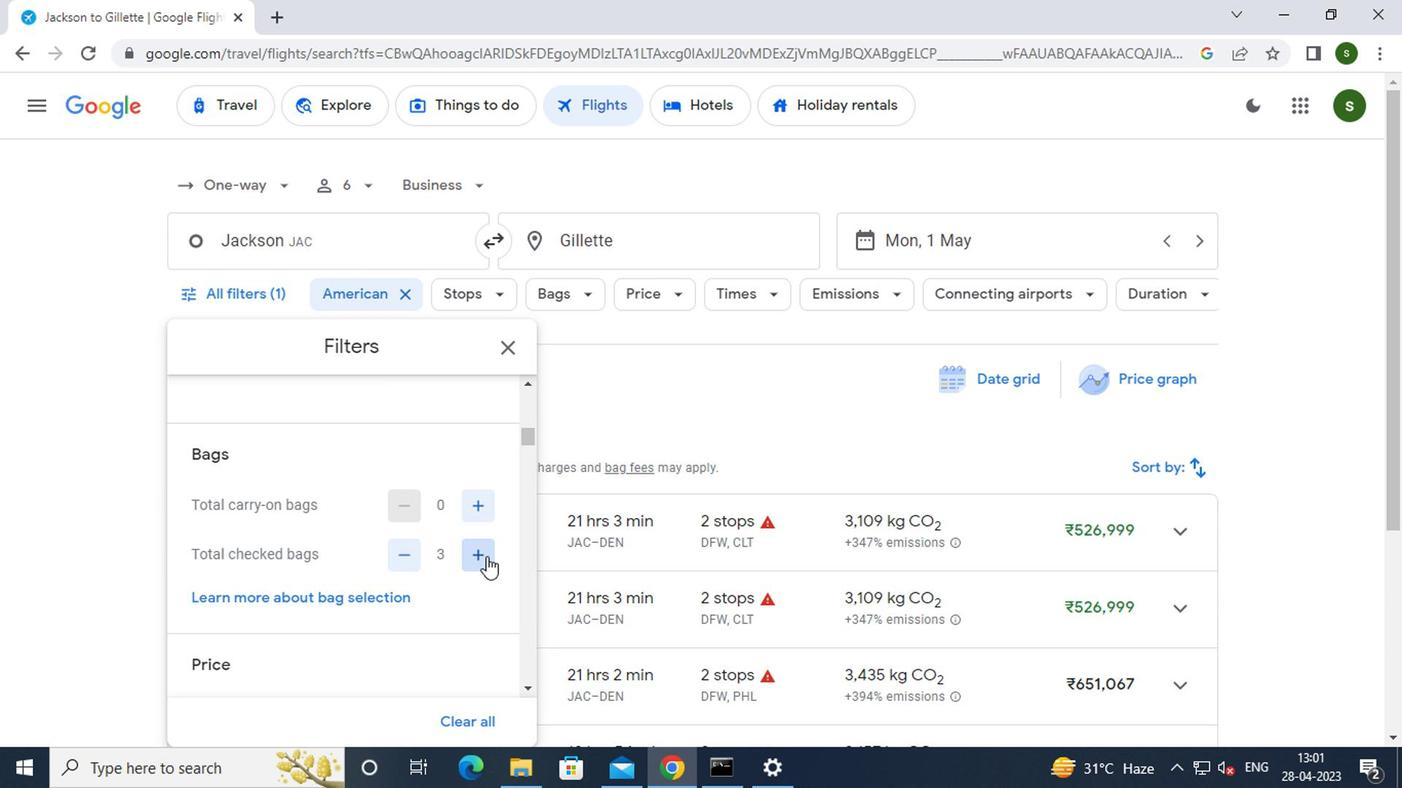 
Action: Mouse moved to (482, 560)
Screenshot: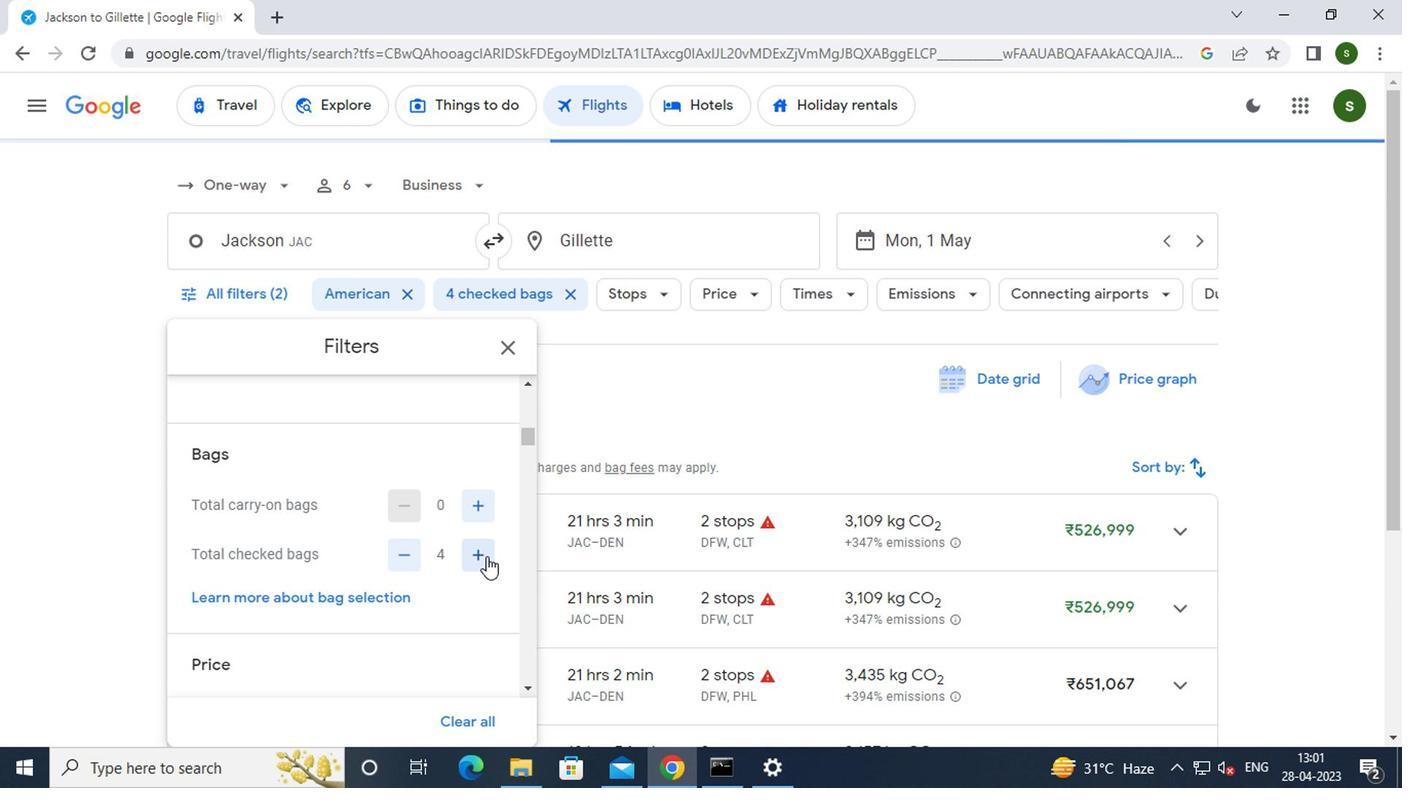 
Action: Mouse scrolled (482, 558) with delta (0, -1)
Screenshot: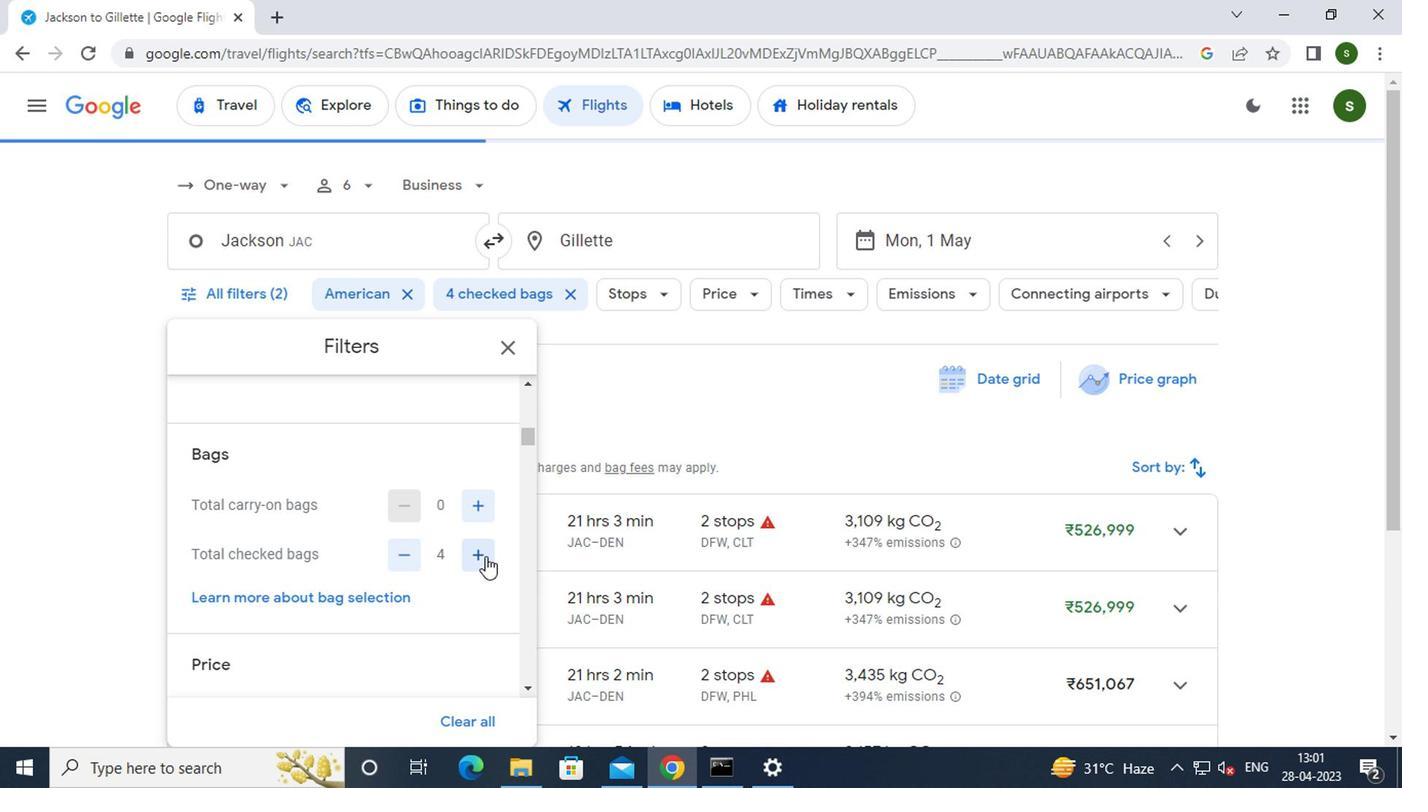 
Action: Mouse scrolled (482, 558) with delta (0, -1)
Screenshot: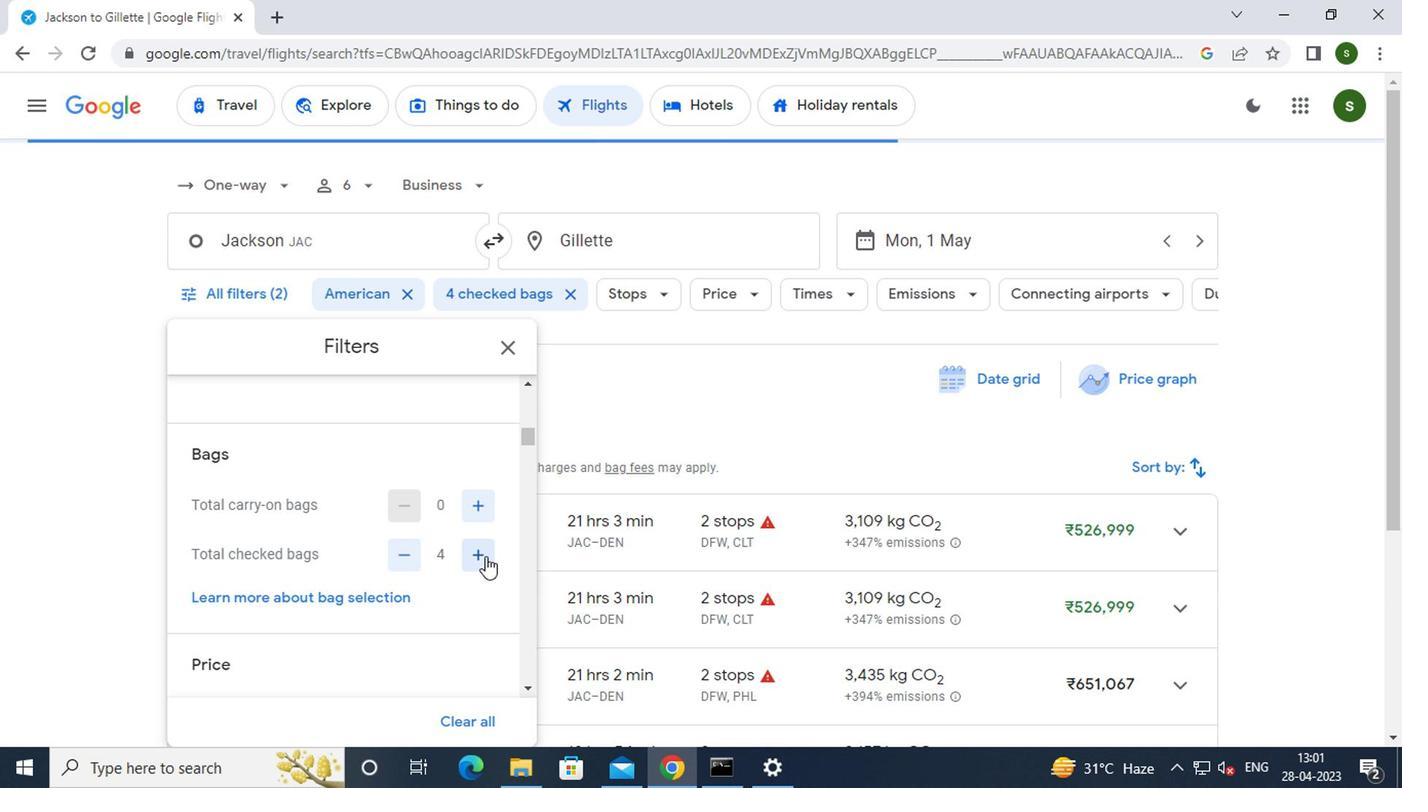 
Action: Mouse moved to (479, 552)
Screenshot: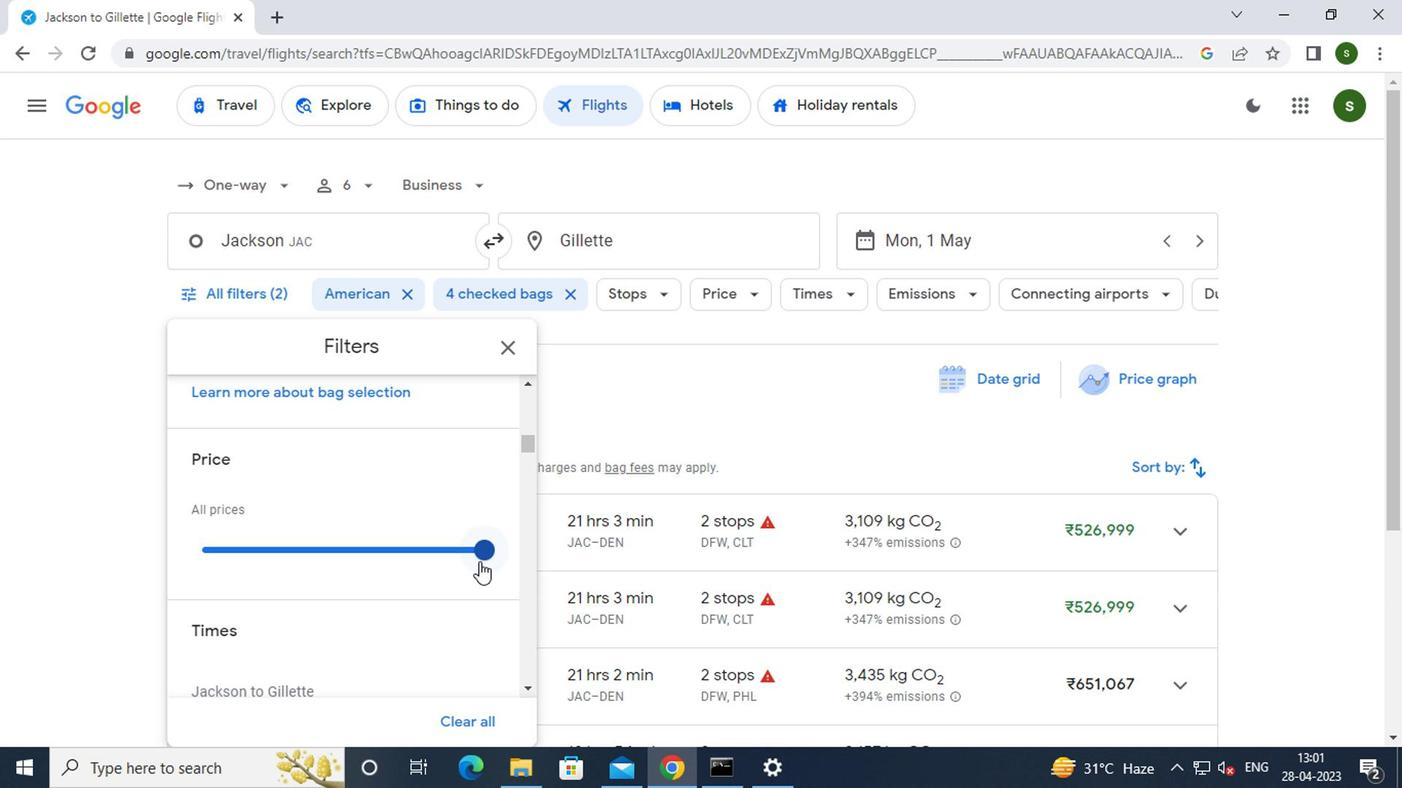 
Action: Mouse pressed left at (479, 552)
Screenshot: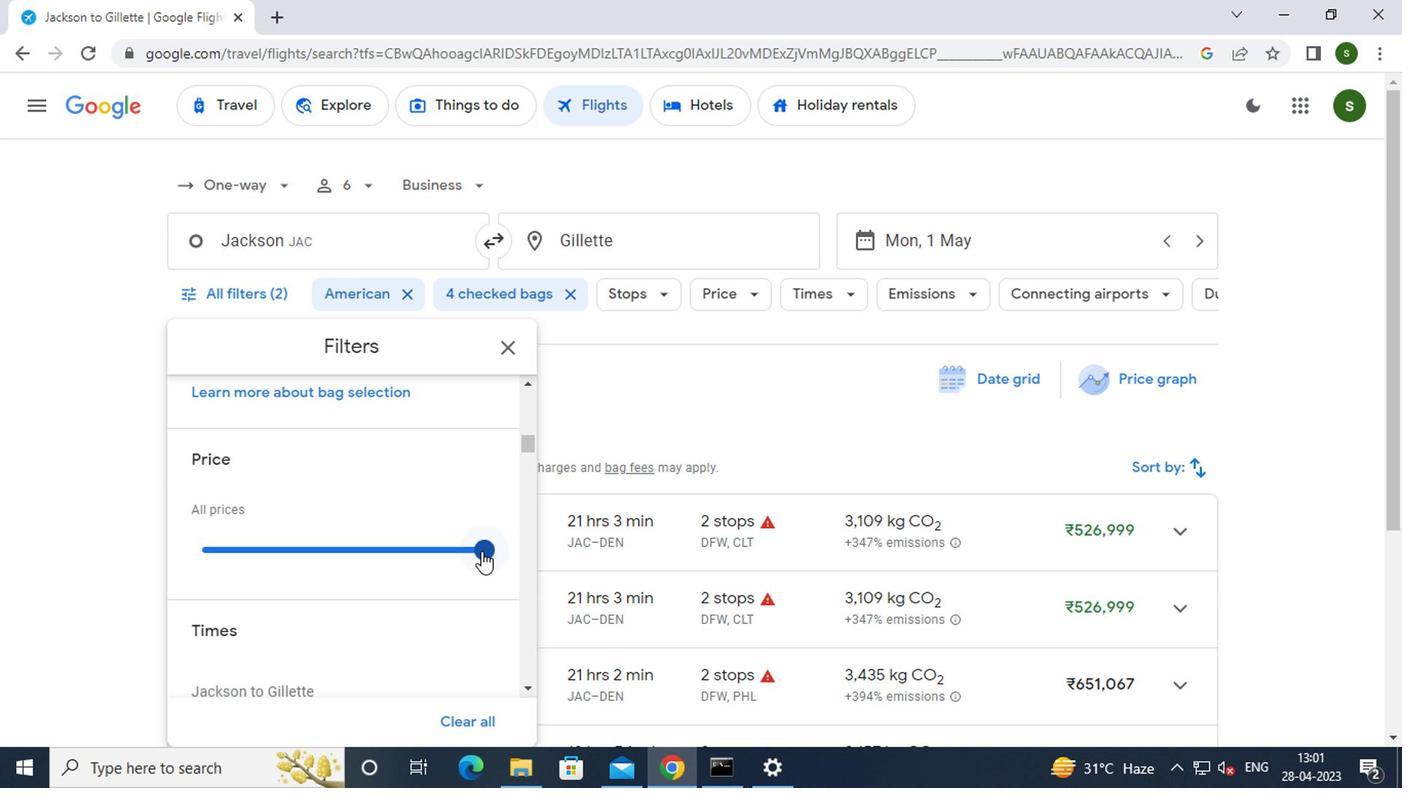 
Action: Mouse moved to (325, 517)
Screenshot: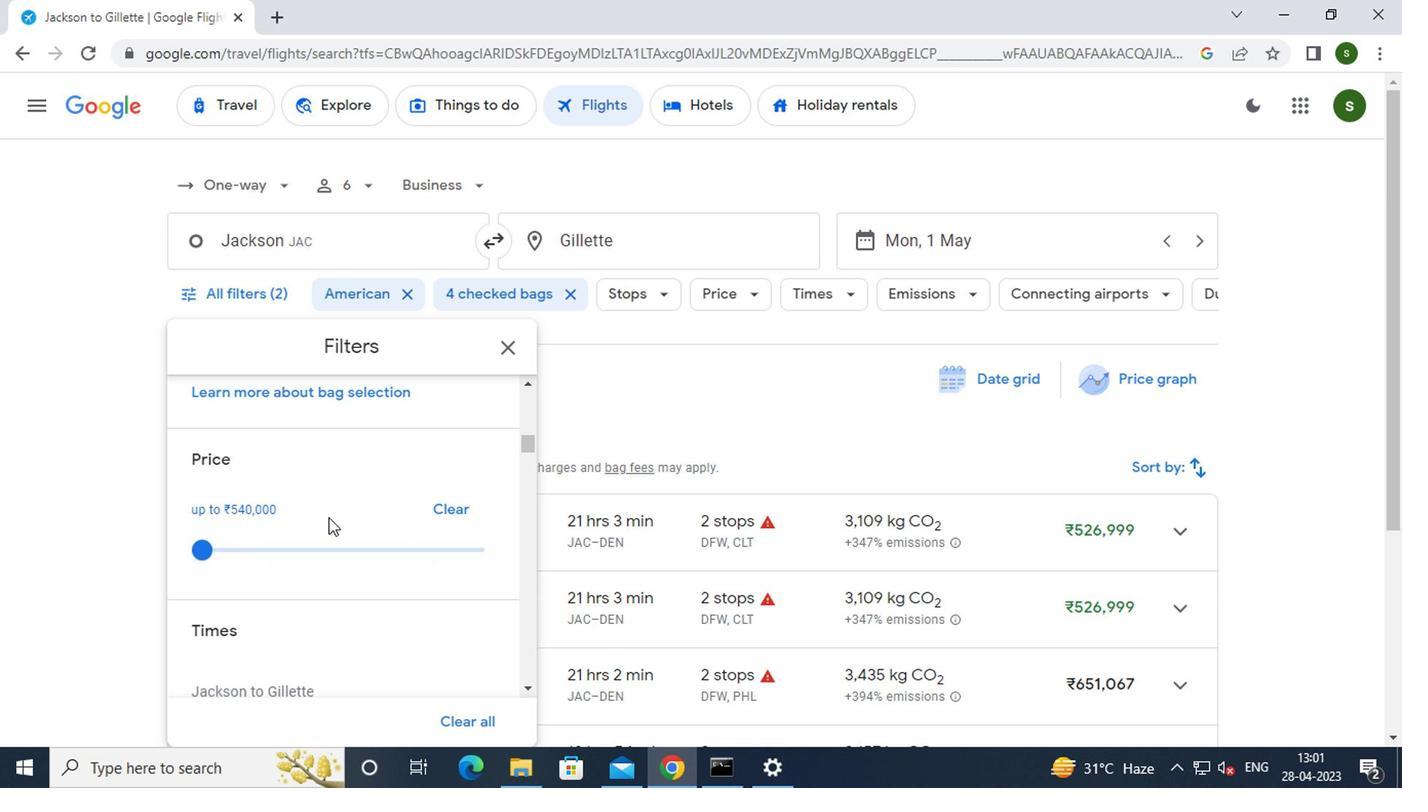 
Action: Mouse scrolled (325, 516) with delta (0, -1)
Screenshot: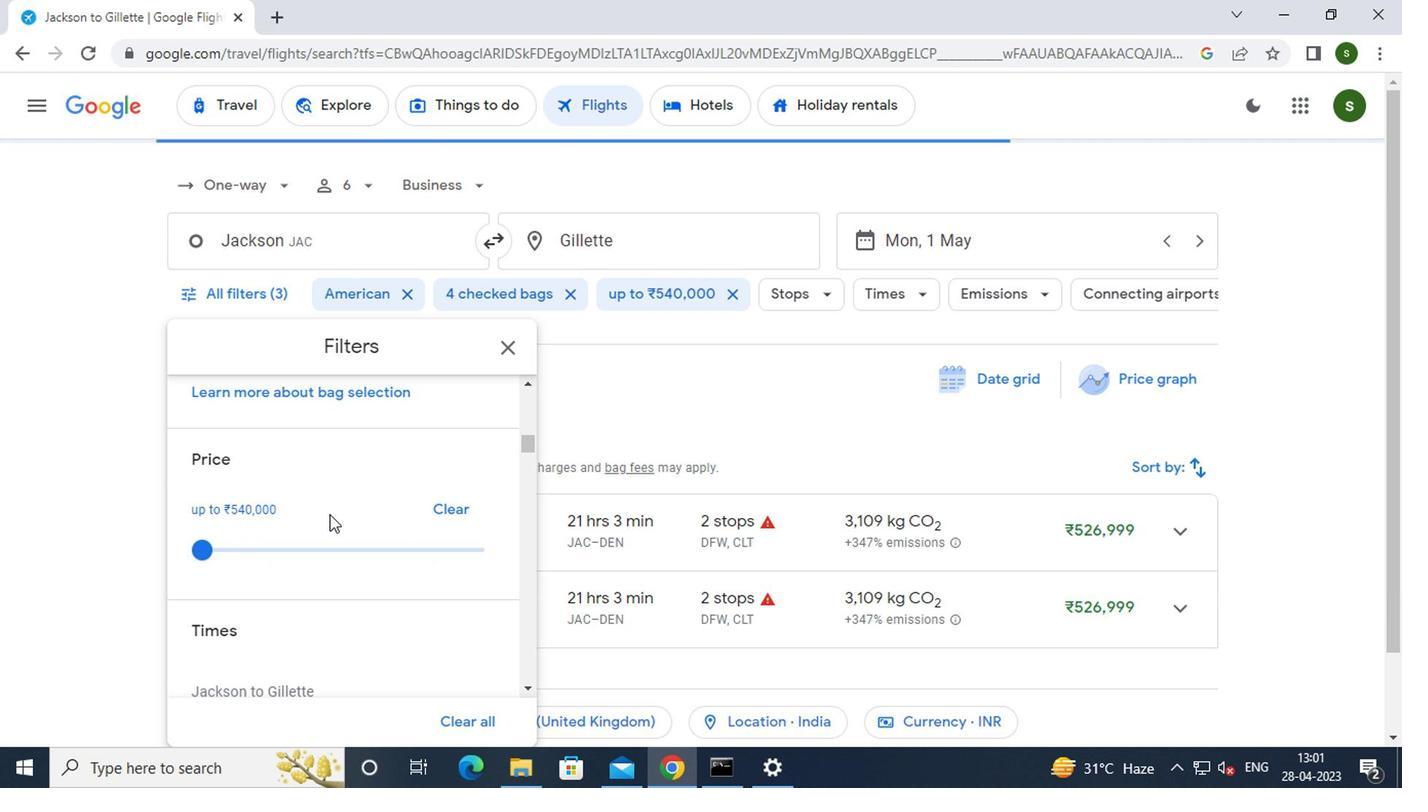 
Action: Mouse scrolled (325, 516) with delta (0, -1)
Screenshot: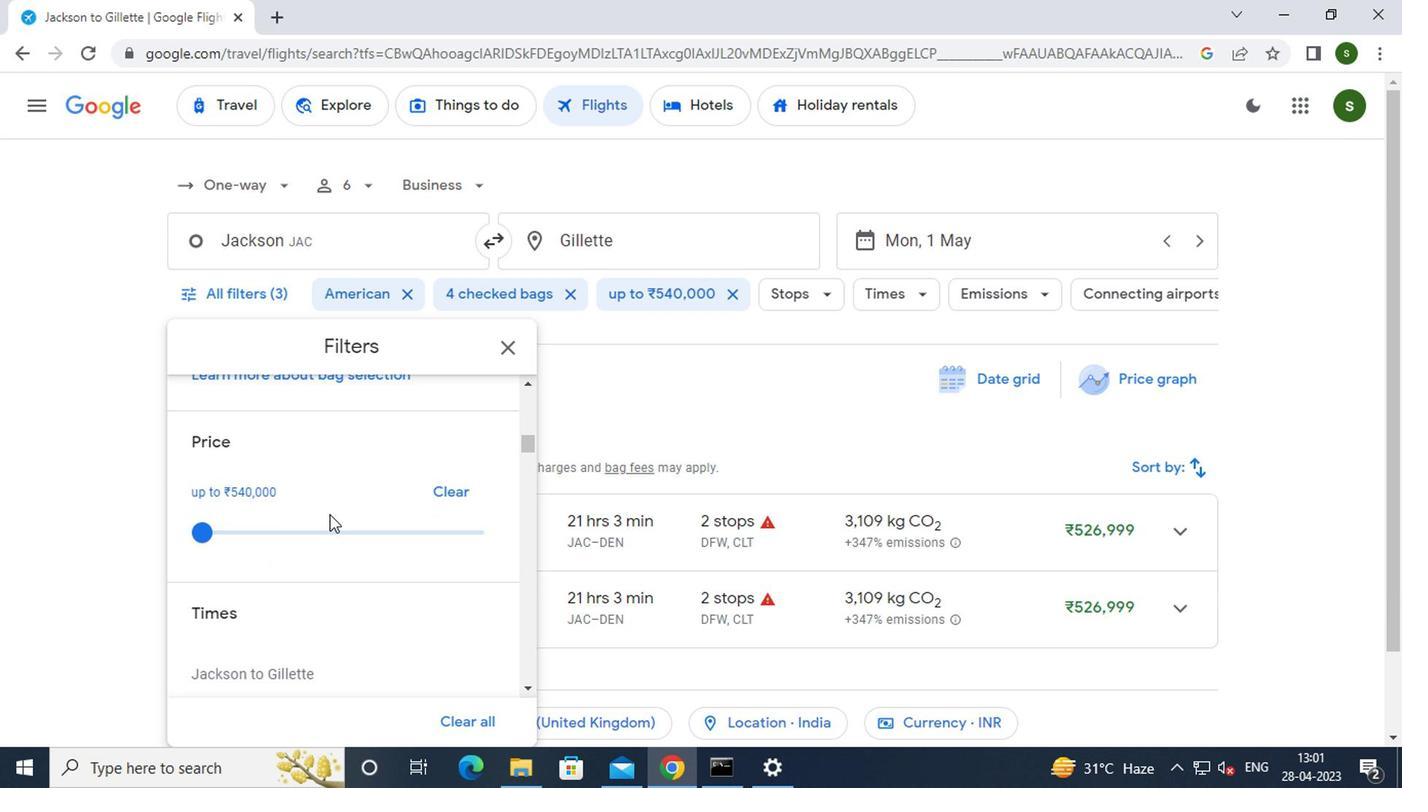 
Action: Mouse moved to (195, 585)
Screenshot: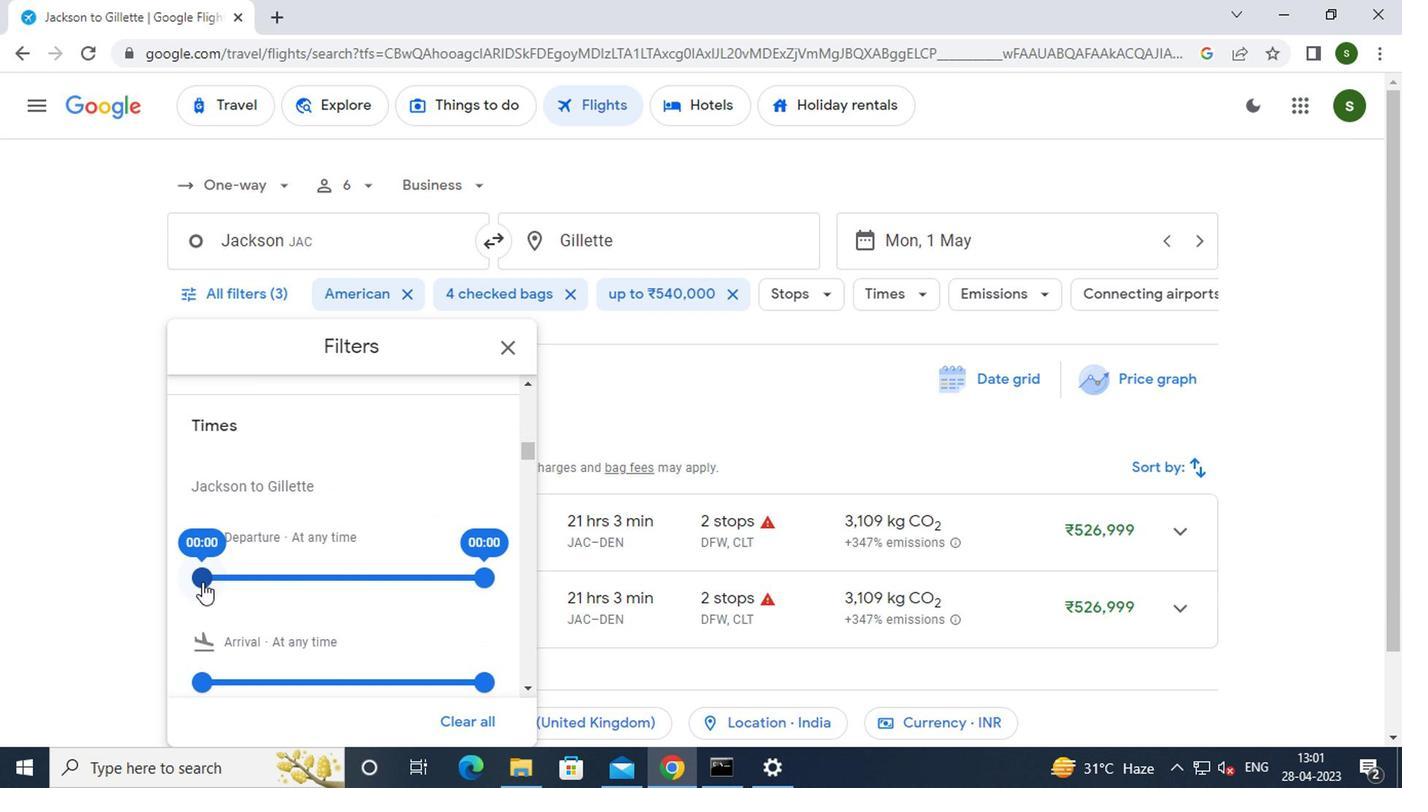 
Action: Mouse pressed left at (195, 585)
Screenshot: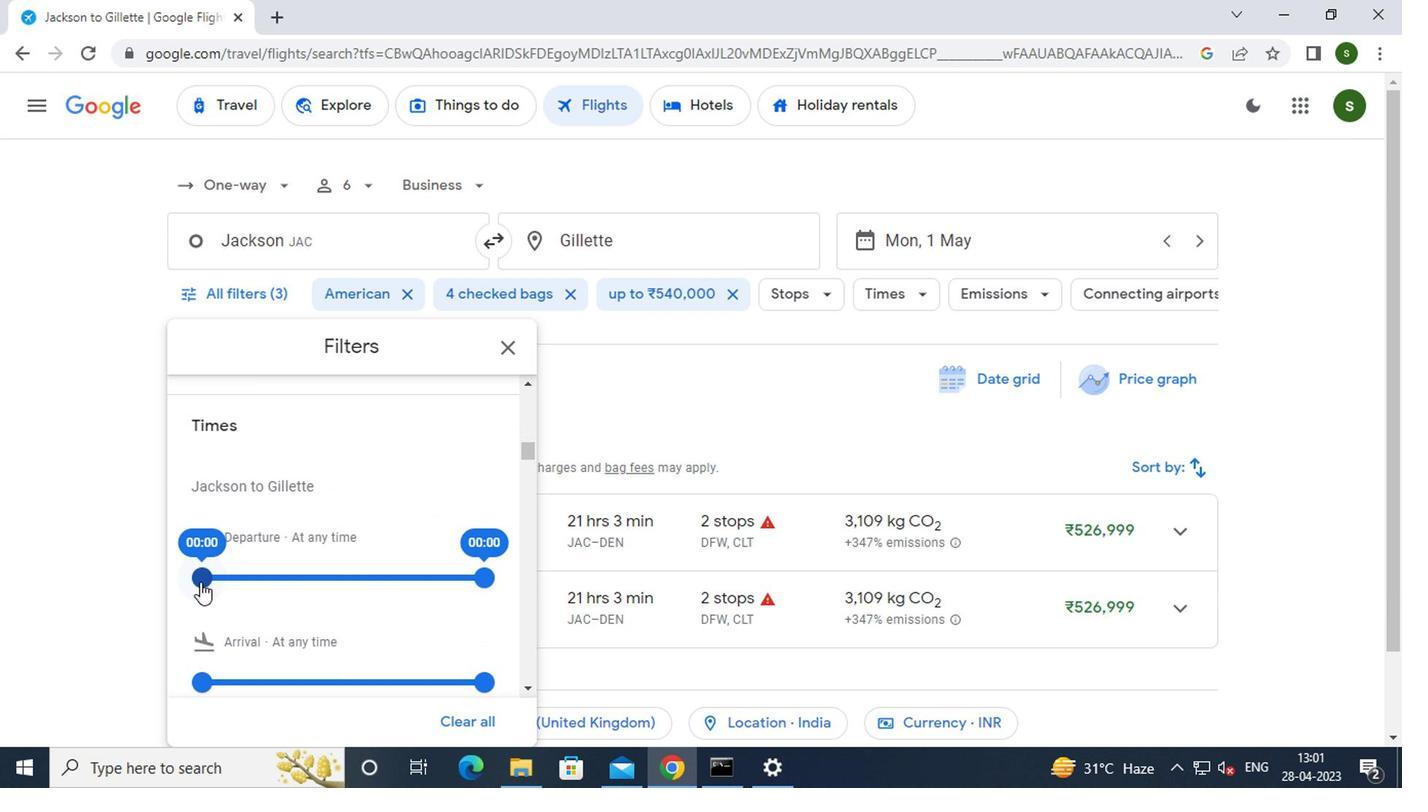
Action: Mouse moved to (728, 390)
Screenshot: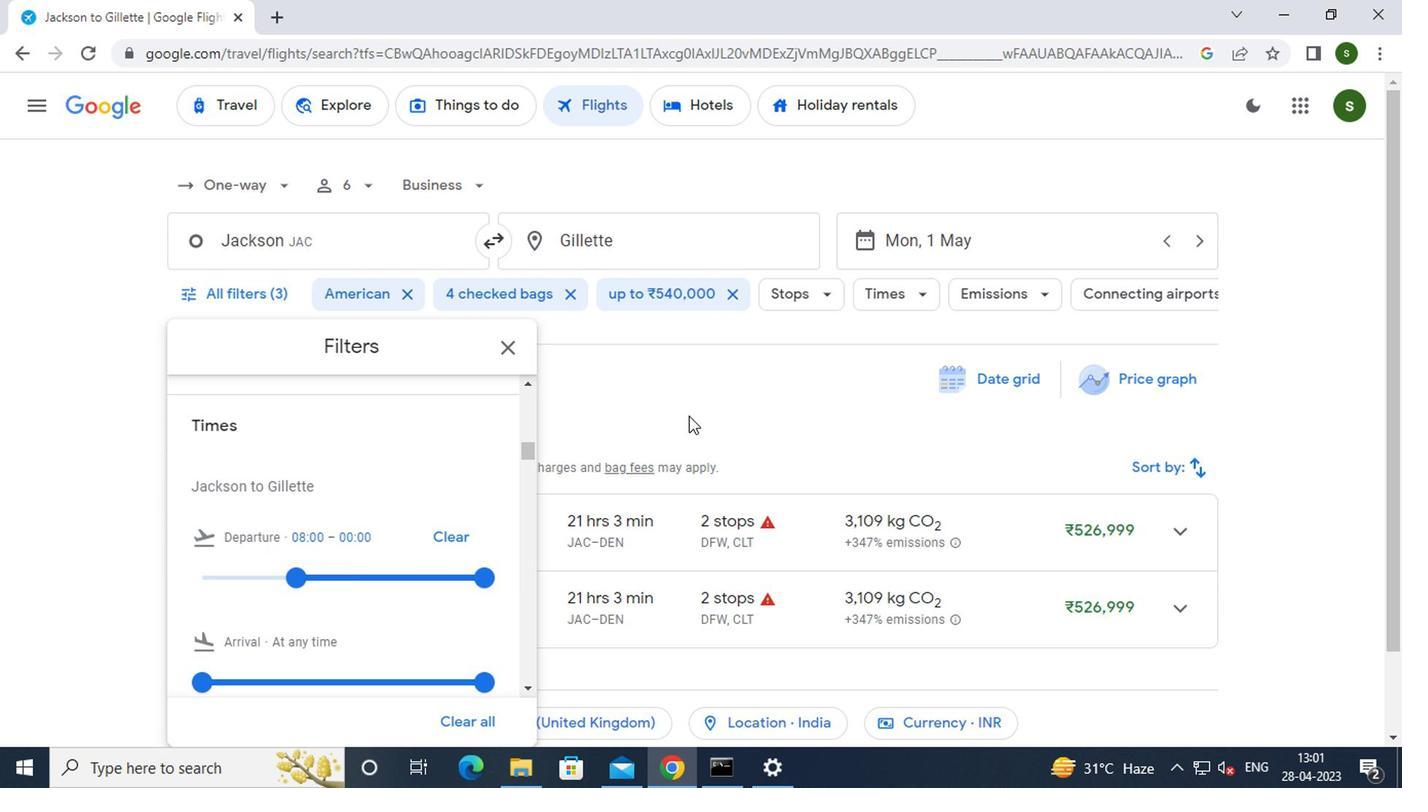 
Action: Mouse pressed left at (728, 390)
Screenshot: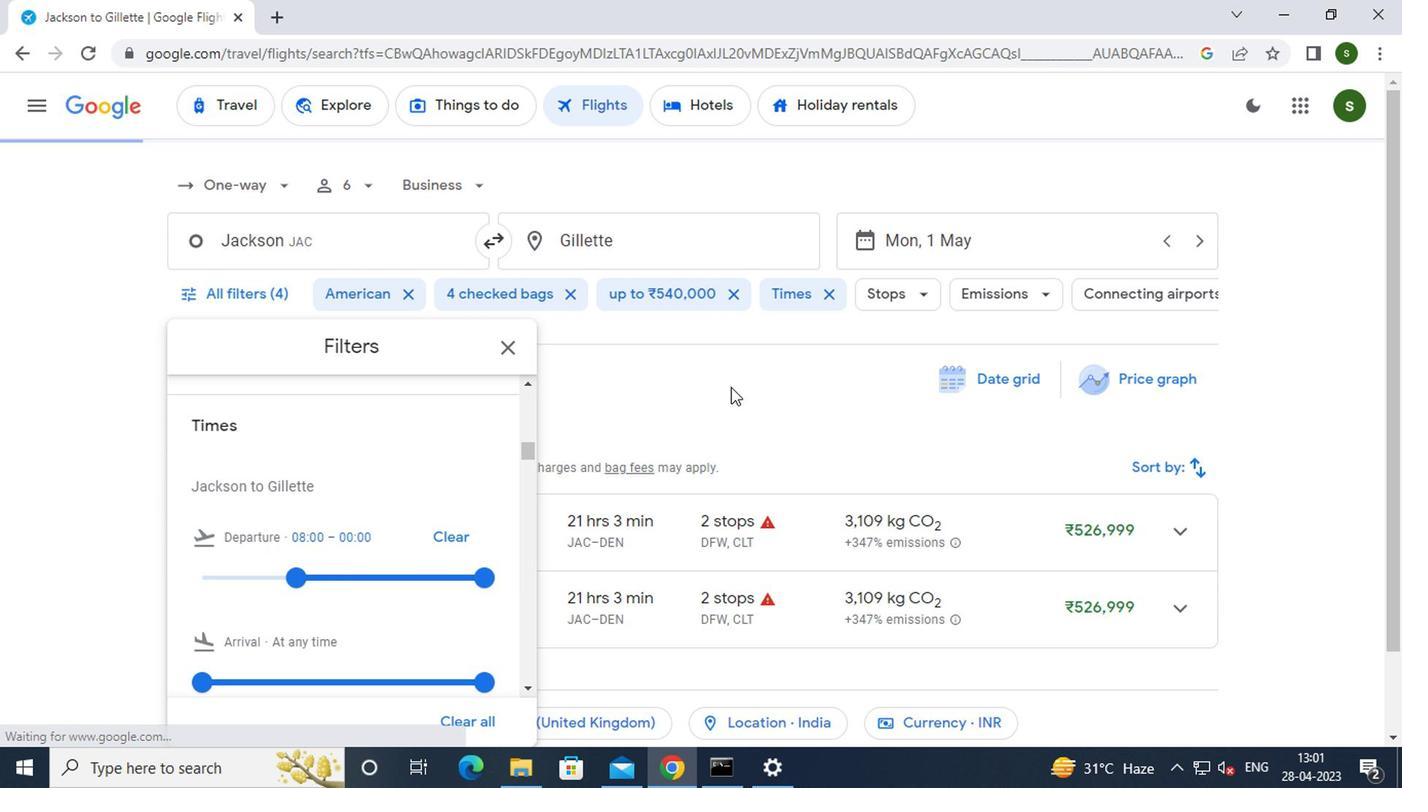 
